 Task: Look for space in Bassila, Benin from 24th August, 2023 to 10th September, 2023 for 8 adults, 2 children in price range Rs.12000 to Rs.15000. Place can be entire place or shared room with 4 bedrooms having 8 beds and 4 bathrooms. Property type can be house, flat, guest house. Amenities needed are: wifi, TV, free parkinig on premises, gym, breakfast. Booking option can be shelf check-in. Required host language is English.
Action: Mouse moved to (485, 102)
Screenshot: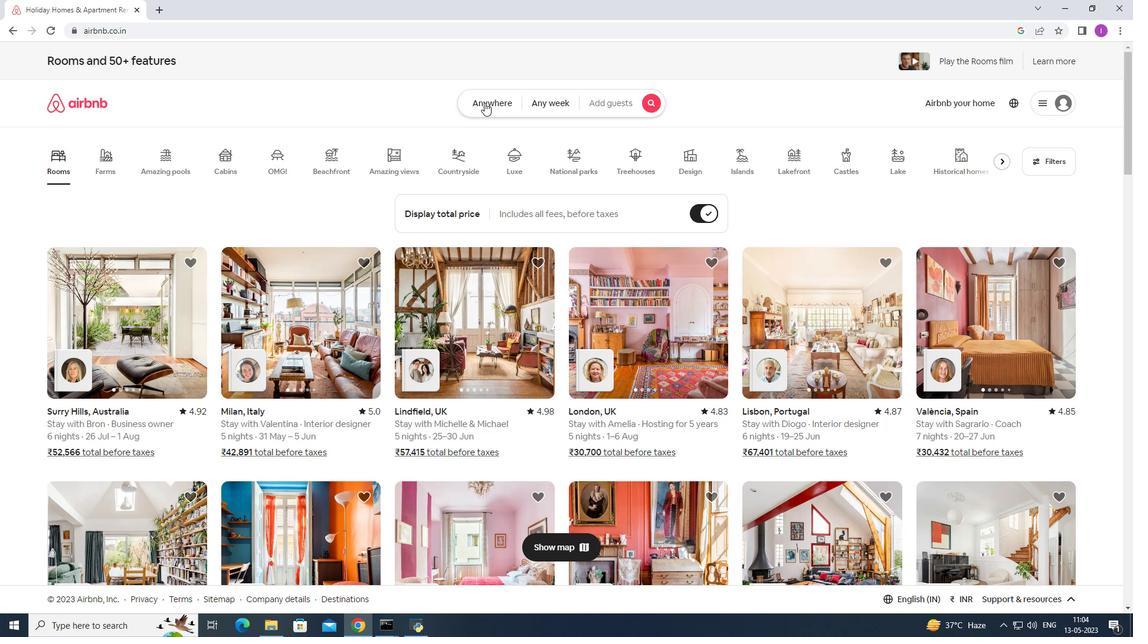 
Action: Mouse pressed left at (485, 102)
Screenshot: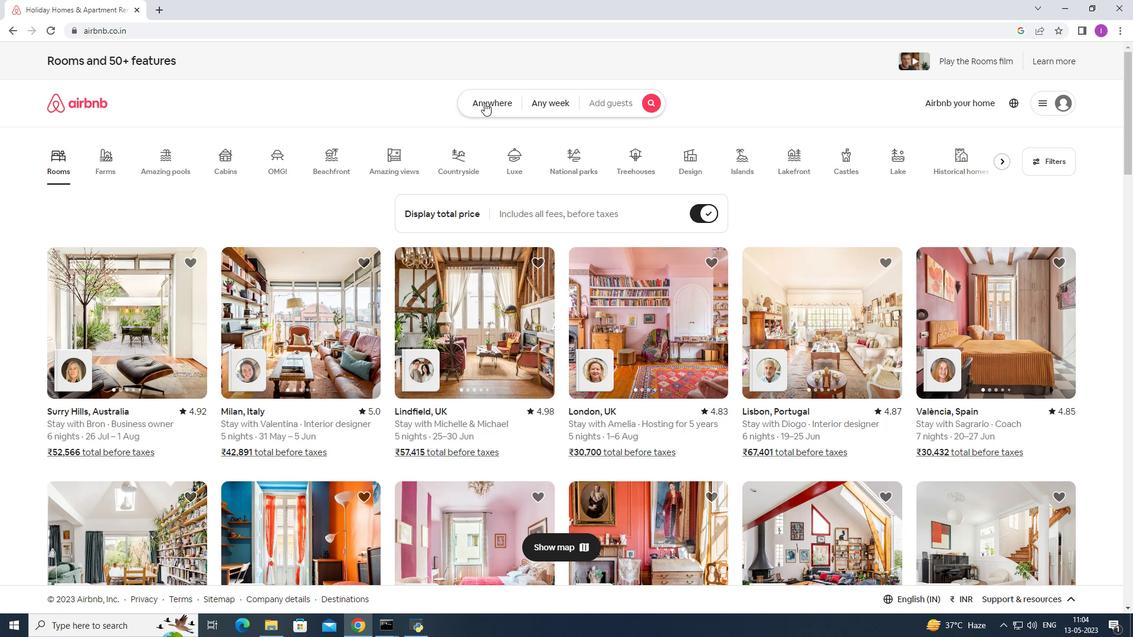 
Action: Mouse moved to (361, 149)
Screenshot: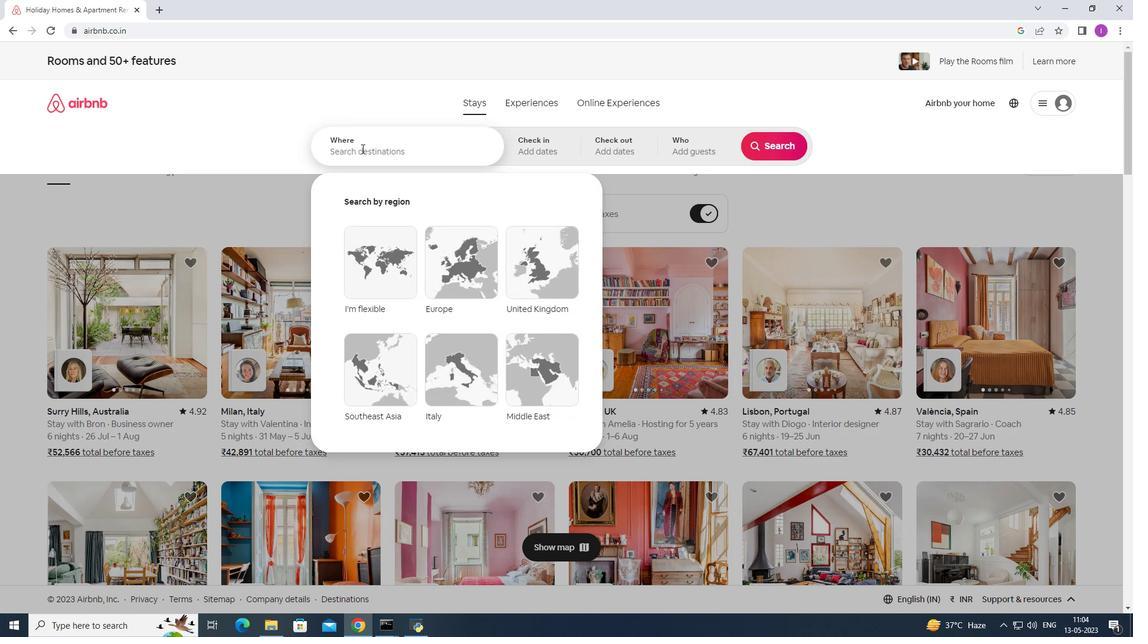 
Action: Mouse pressed left at (361, 149)
Screenshot: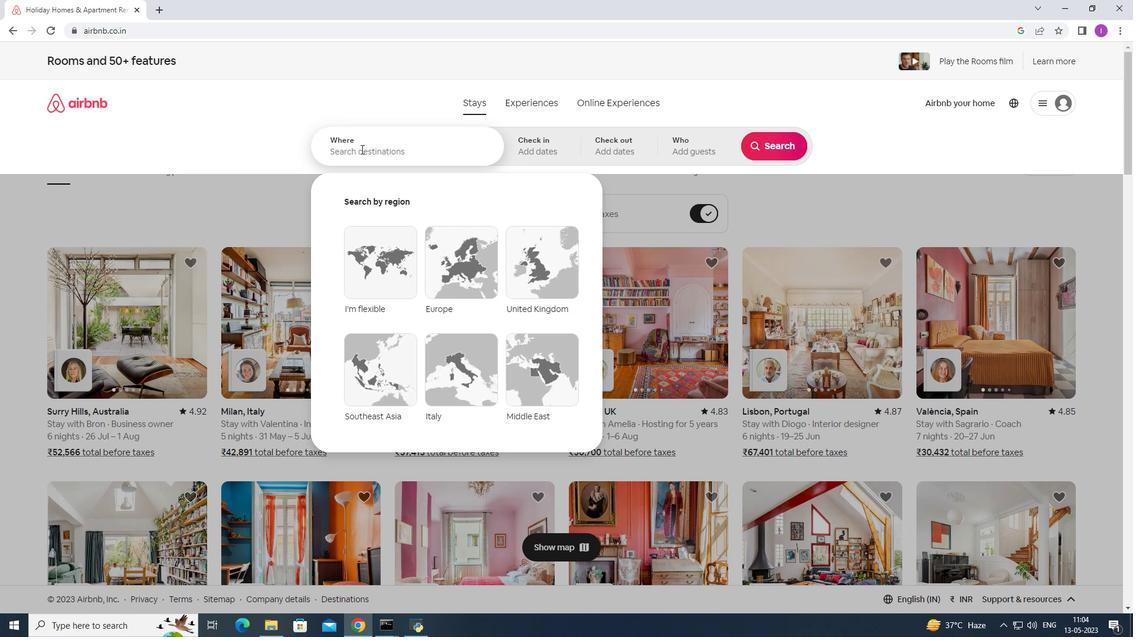 
Action: Key pressed <Key.shift>Bassila,<Key.shift><Key.shift>Benin
Screenshot: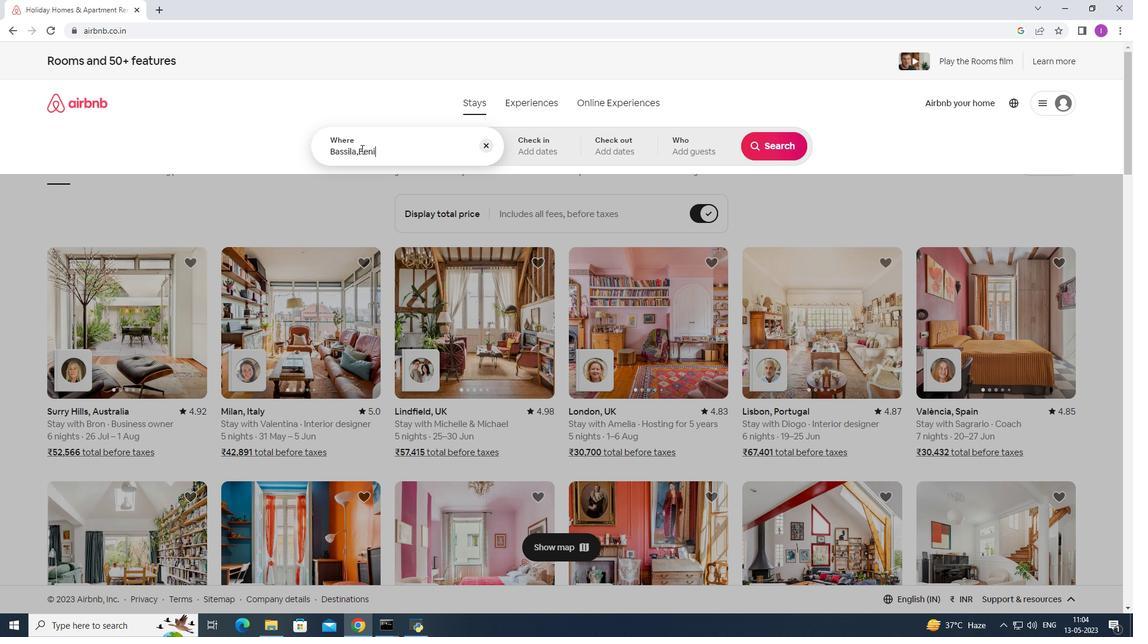 
Action: Mouse moved to (399, 215)
Screenshot: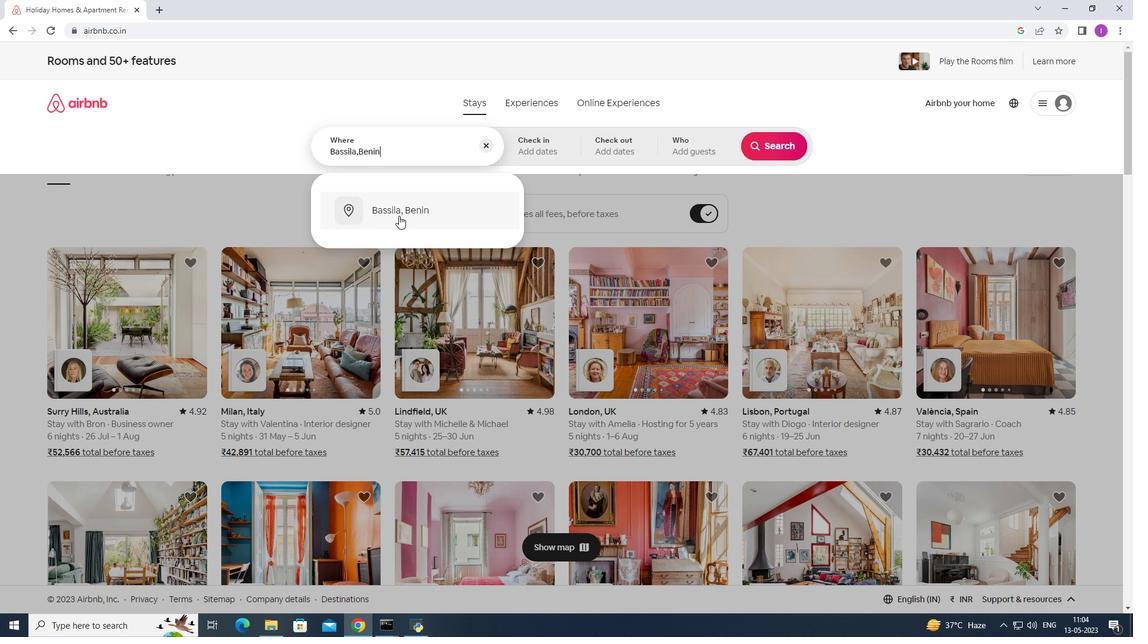 
Action: Mouse pressed left at (399, 215)
Screenshot: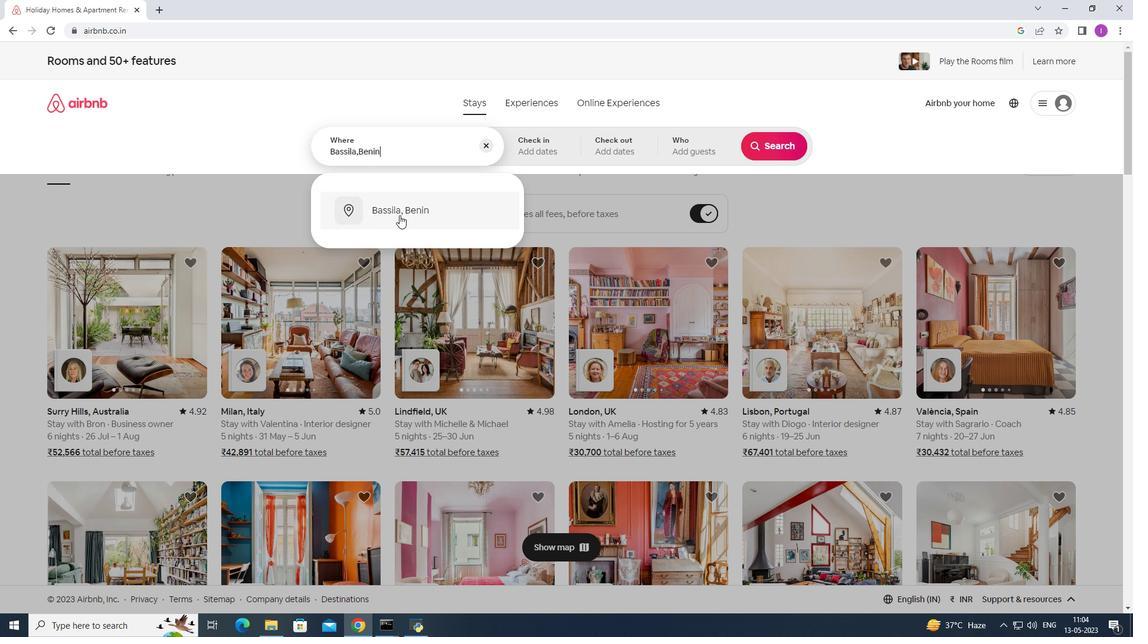 
Action: Mouse moved to (772, 242)
Screenshot: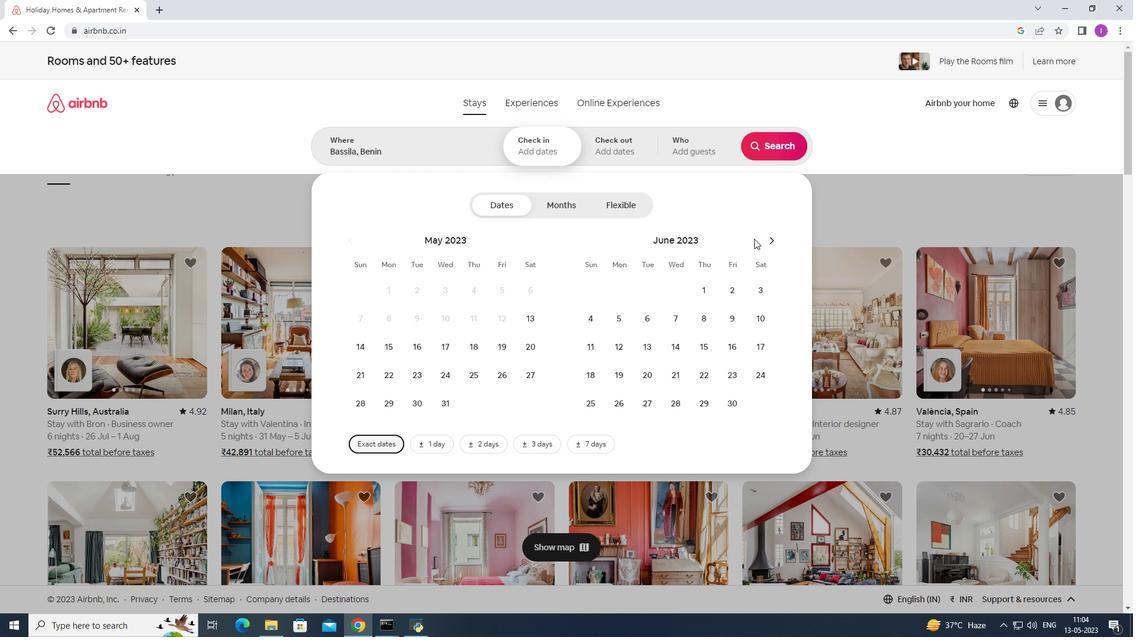 
Action: Mouse pressed left at (772, 242)
Screenshot: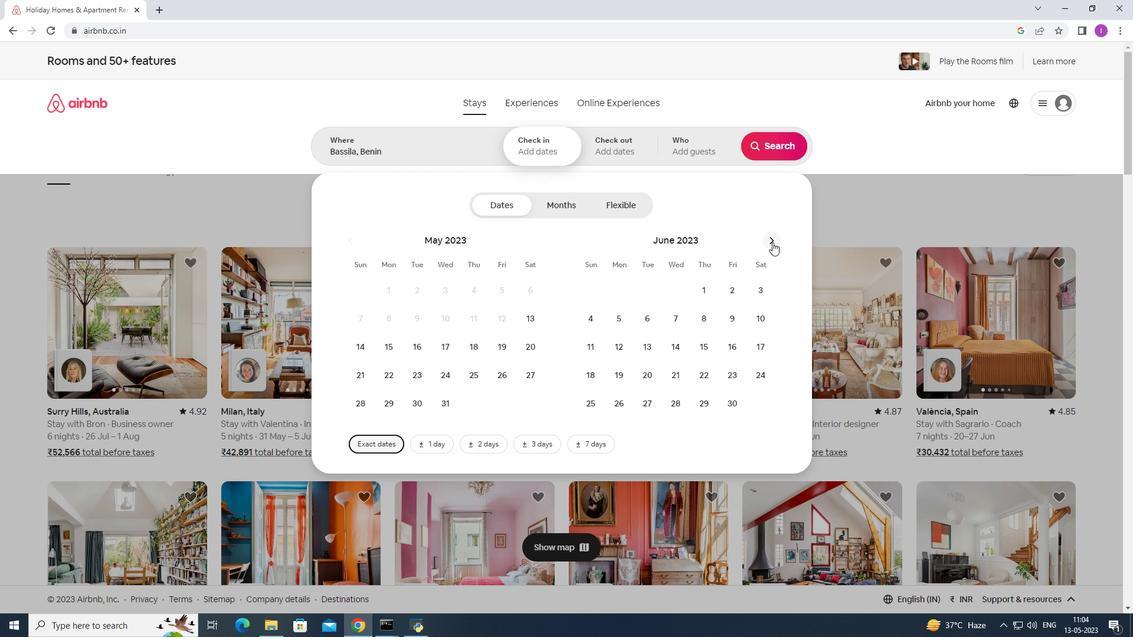 
Action: Mouse pressed left at (772, 242)
Screenshot: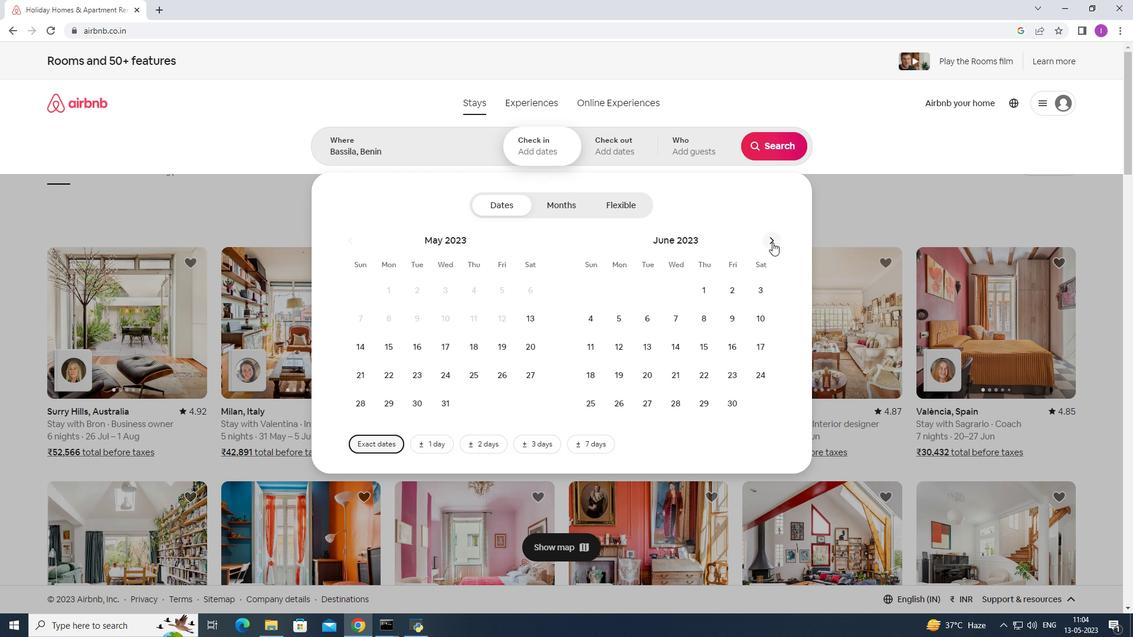 
Action: Mouse pressed left at (772, 242)
Screenshot: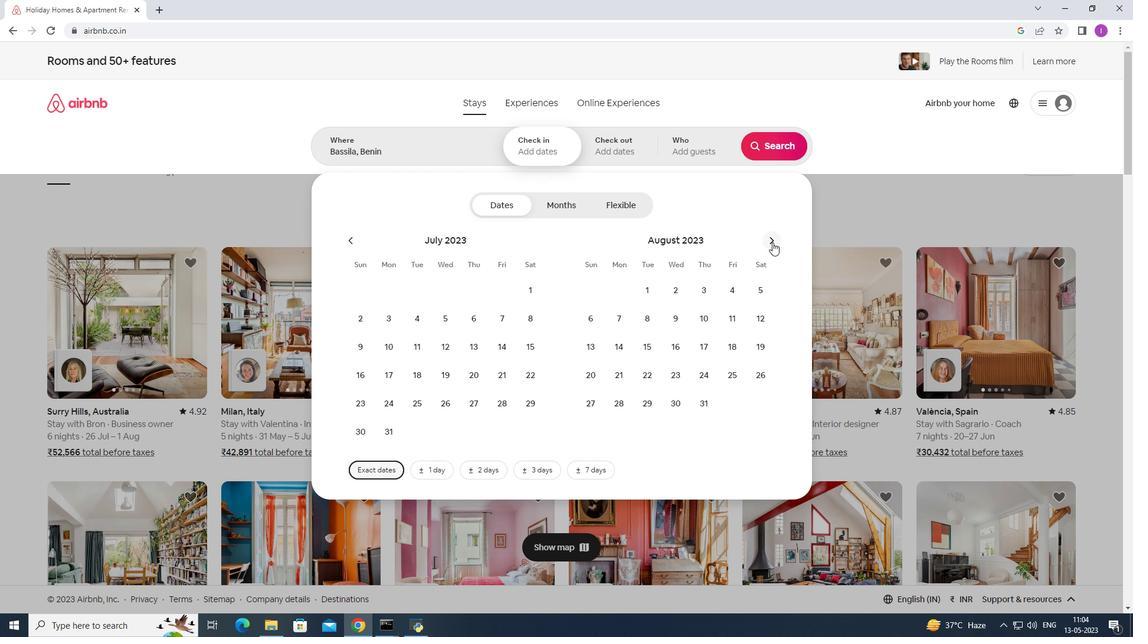 
Action: Mouse moved to (468, 375)
Screenshot: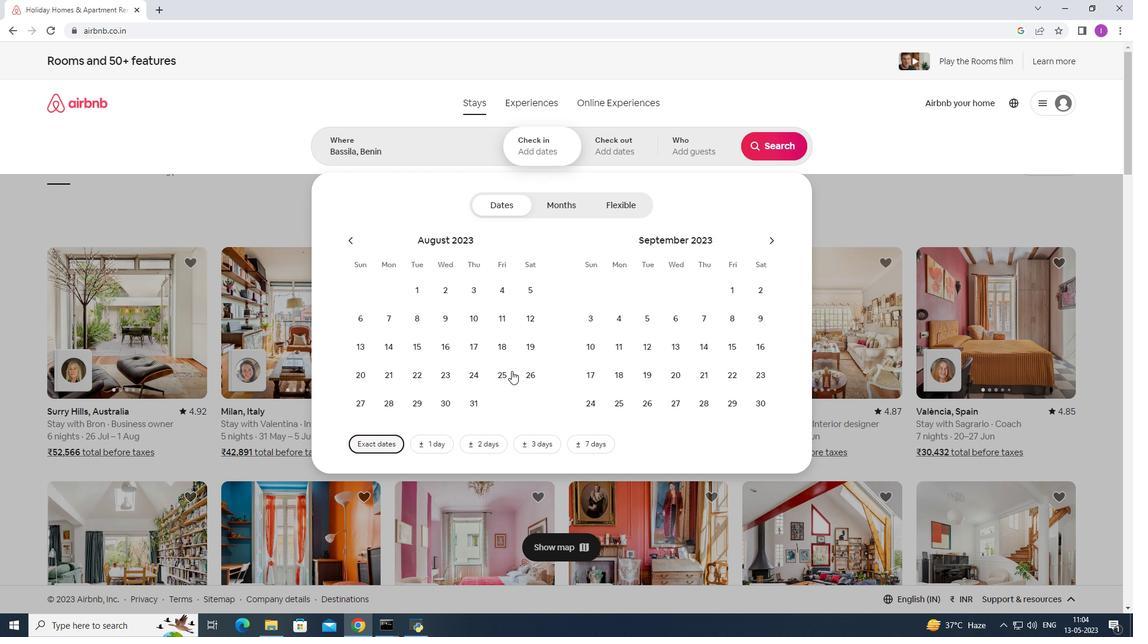
Action: Mouse pressed left at (468, 375)
Screenshot: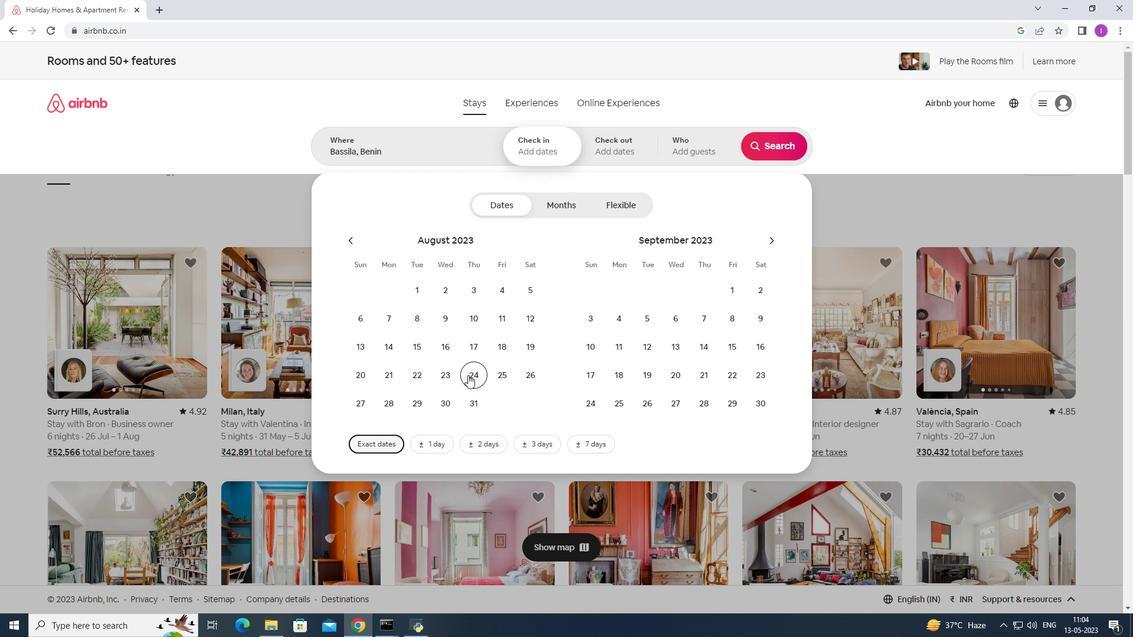 
Action: Mouse moved to (600, 341)
Screenshot: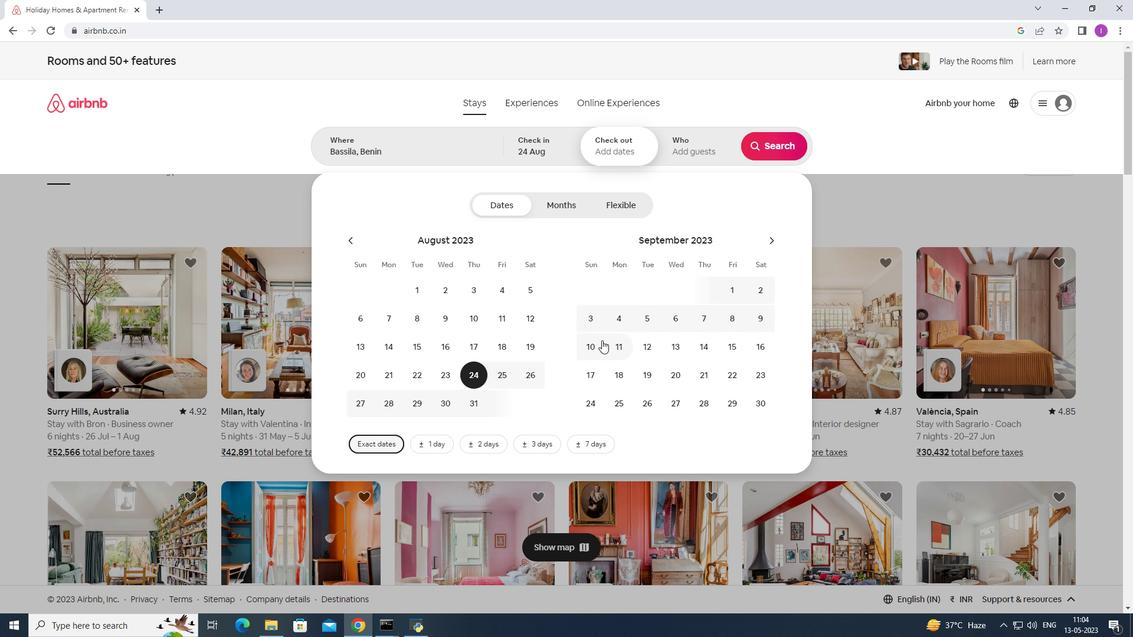 
Action: Mouse pressed left at (600, 341)
Screenshot: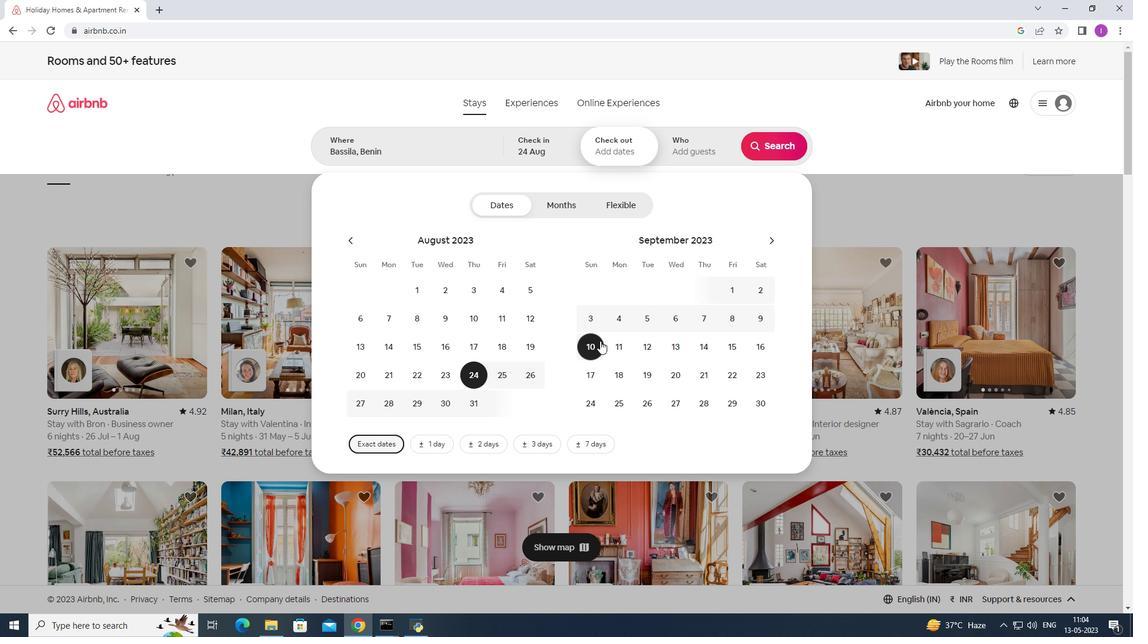 
Action: Mouse moved to (696, 150)
Screenshot: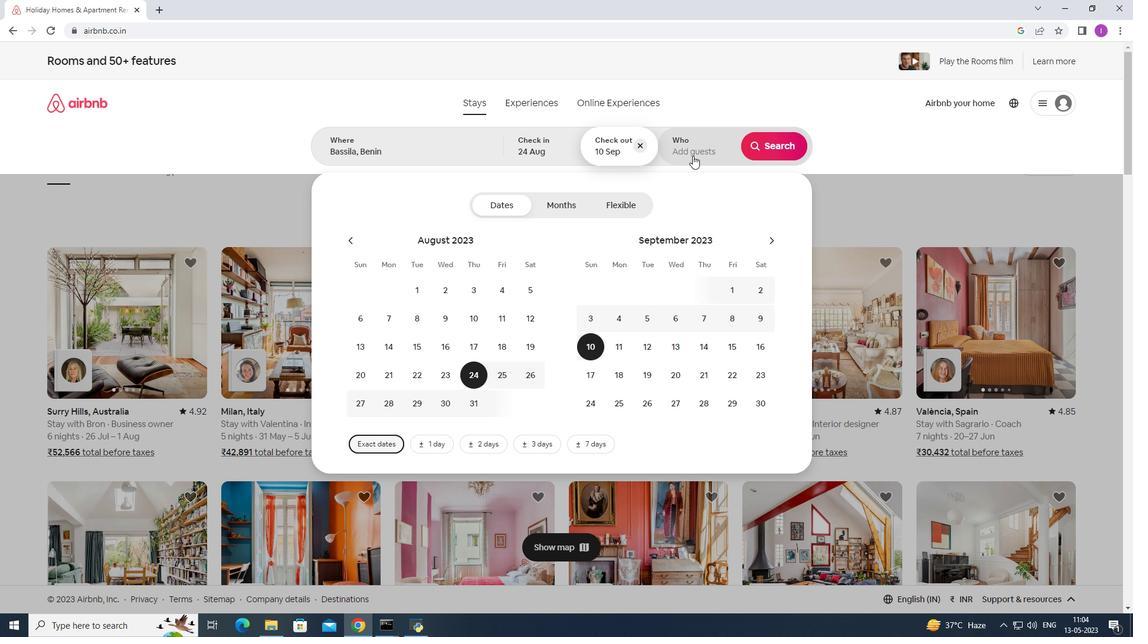 
Action: Mouse pressed left at (696, 150)
Screenshot: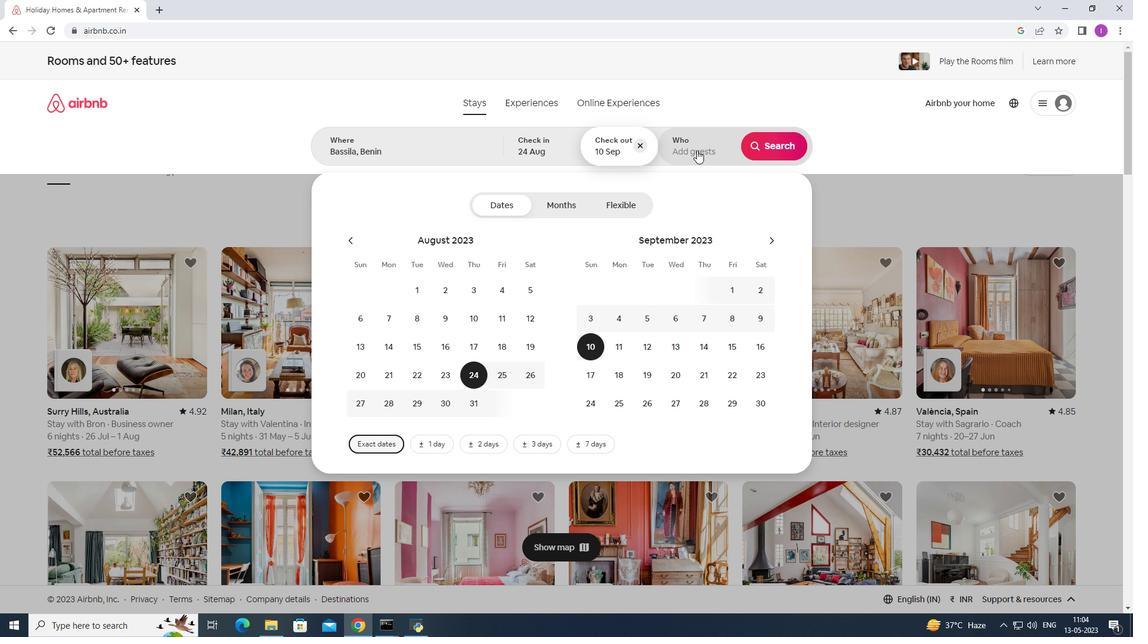 
Action: Mouse moved to (781, 209)
Screenshot: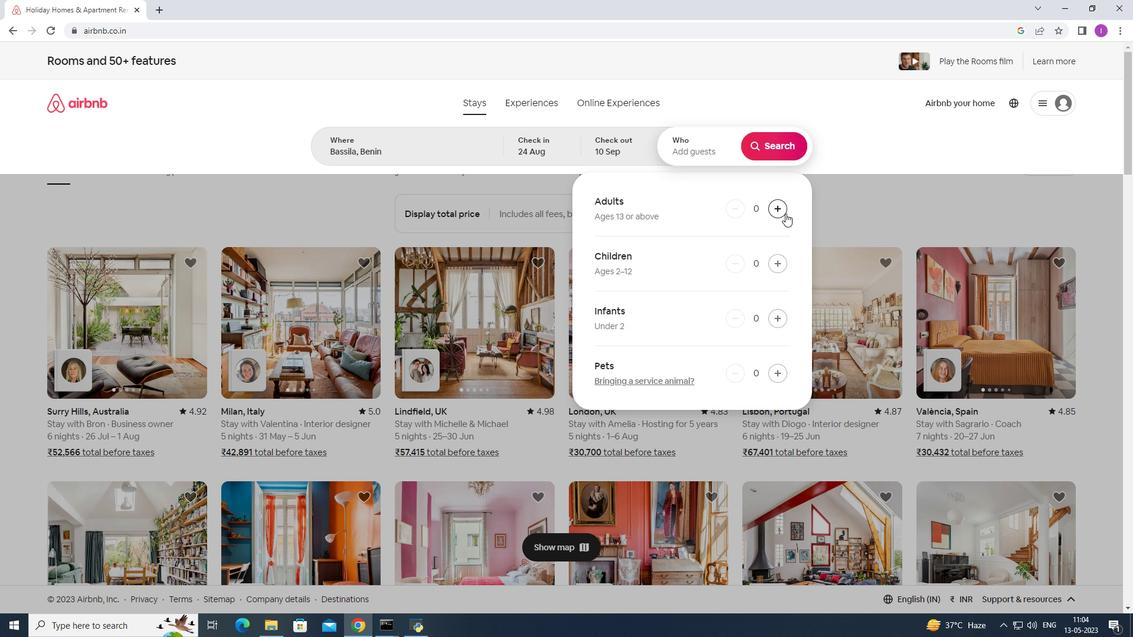 
Action: Mouse pressed left at (781, 209)
Screenshot: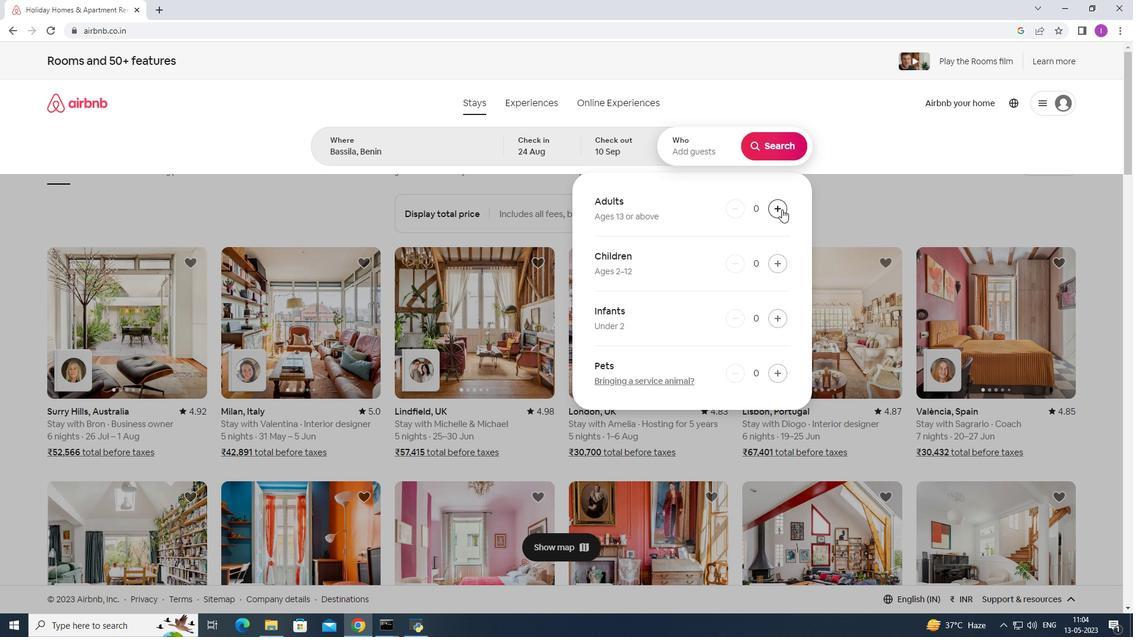 
Action: Mouse pressed left at (781, 209)
Screenshot: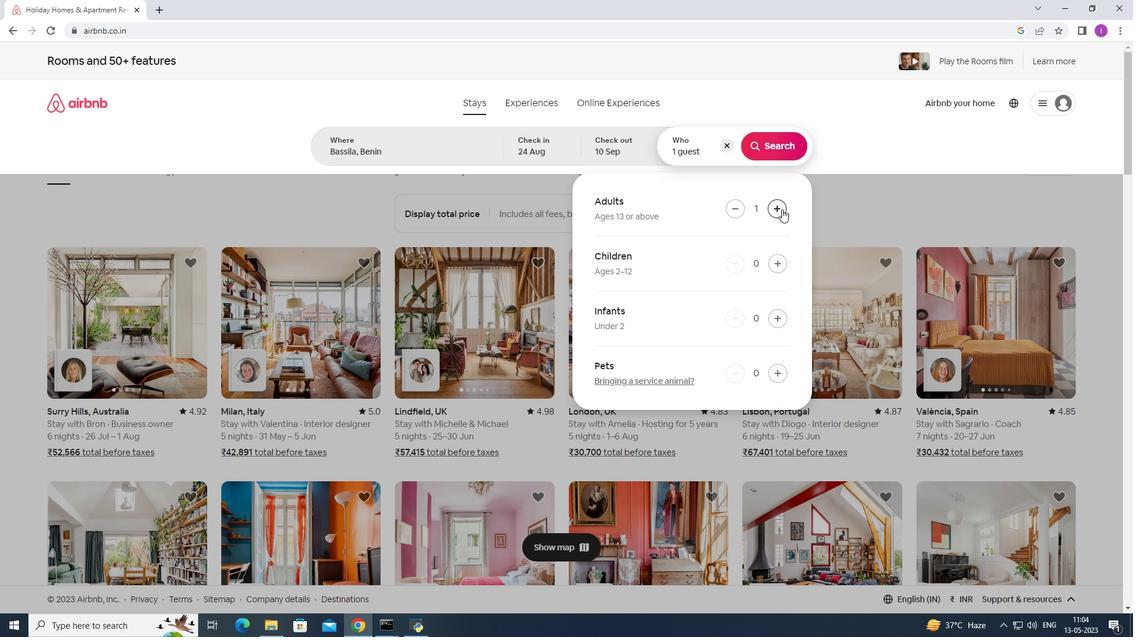 
Action: Mouse pressed left at (781, 209)
Screenshot: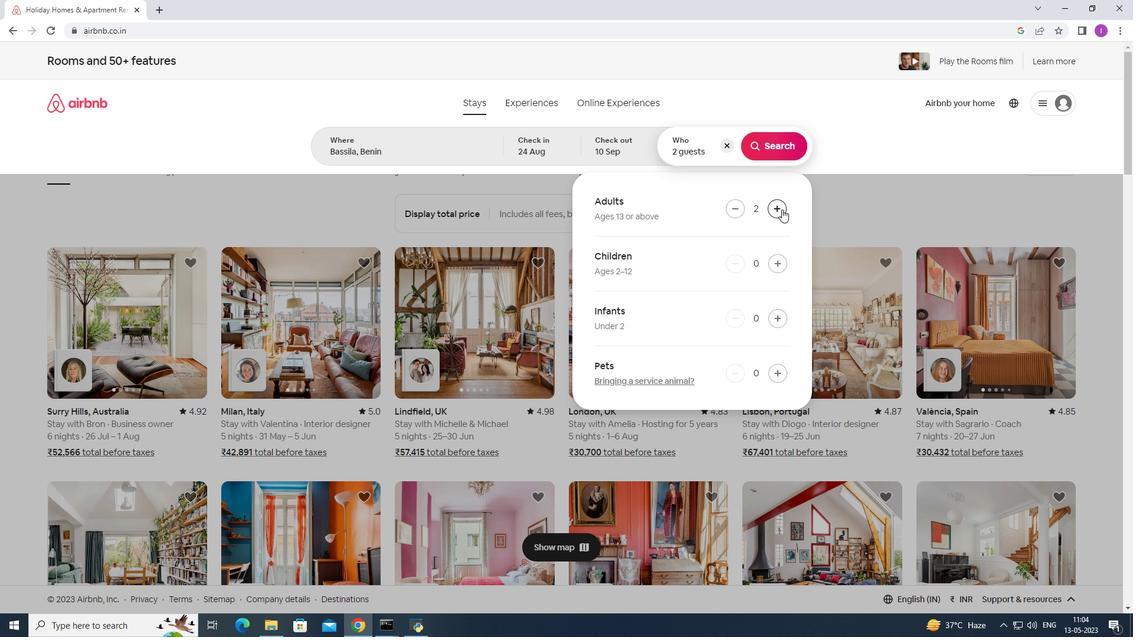 
Action: Mouse pressed left at (781, 209)
Screenshot: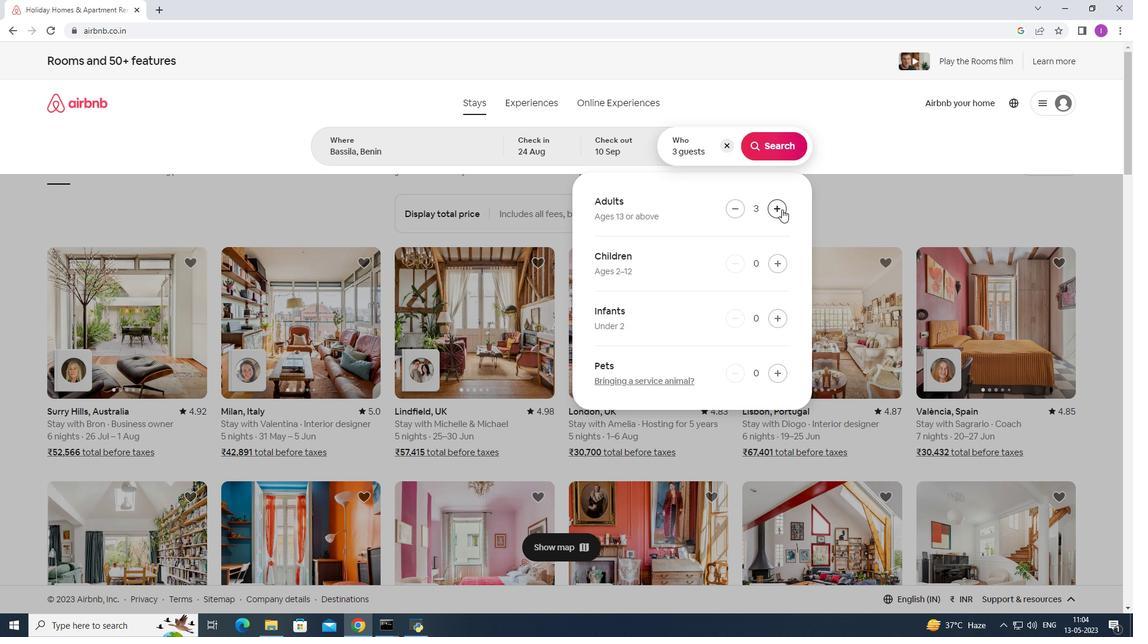 
Action: Mouse pressed left at (781, 209)
Screenshot: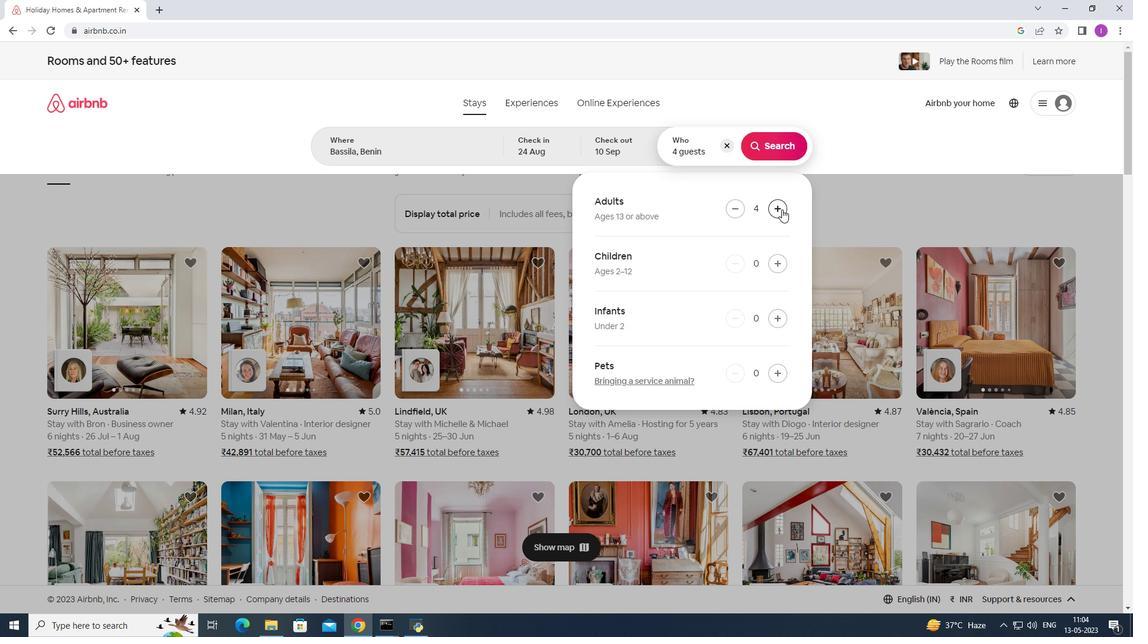 
Action: Mouse pressed left at (781, 209)
Screenshot: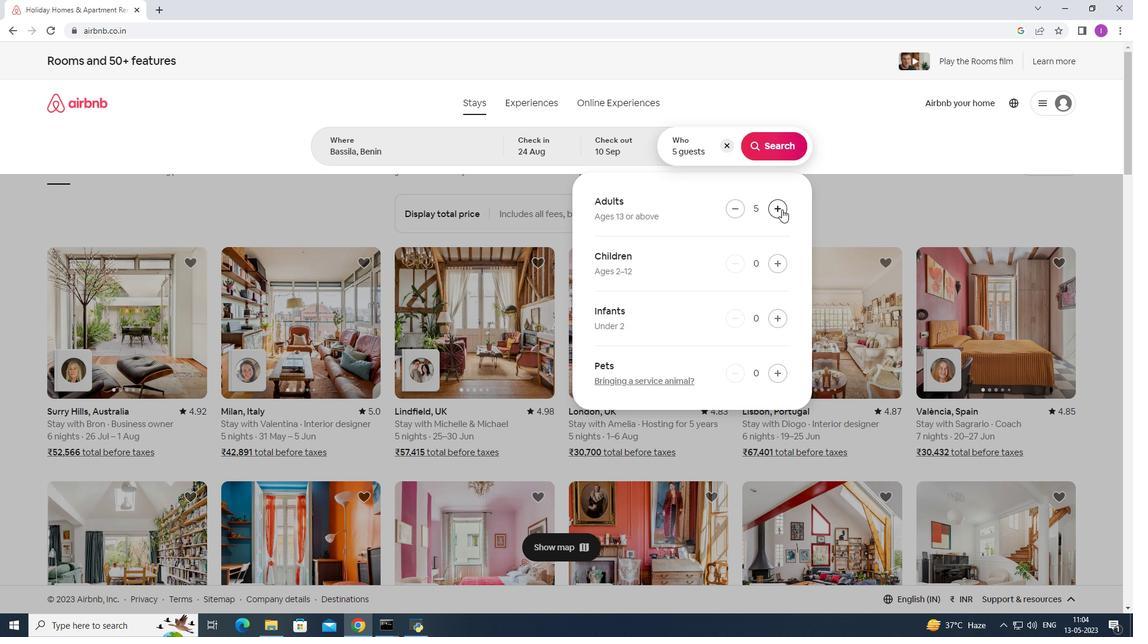 
Action: Mouse pressed left at (781, 209)
Screenshot: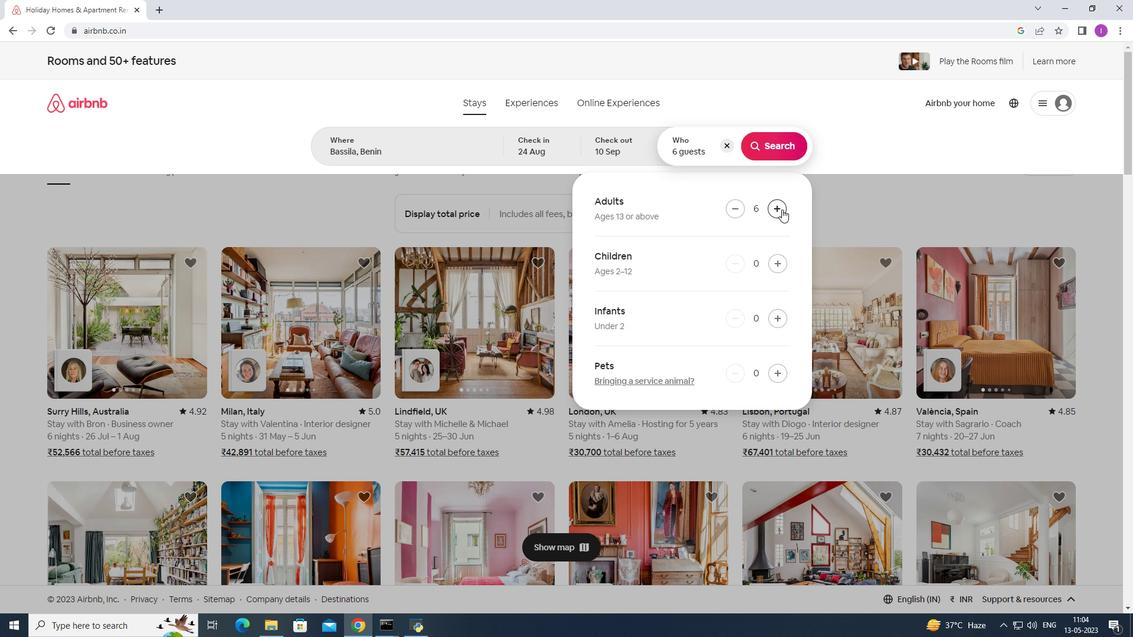 
Action: Mouse pressed left at (781, 209)
Screenshot: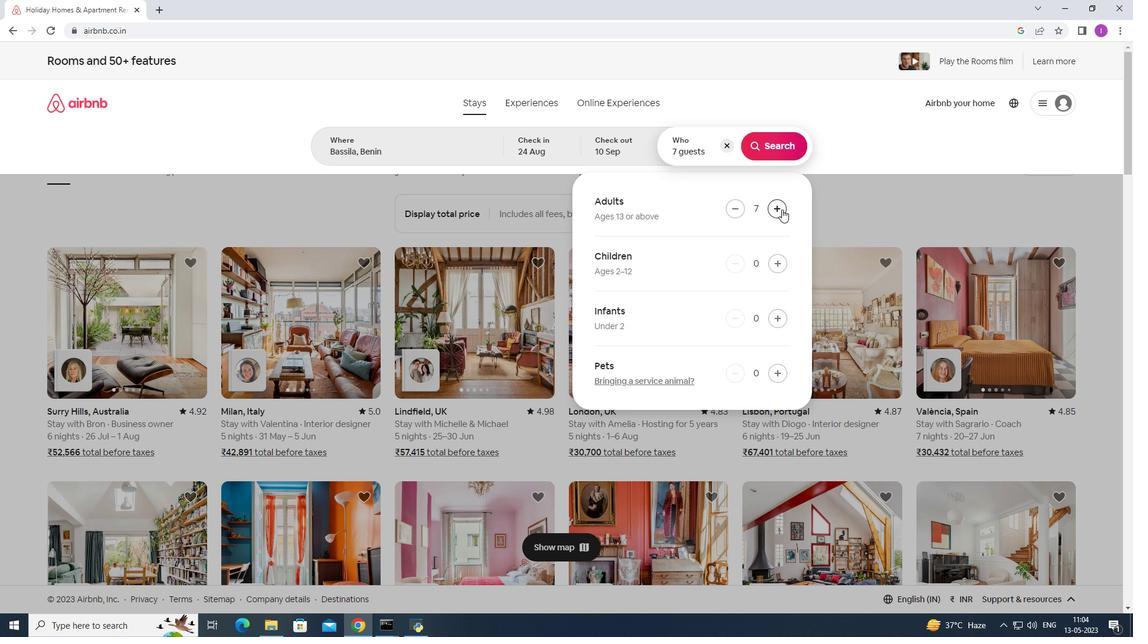 
Action: Mouse moved to (768, 264)
Screenshot: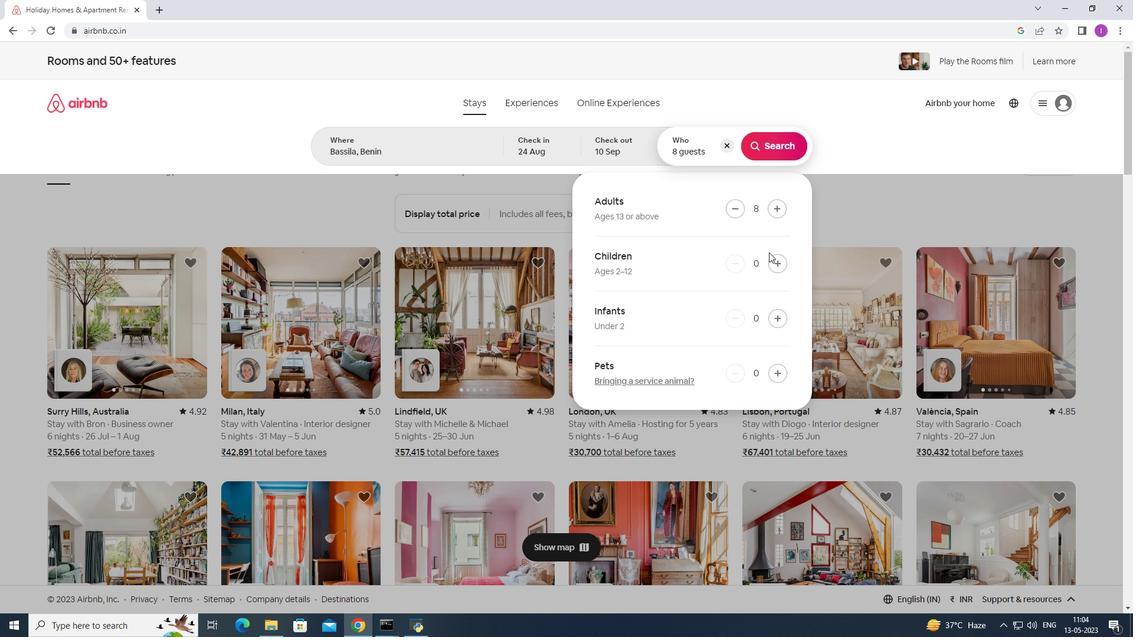 
Action: Mouse pressed left at (768, 264)
Screenshot: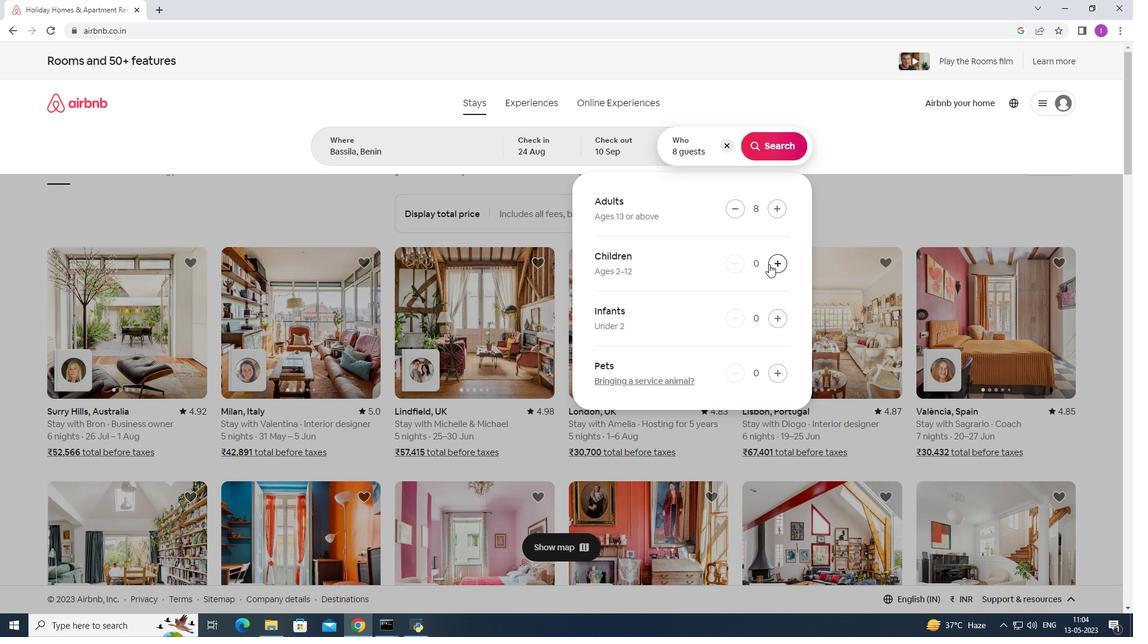 
Action: Mouse pressed left at (768, 264)
Screenshot: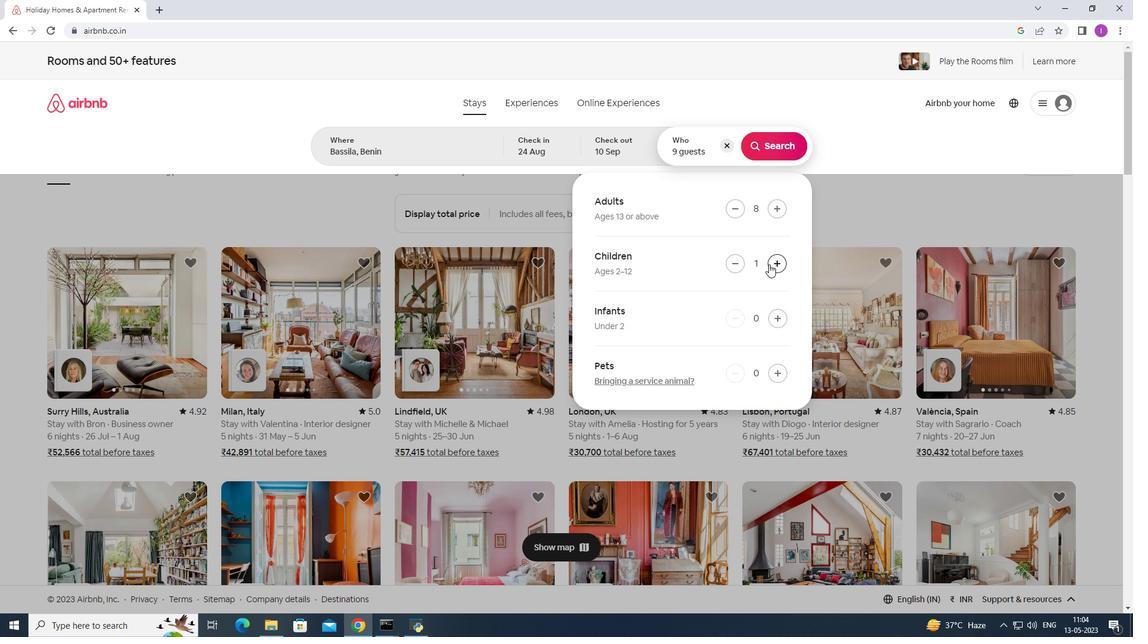 
Action: Mouse moved to (776, 149)
Screenshot: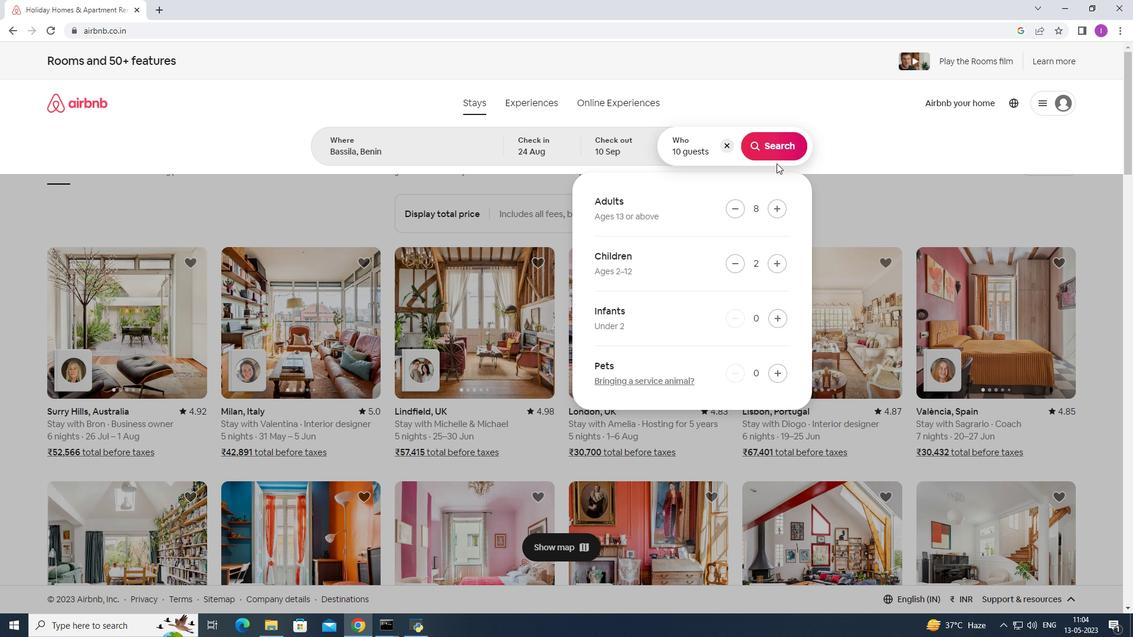 
Action: Mouse pressed left at (776, 149)
Screenshot: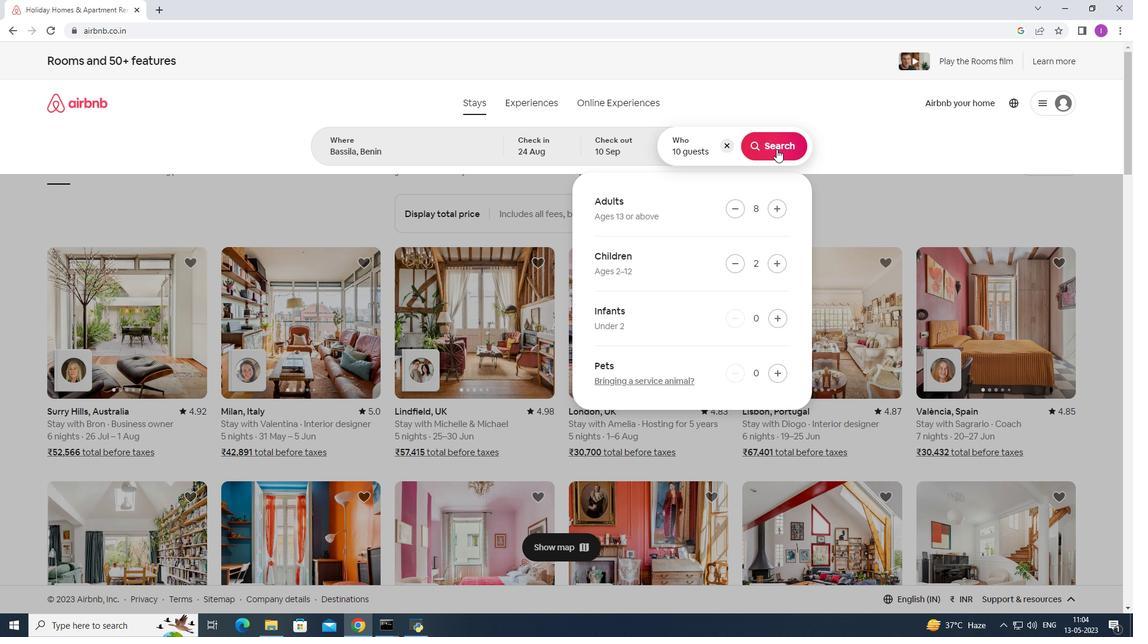 
Action: Mouse moved to (1075, 113)
Screenshot: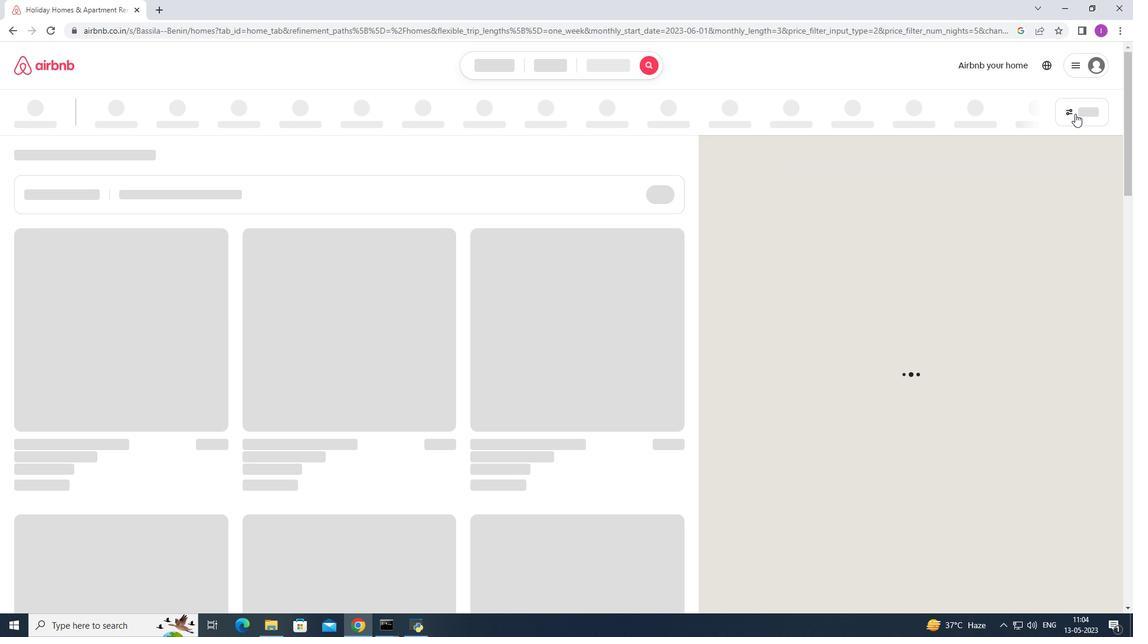 
Action: Mouse pressed left at (1075, 113)
Screenshot: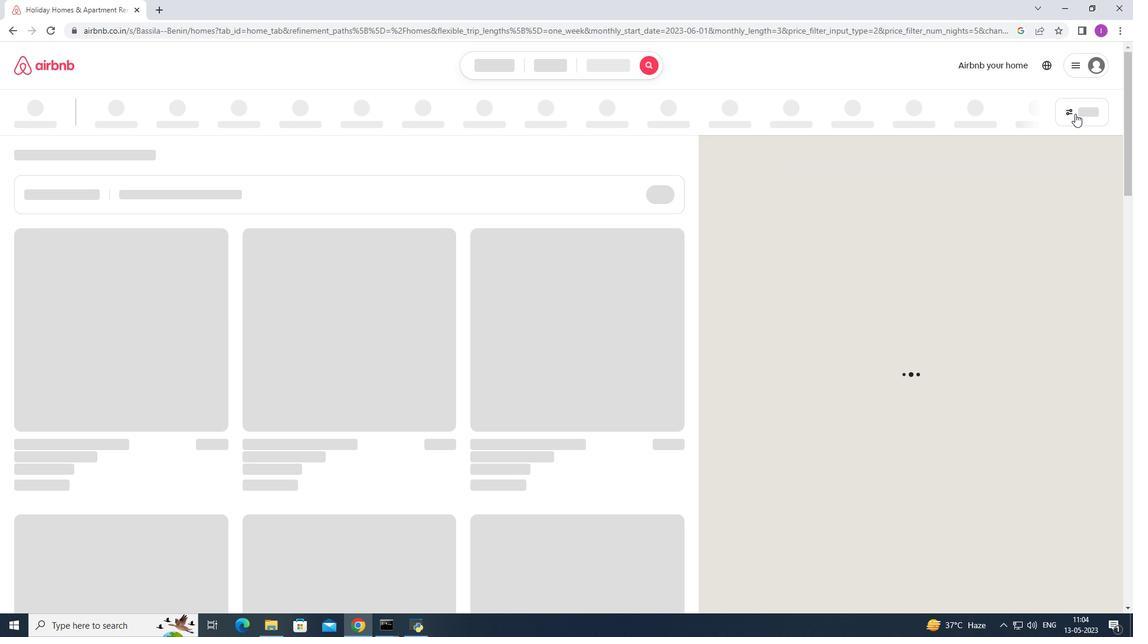 
Action: Mouse moved to (1097, 112)
Screenshot: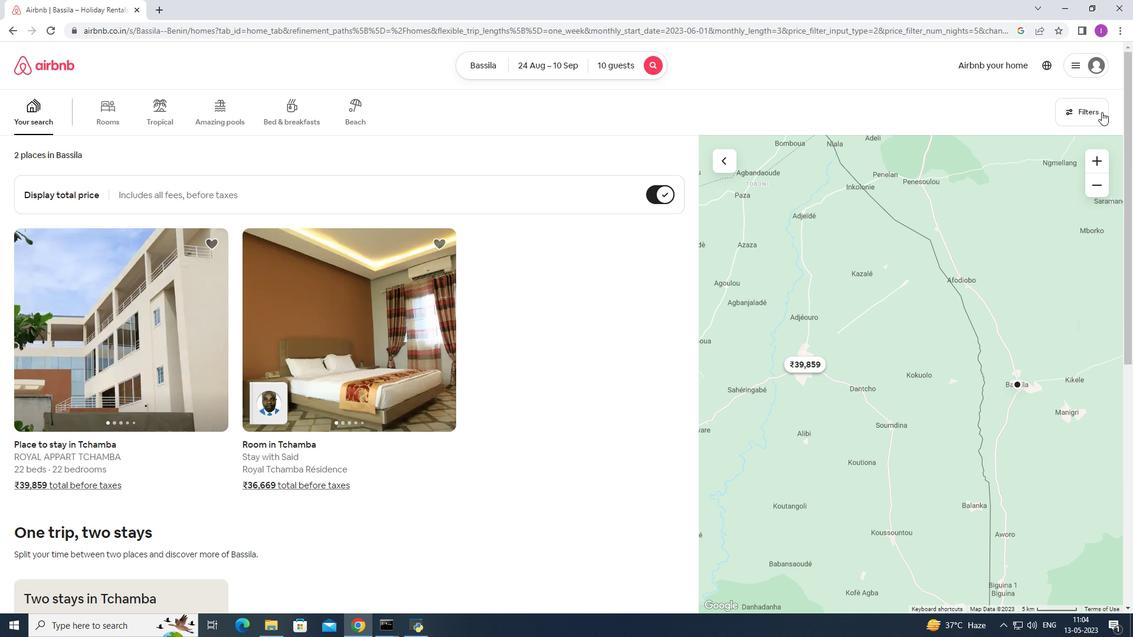 
Action: Mouse pressed left at (1097, 112)
Screenshot: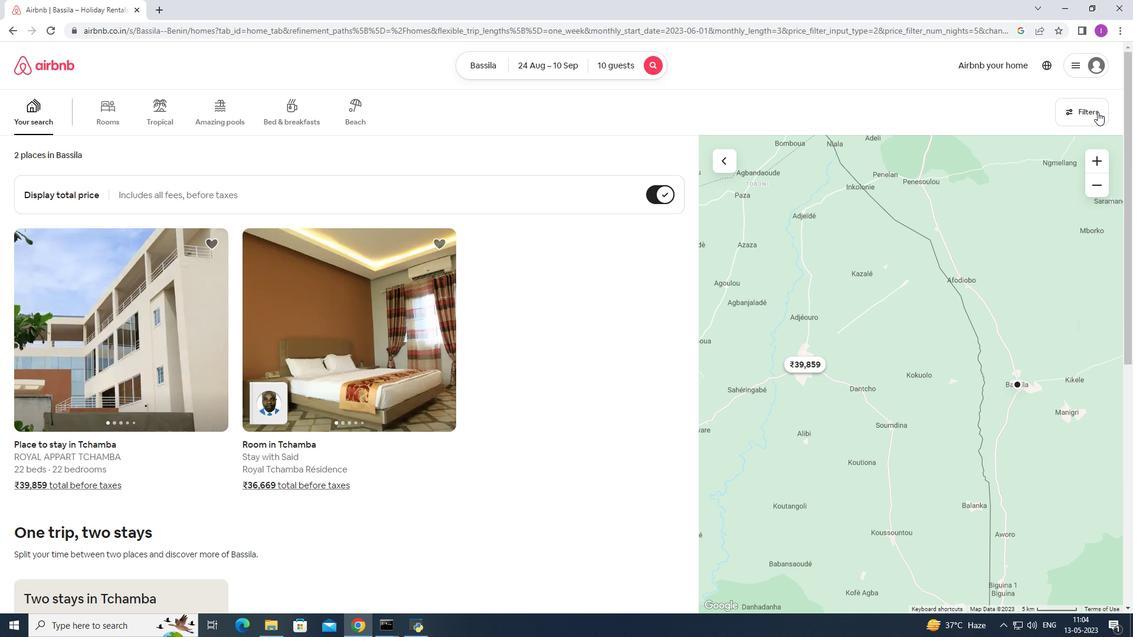 
Action: Mouse moved to (639, 401)
Screenshot: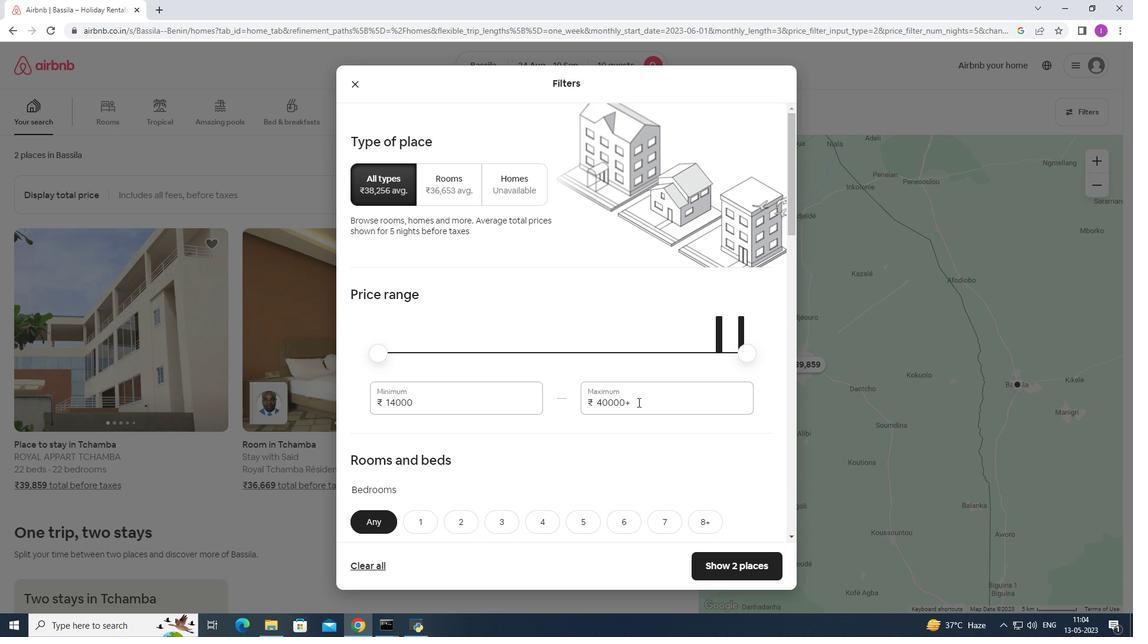 
Action: Mouse pressed left at (639, 401)
Screenshot: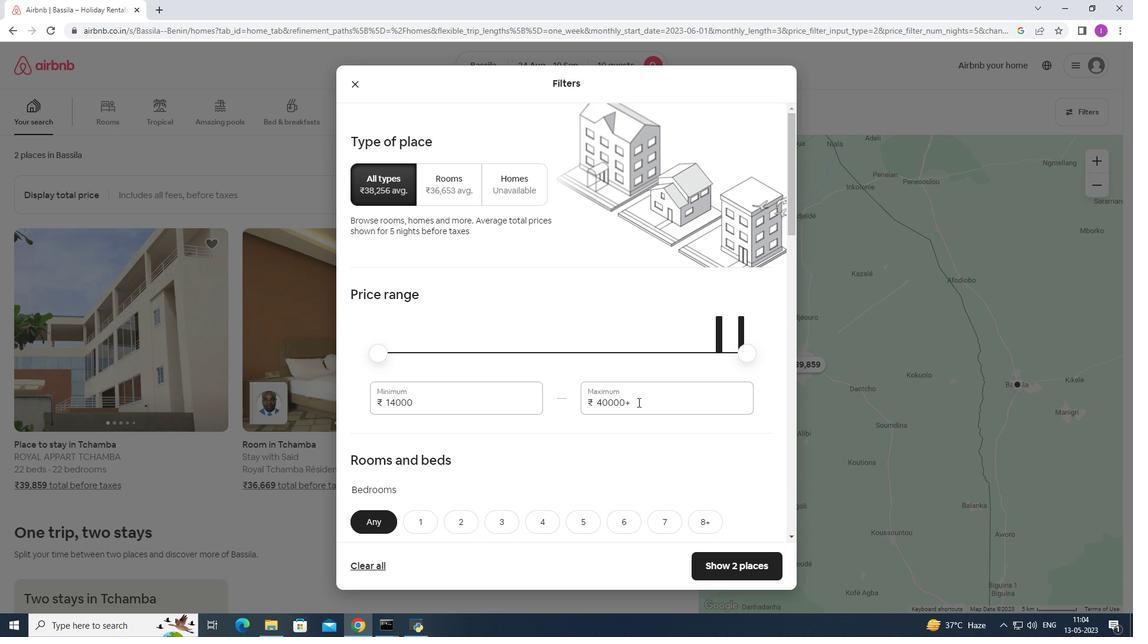 
Action: Mouse moved to (746, 388)
Screenshot: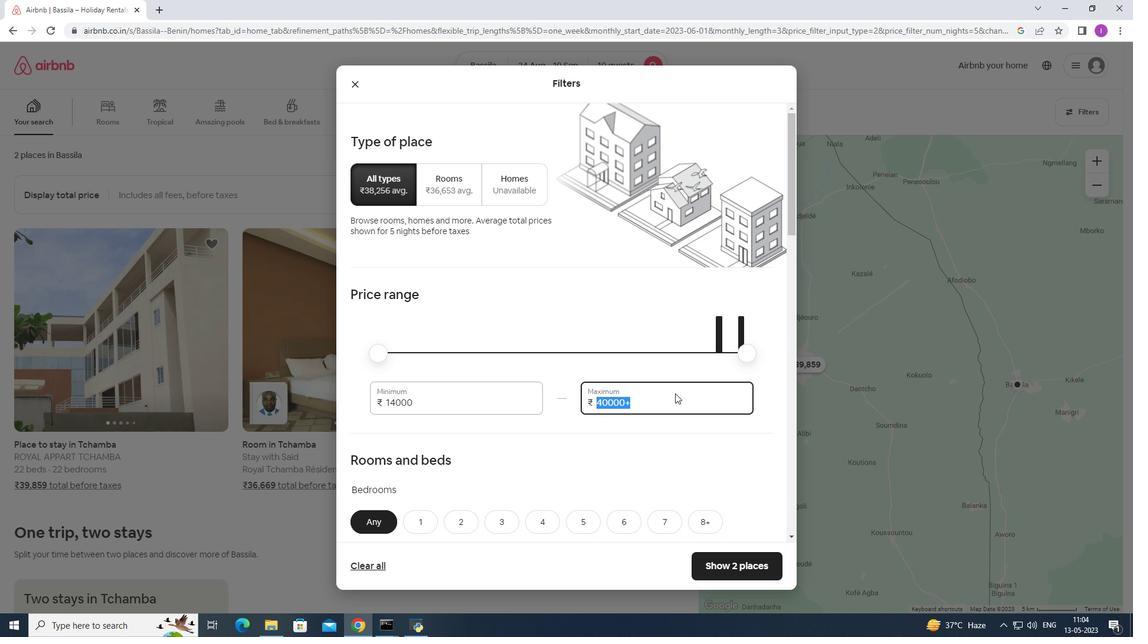 
Action: Key pressed 1
Screenshot: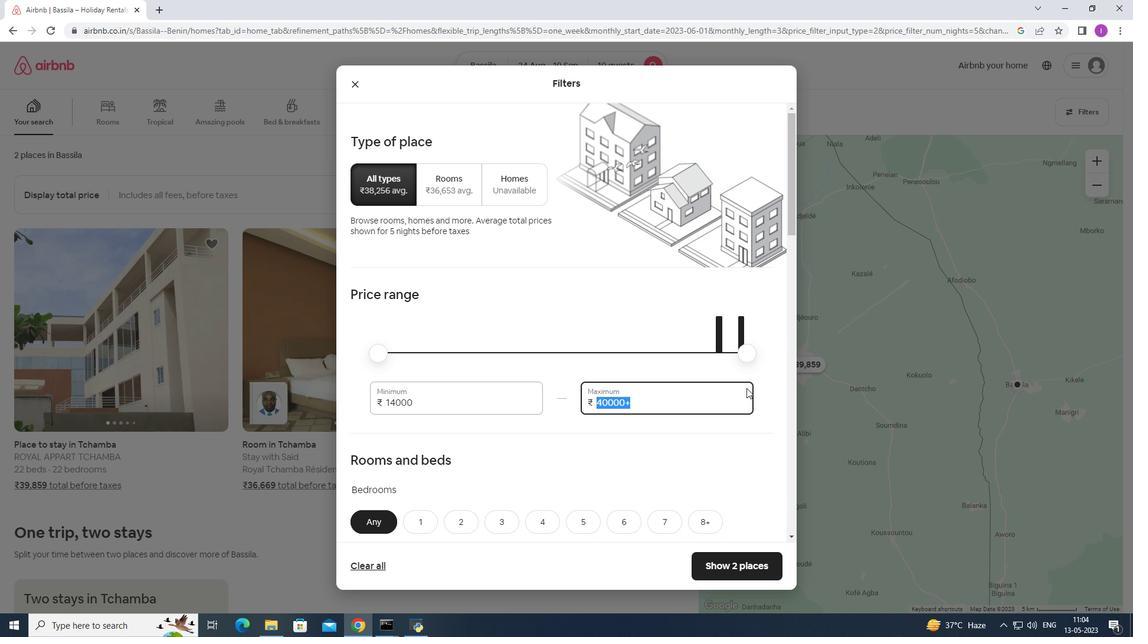 
Action: Mouse moved to (746, 388)
Screenshot: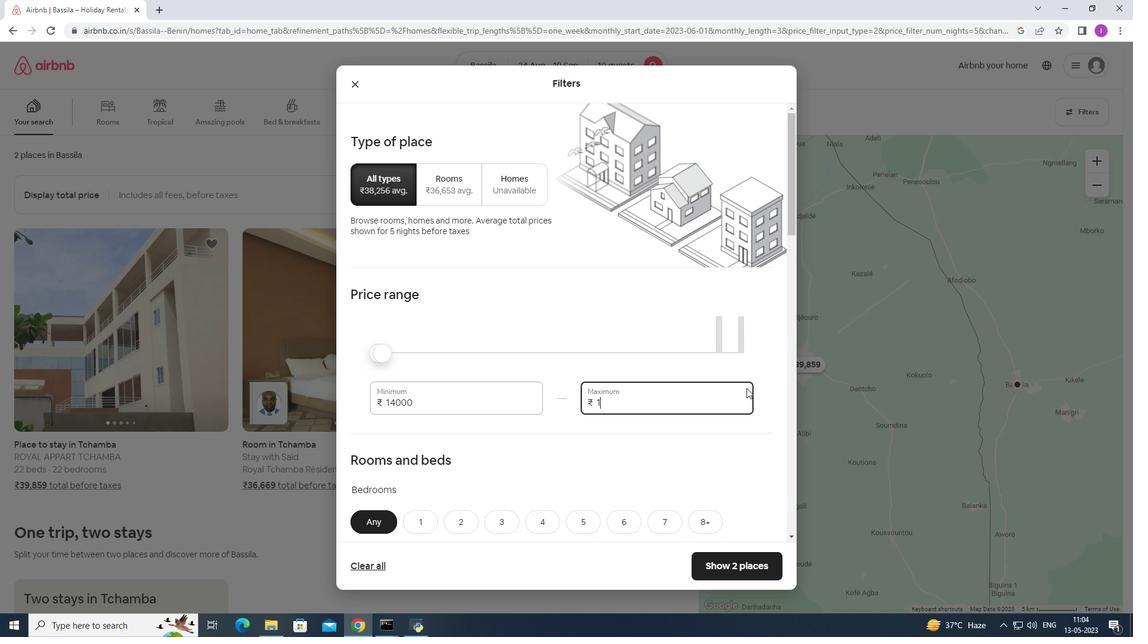 
Action: Key pressed 5
Screenshot: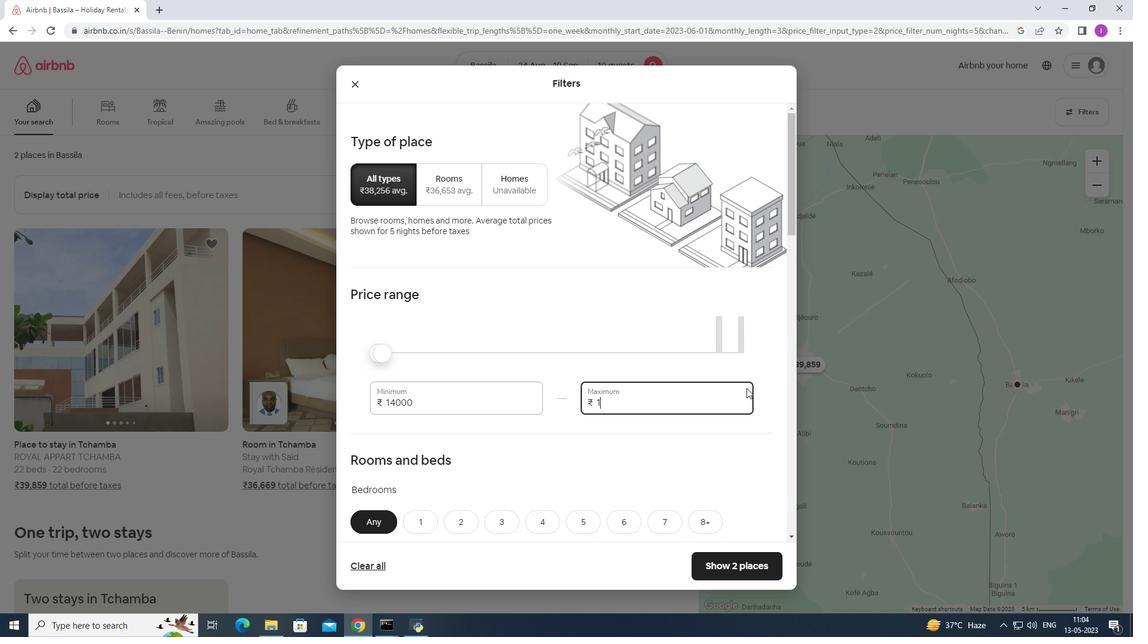 
Action: Mouse moved to (746, 385)
Screenshot: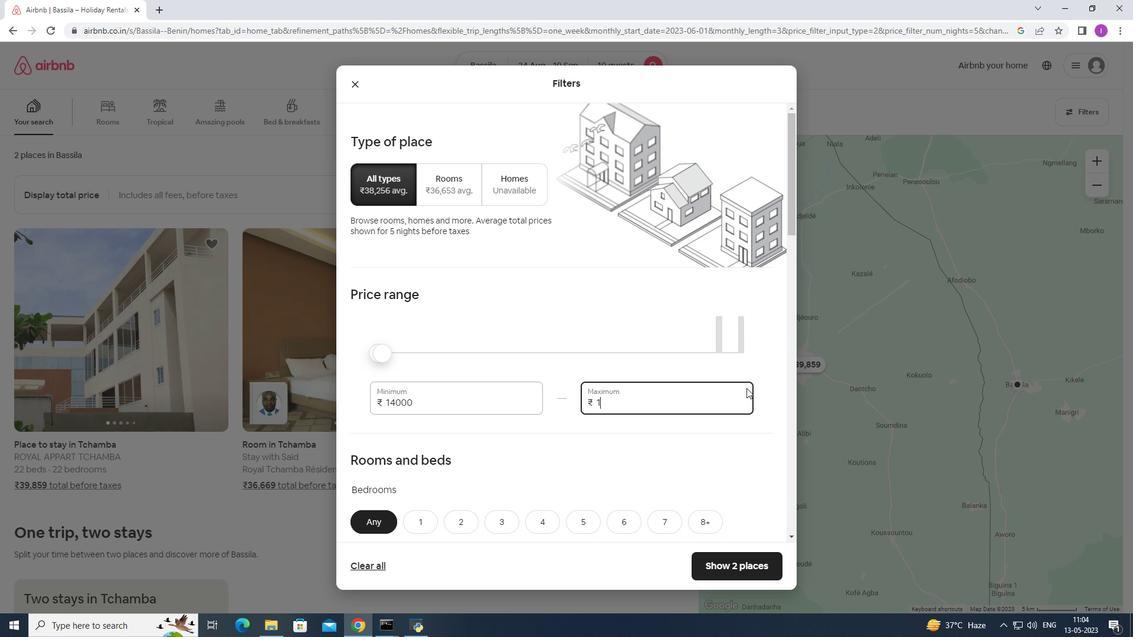 
Action: Key pressed 000
Screenshot: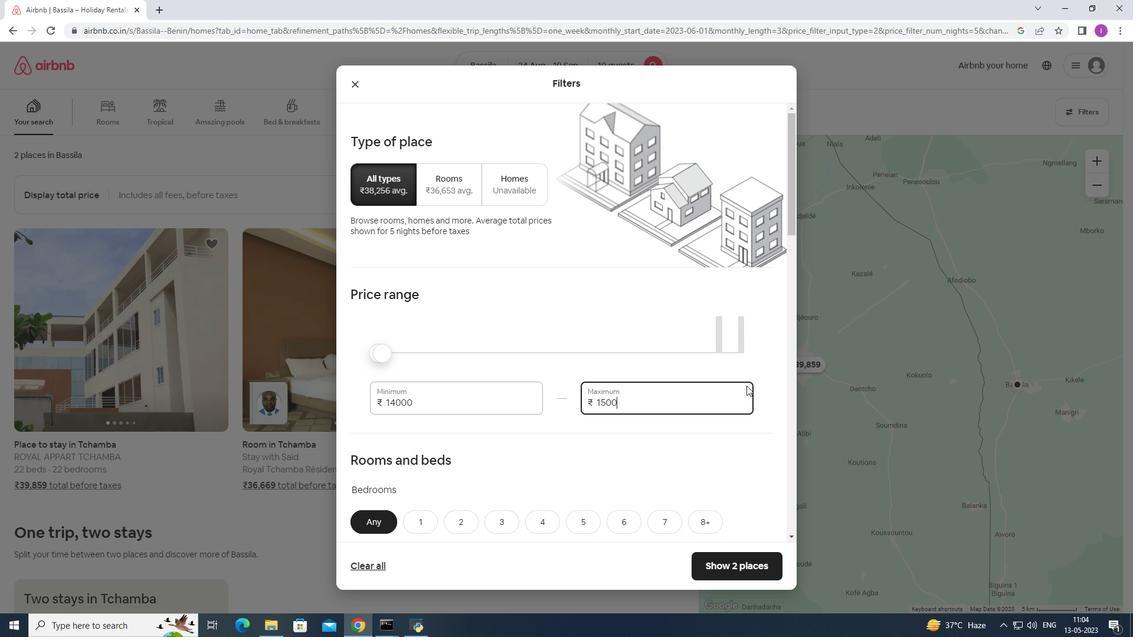 
Action: Mouse moved to (416, 403)
Screenshot: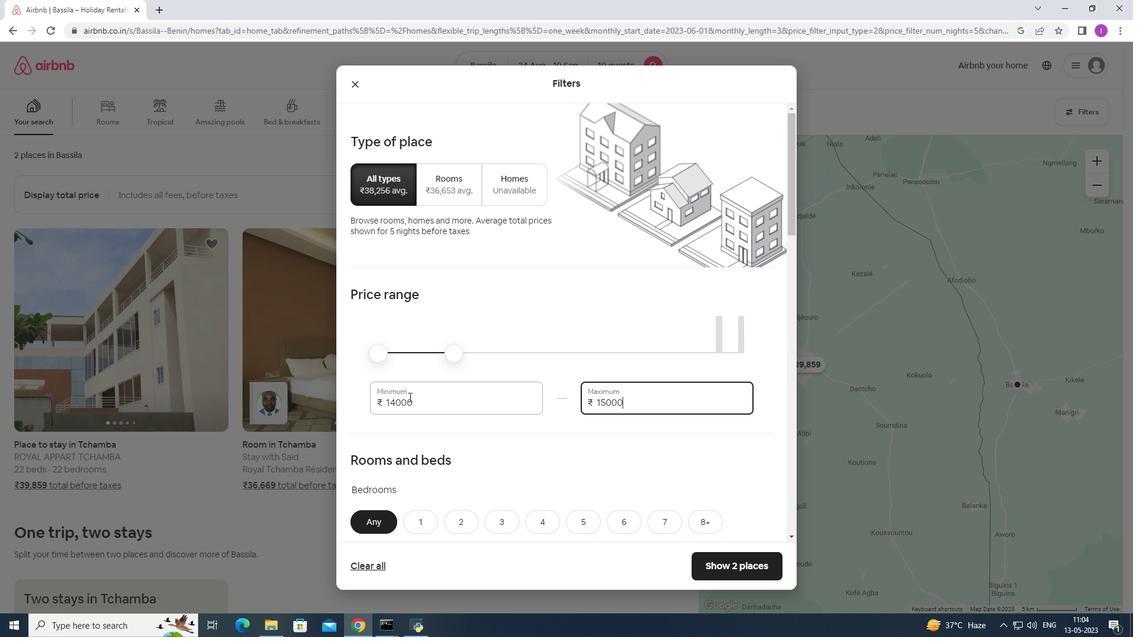 
Action: Mouse pressed left at (416, 403)
Screenshot: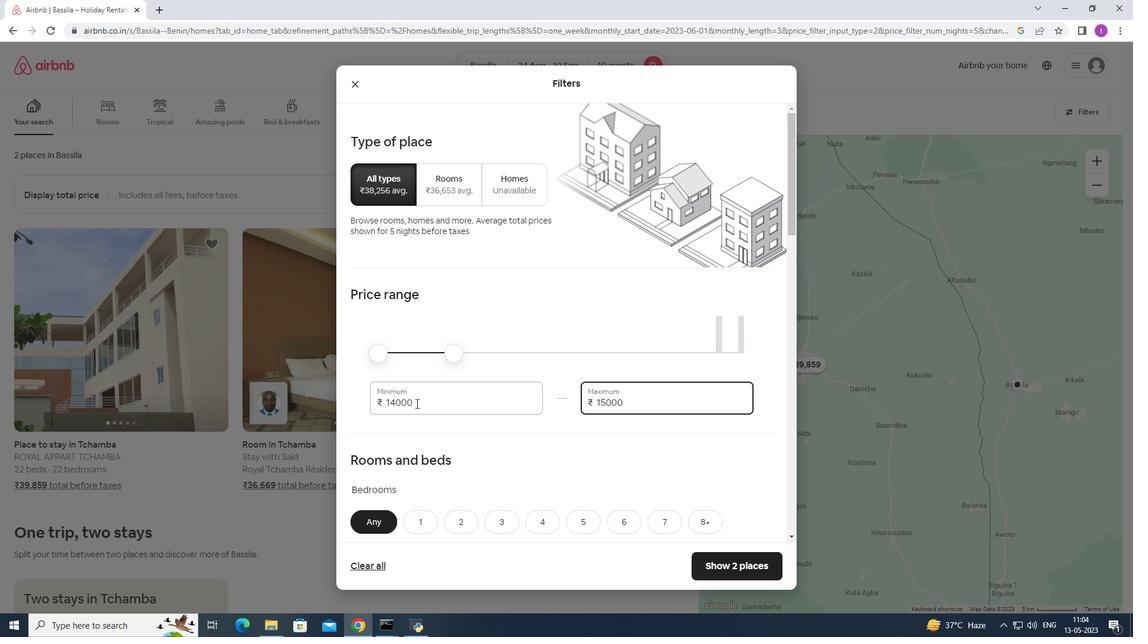 
Action: Mouse moved to (457, 408)
Screenshot: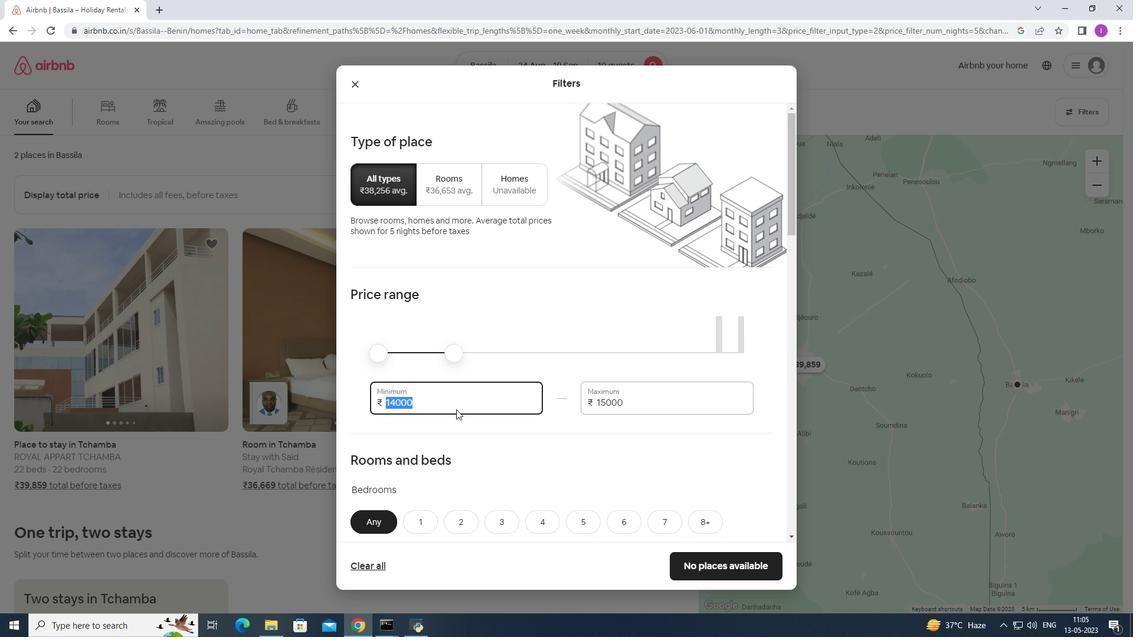 
Action: Key pressed 12
Screenshot: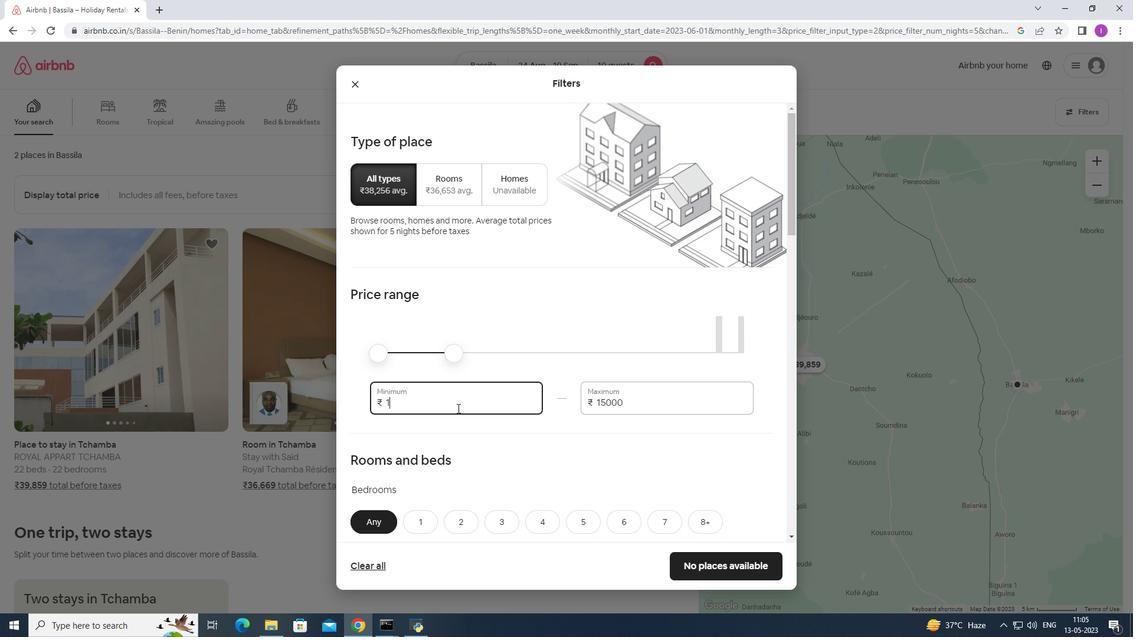 
Action: Mouse moved to (457, 407)
Screenshot: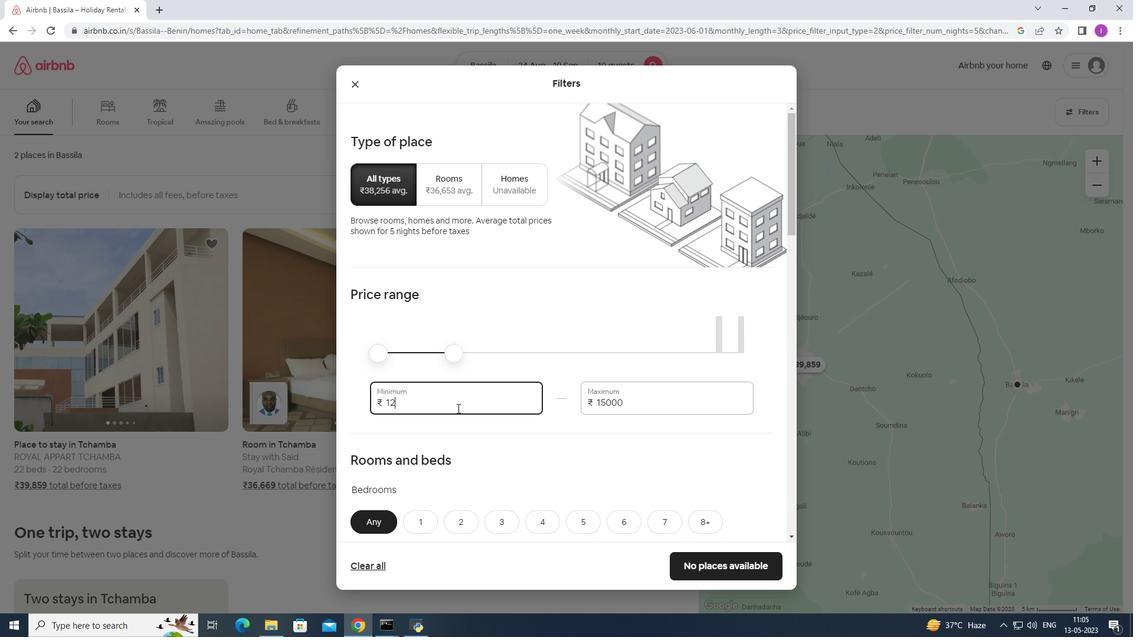 
Action: Key pressed 000
Screenshot: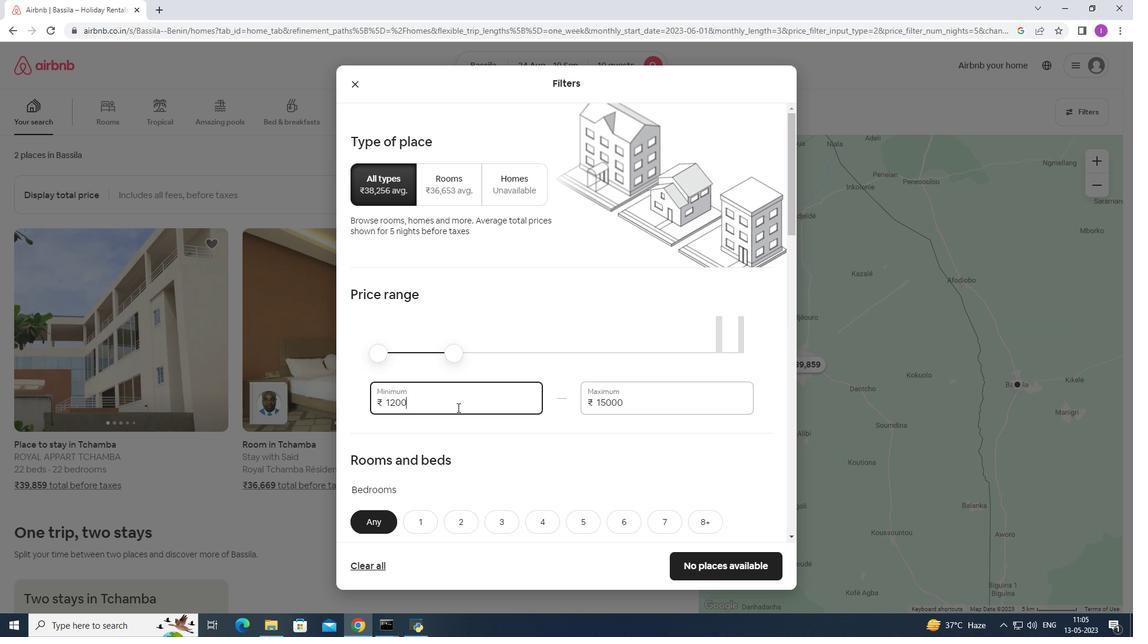
Action: Mouse moved to (452, 394)
Screenshot: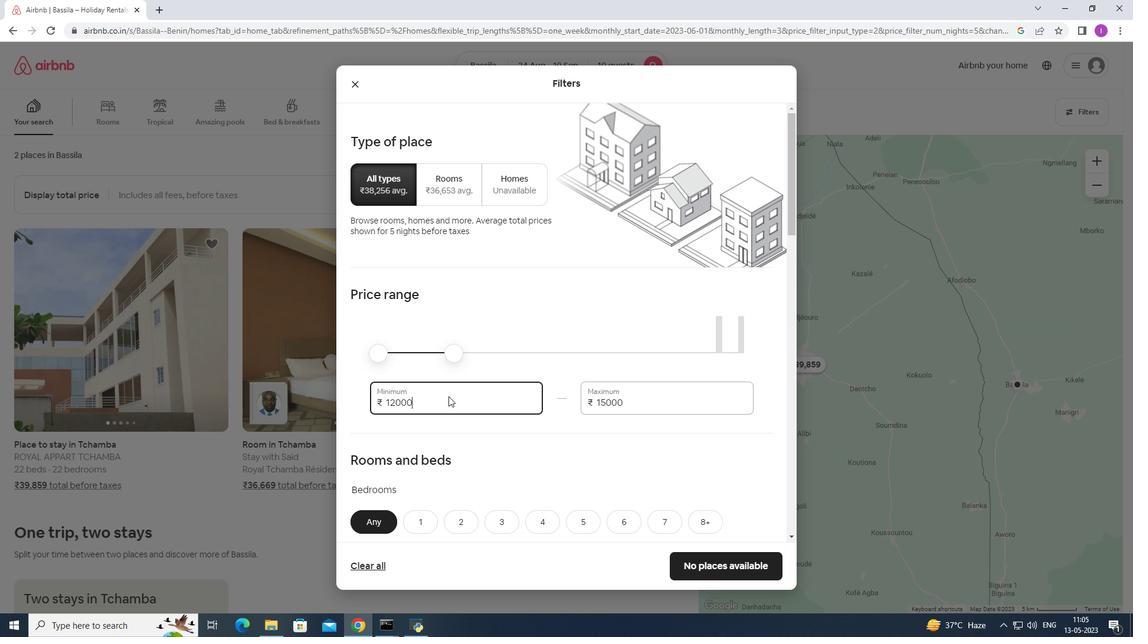 
Action: Mouse scrolled (452, 394) with delta (0, 0)
Screenshot: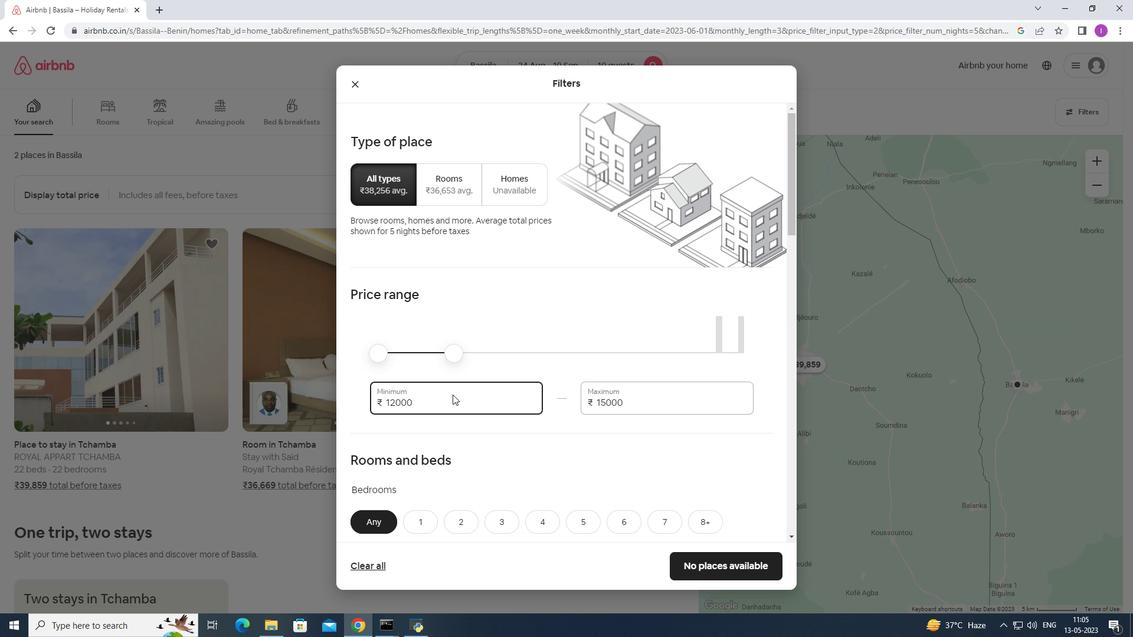 
Action: Mouse scrolled (452, 394) with delta (0, 0)
Screenshot: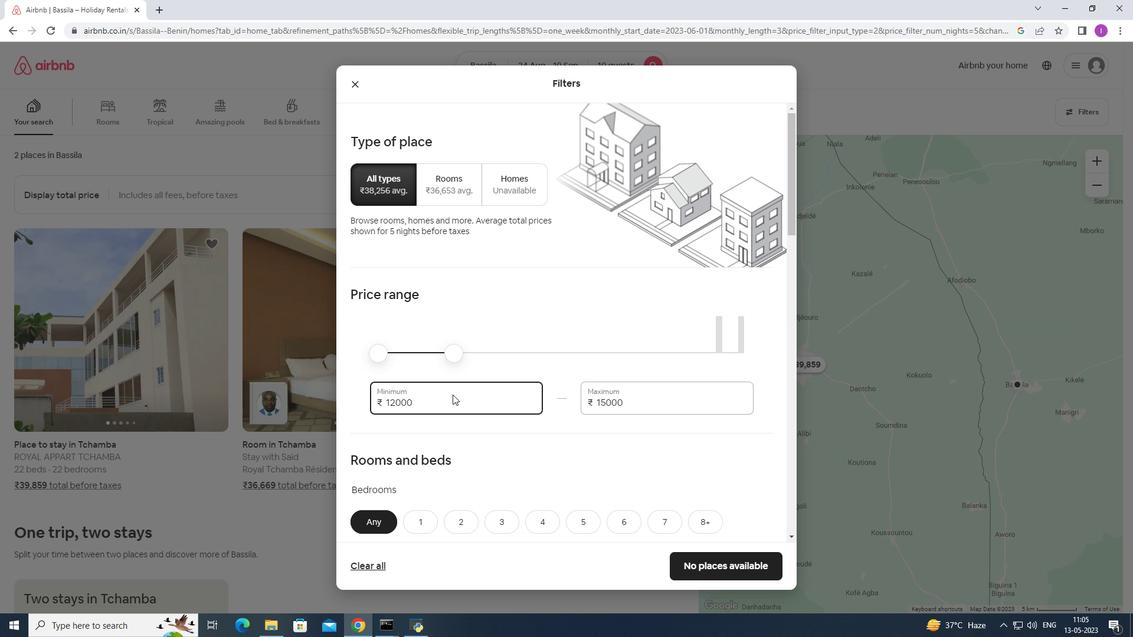 
Action: Mouse moved to (535, 404)
Screenshot: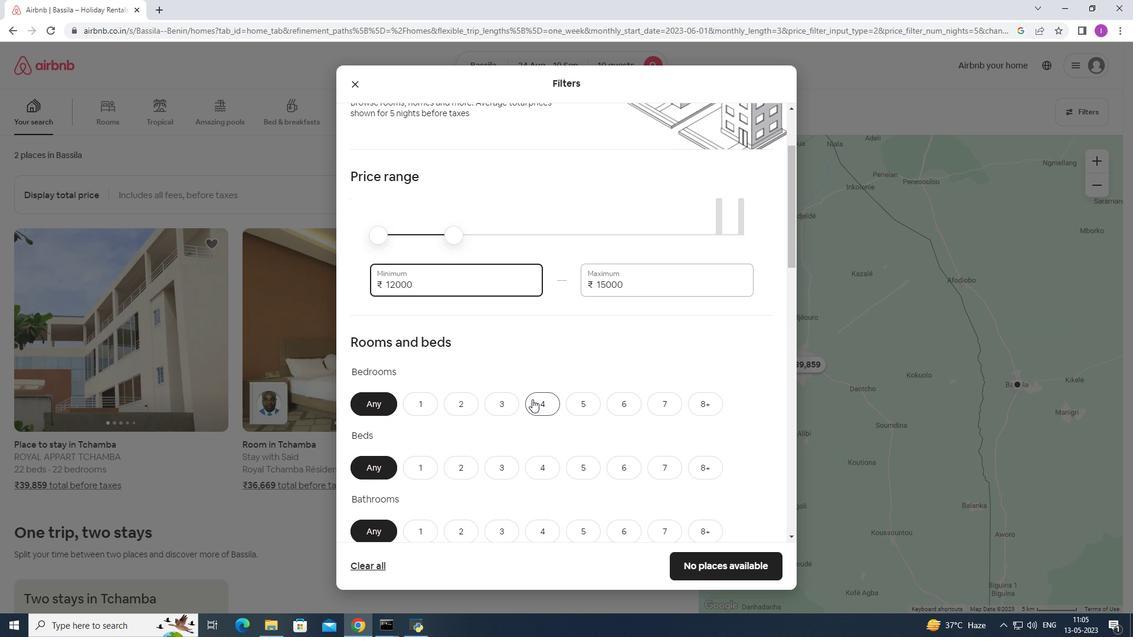 
Action: Mouse pressed left at (535, 404)
Screenshot: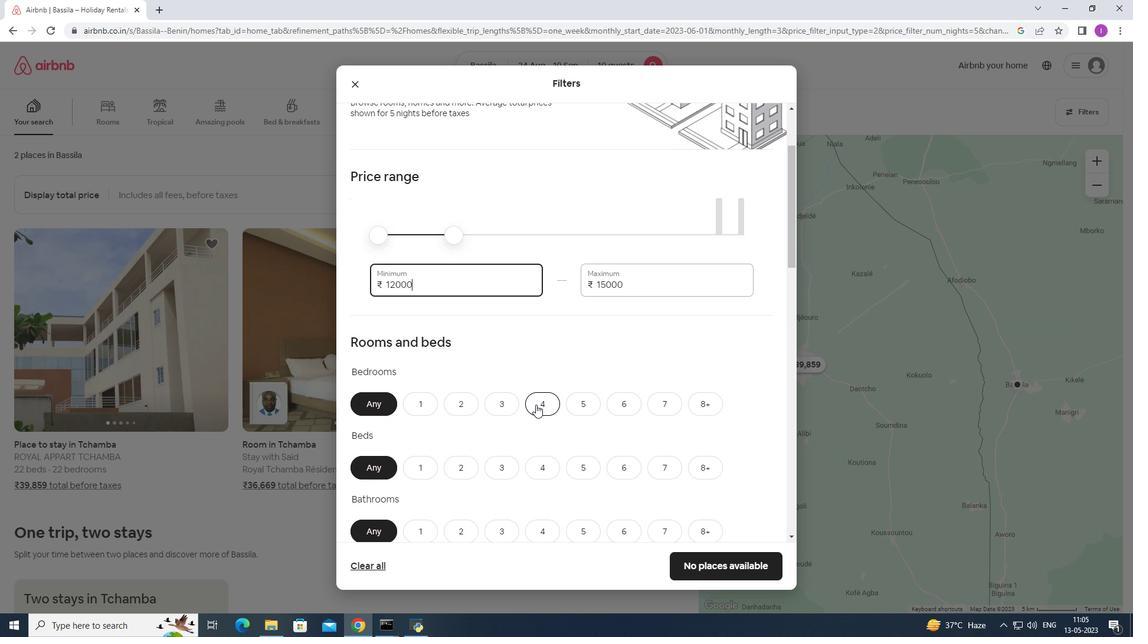 
Action: Mouse moved to (695, 465)
Screenshot: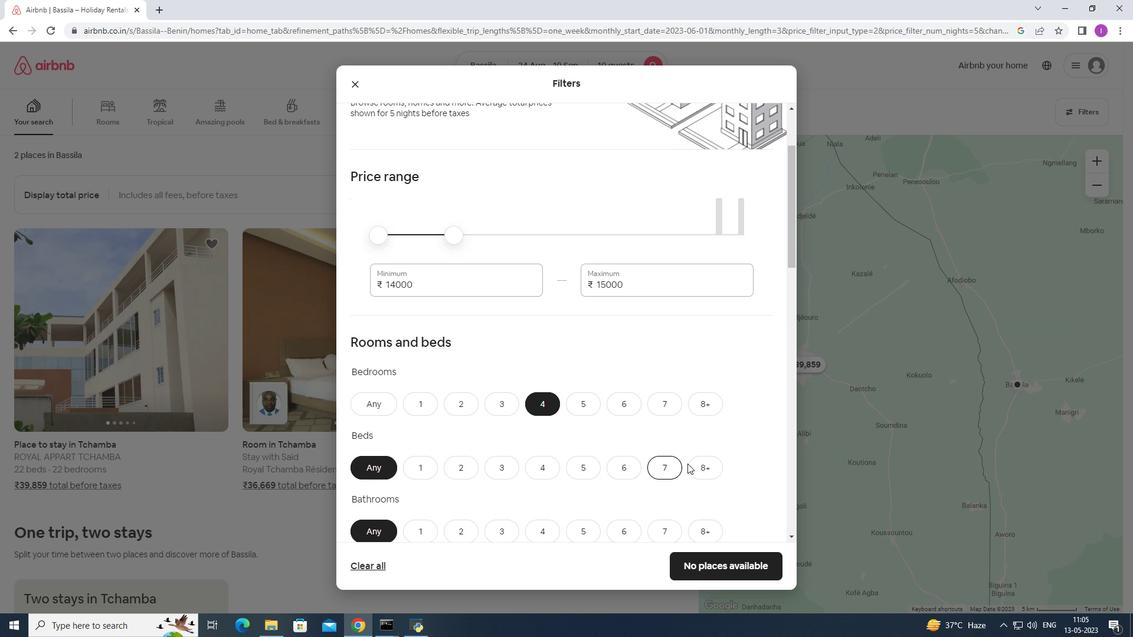 
Action: Mouse pressed left at (695, 465)
Screenshot: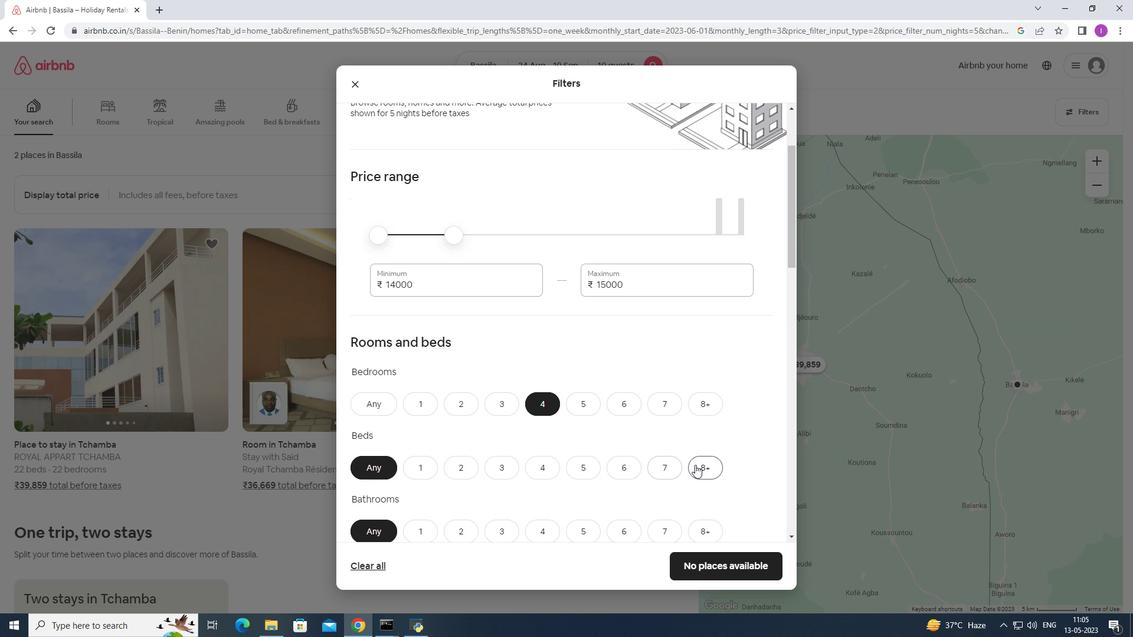
Action: Mouse moved to (600, 446)
Screenshot: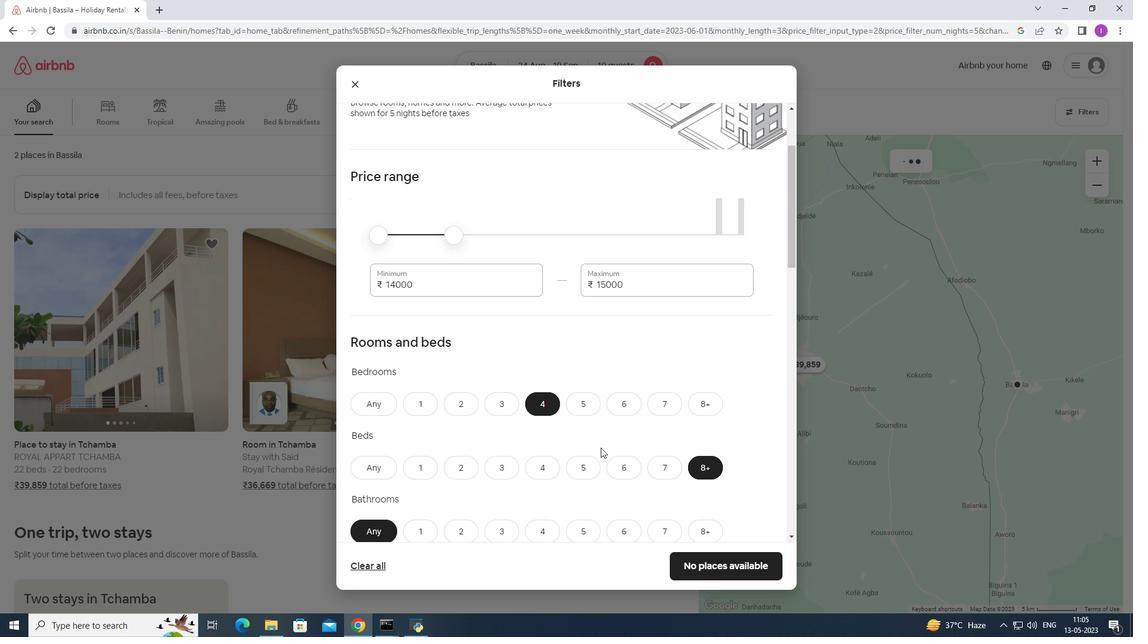 
Action: Mouse scrolled (600, 446) with delta (0, 0)
Screenshot: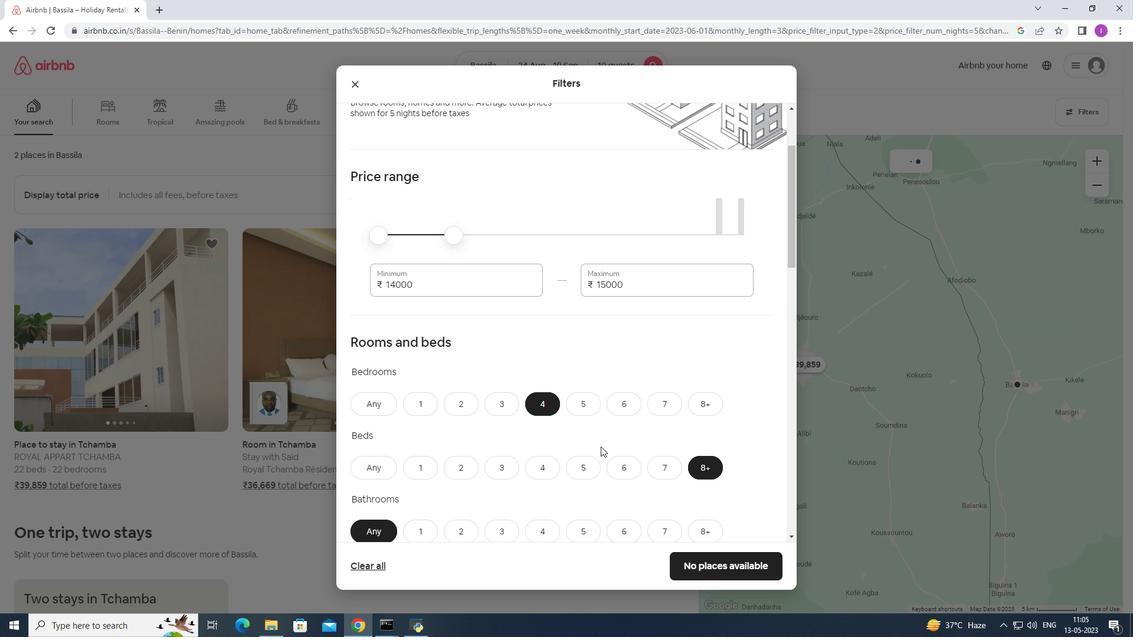 
Action: Mouse scrolled (600, 446) with delta (0, 0)
Screenshot: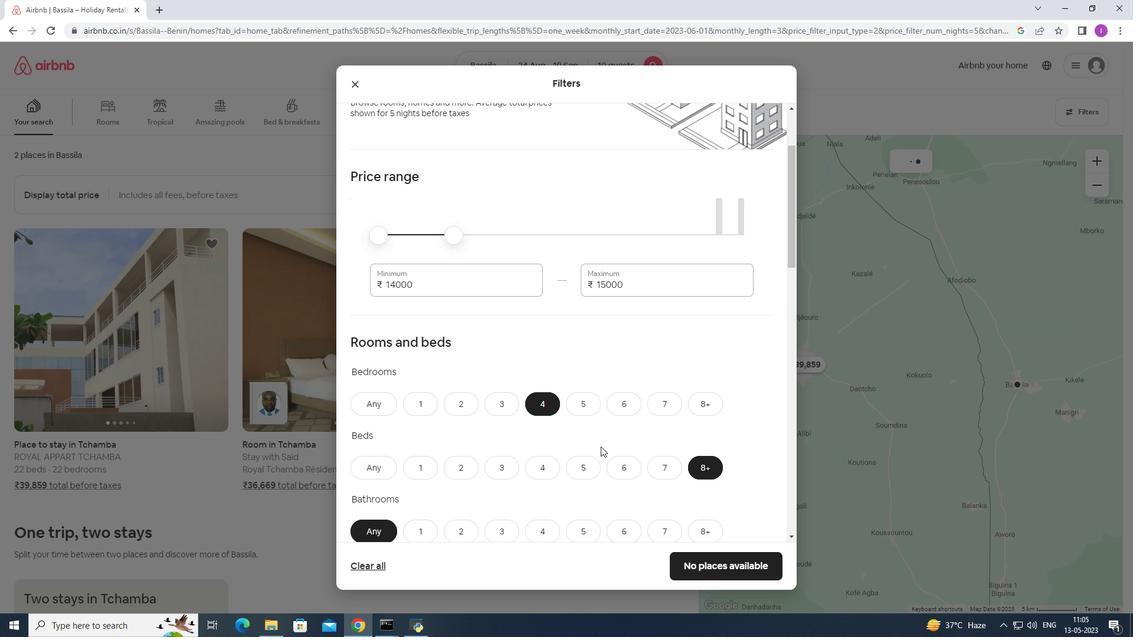 
Action: Mouse scrolled (600, 446) with delta (0, 0)
Screenshot: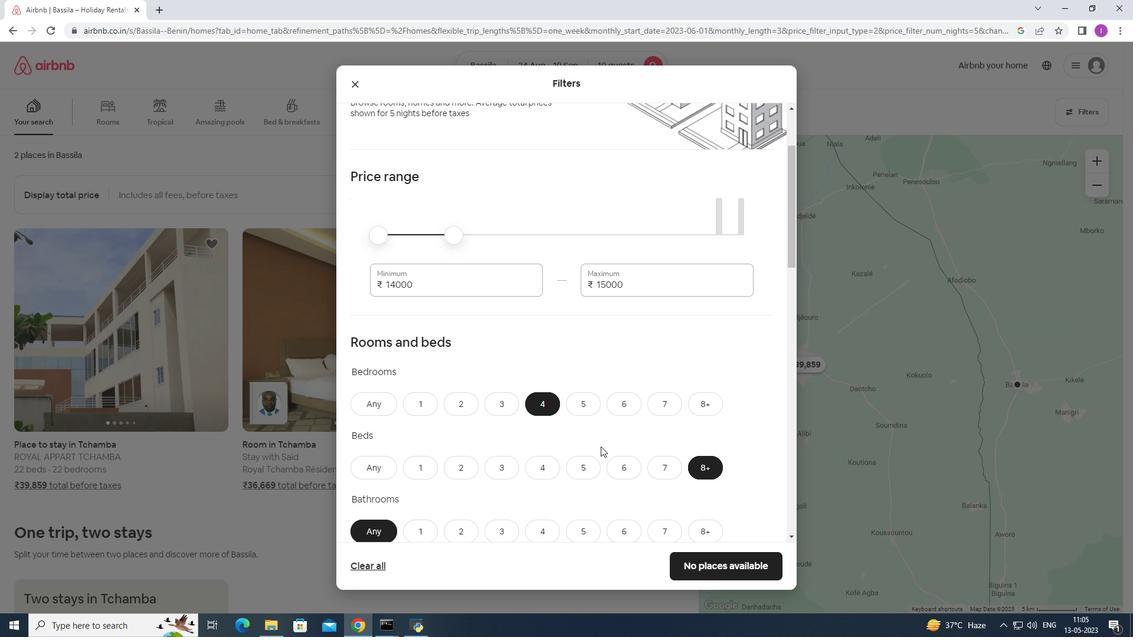 
Action: Mouse moved to (543, 361)
Screenshot: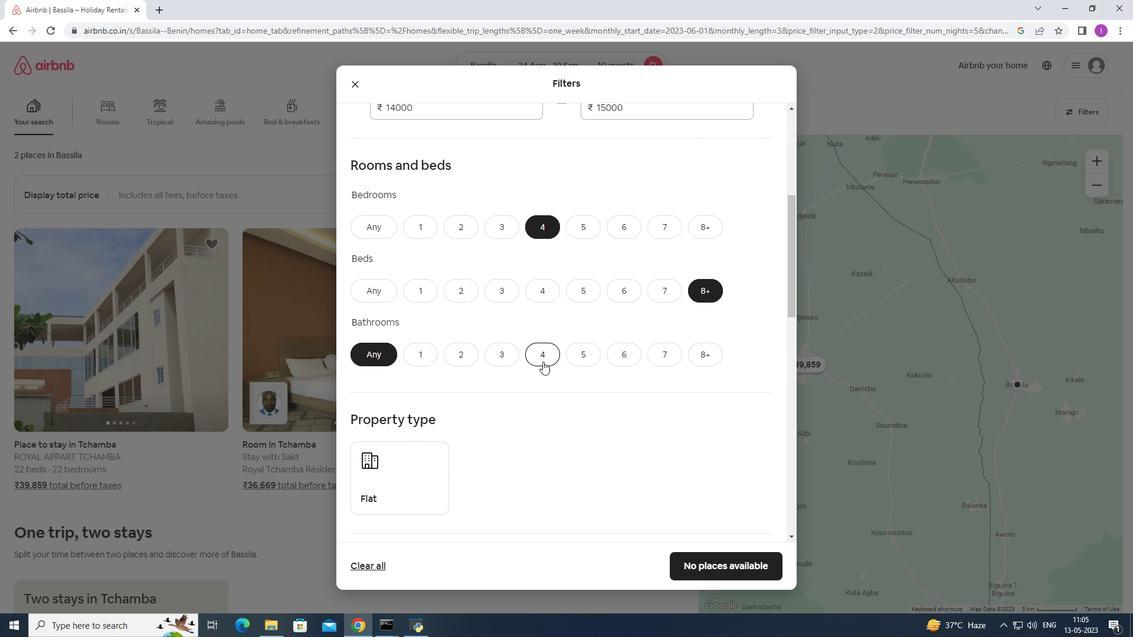
Action: Mouse pressed left at (543, 361)
Screenshot: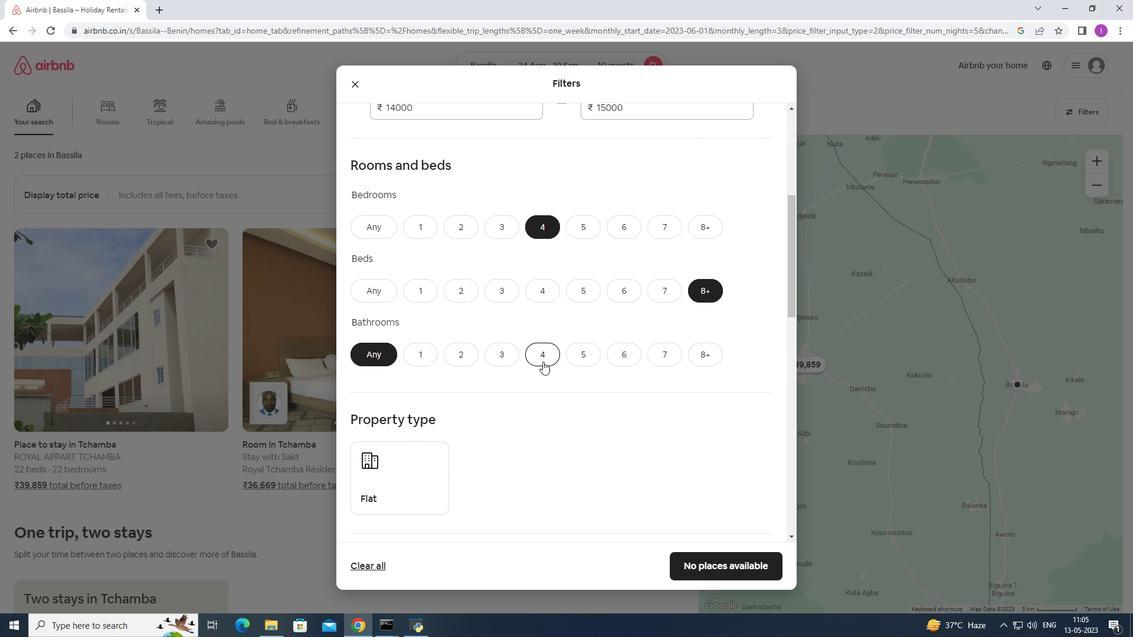 
Action: Mouse moved to (384, 468)
Screenshot: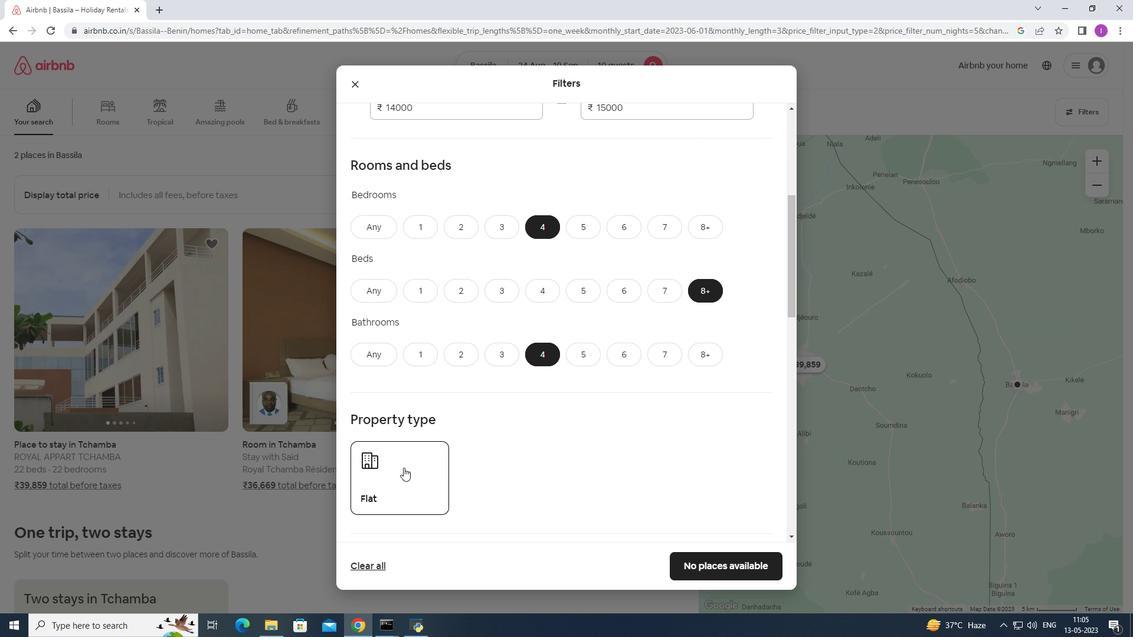 
Action: Mouse pressed left at (384, 468)
Screenshot: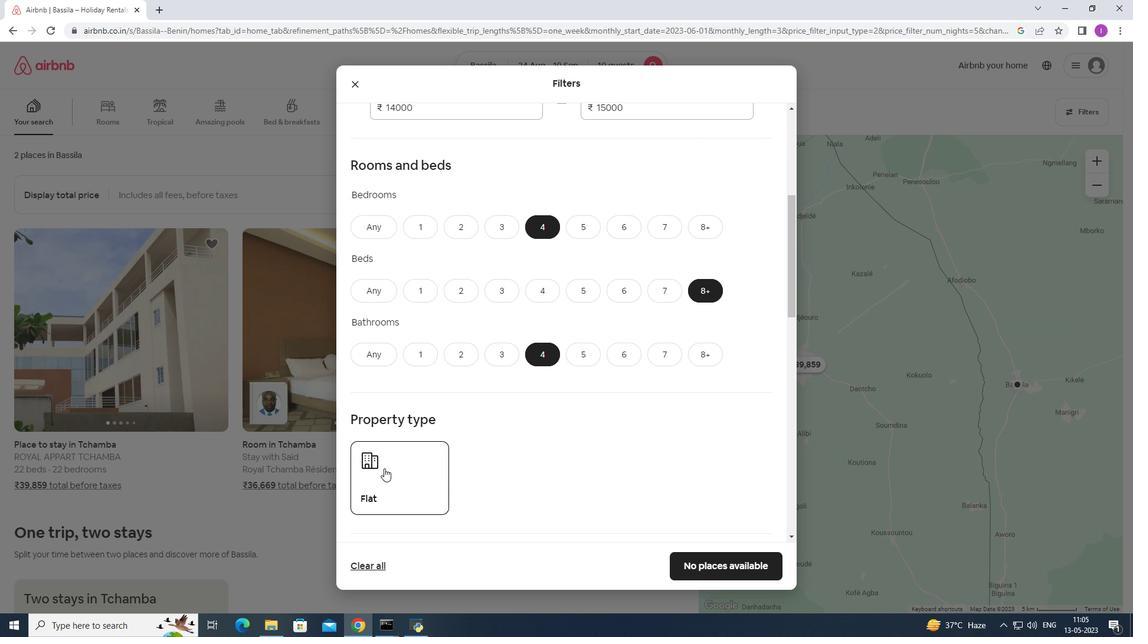 
Action: Mouse moved to (504, 434)
Screenshot: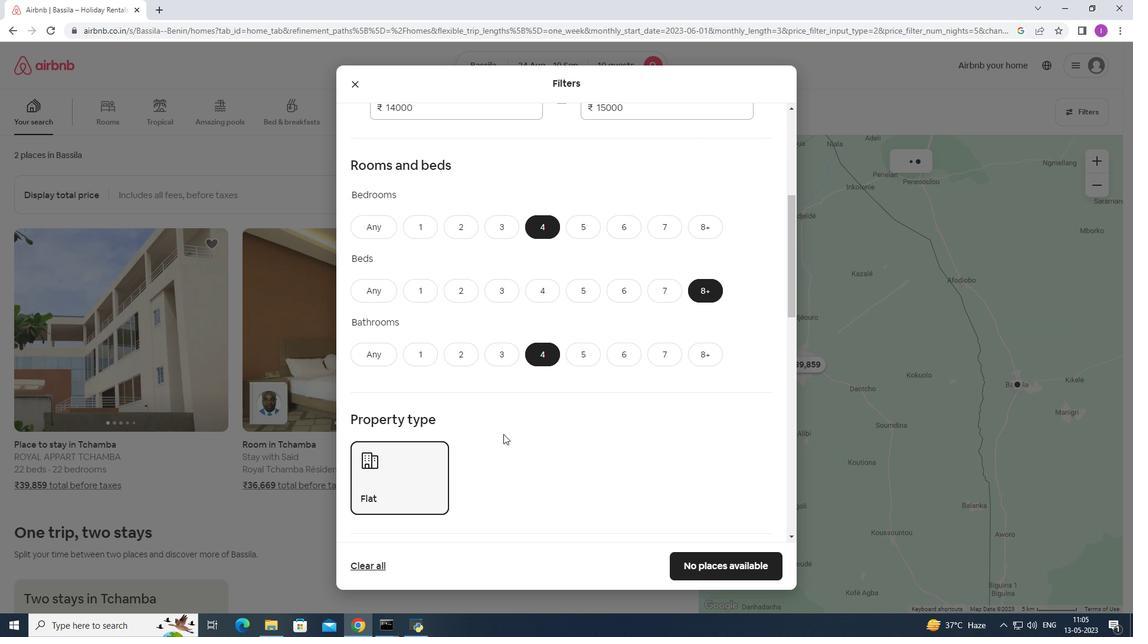 
Action: Mouse scrolled (504, 433) with delta (0, 0)
Screenshot: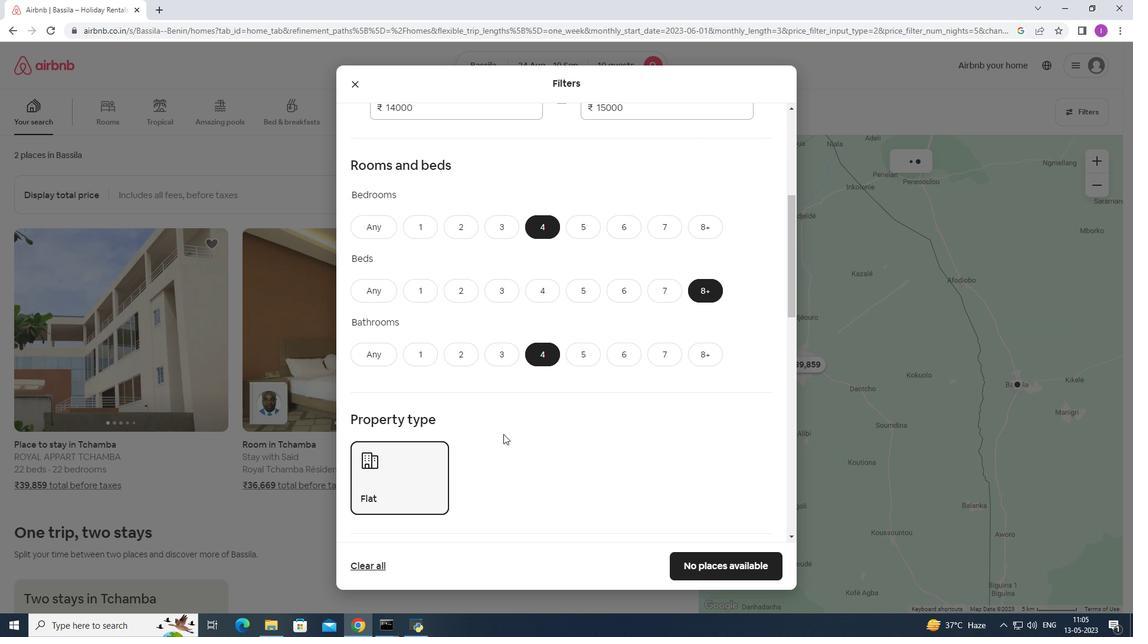 
Action: Mouse moved to (504, 434)
Screenshot: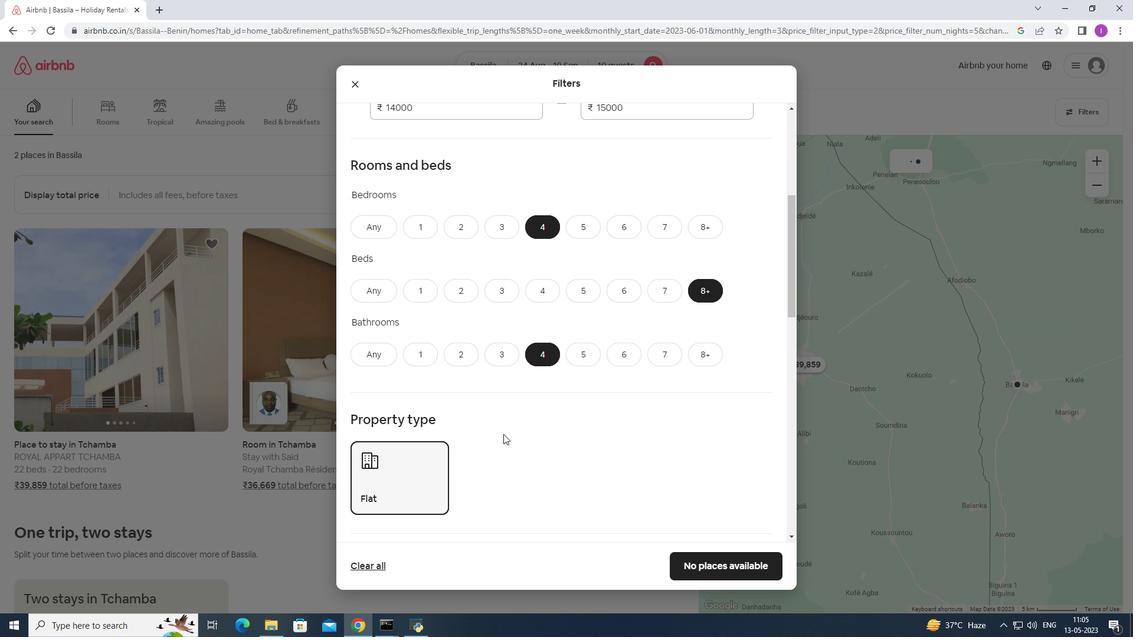 
Action: Mouse scrolled (504, 433) with delta (0, 0)
Screenshot: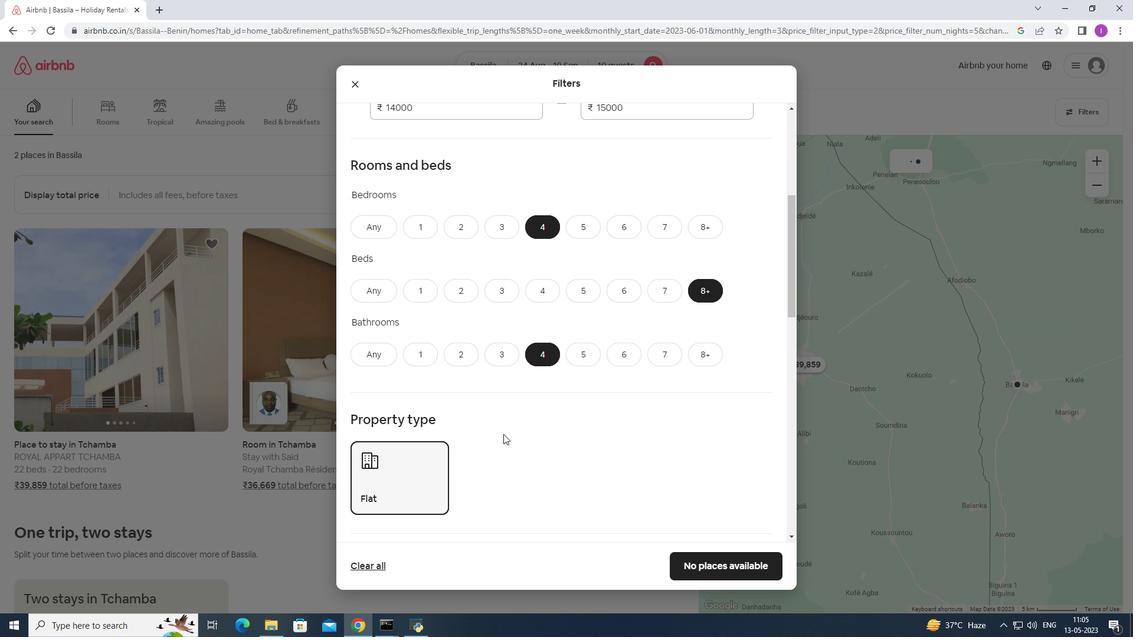 
Action: Mouse moved to (473, 412)
Screenshot: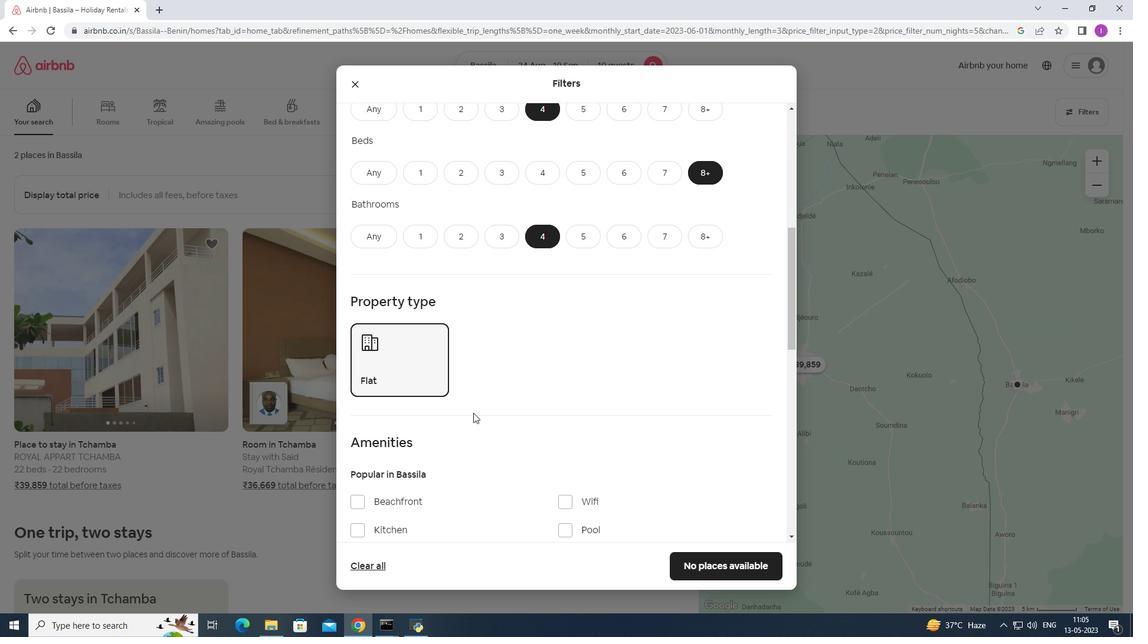 
Action: Mouse scrolled (473, 411) with delta (0, 0)
Screenshot: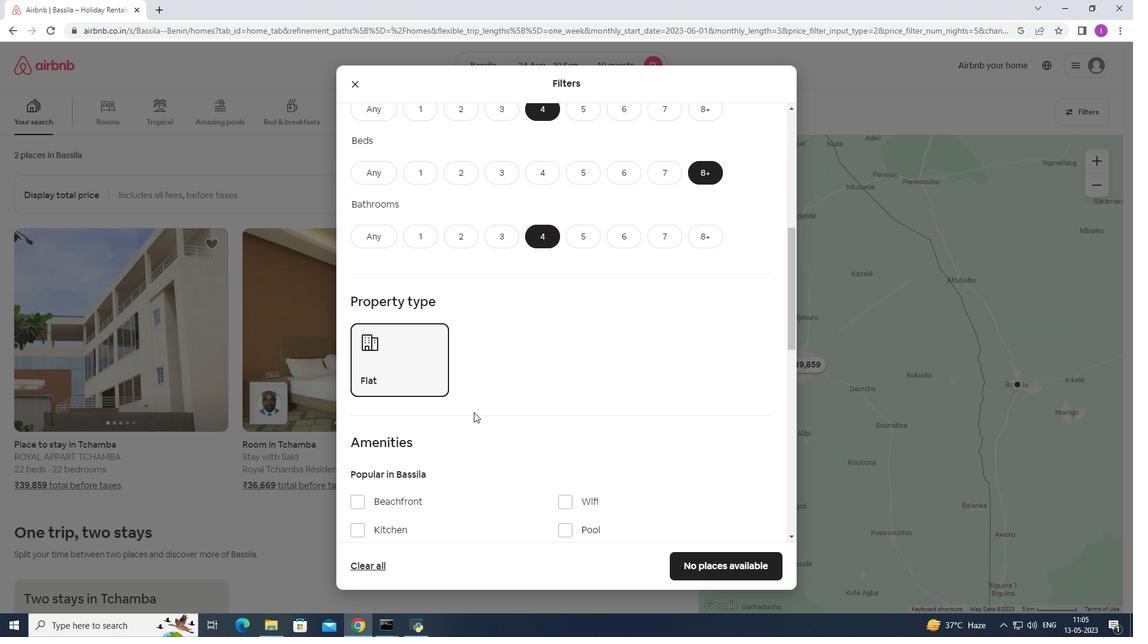 
Action: Mouse scrolled (473, 411) with delta (0, 0)
Screenshot: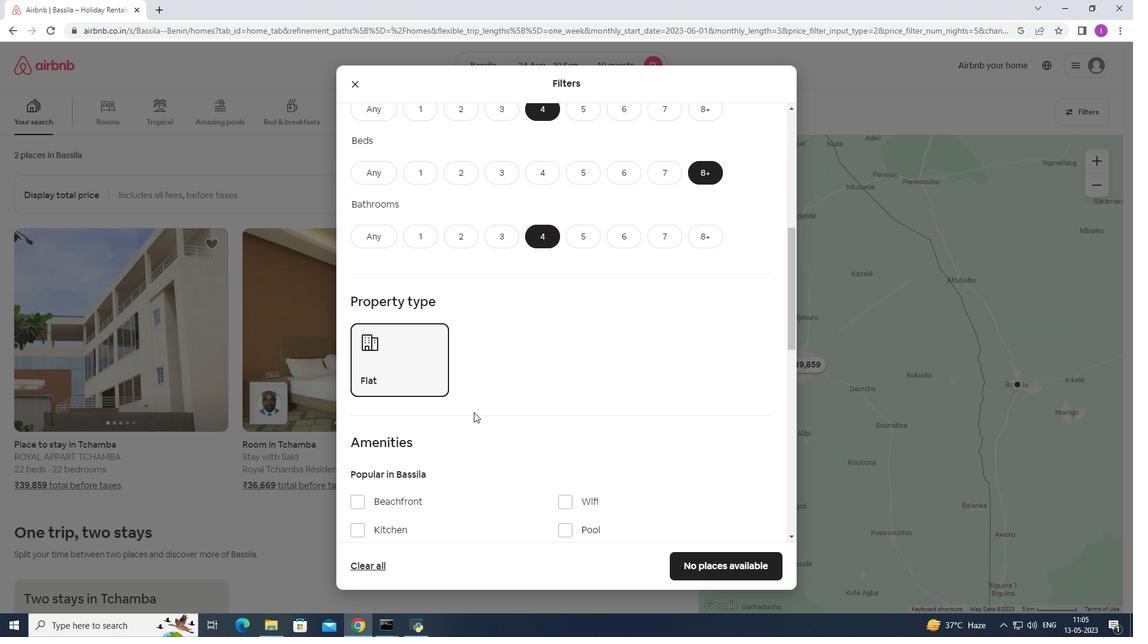 
Action: Mouse scrolled (473, 411) with delta (0, 0)
Screenshot: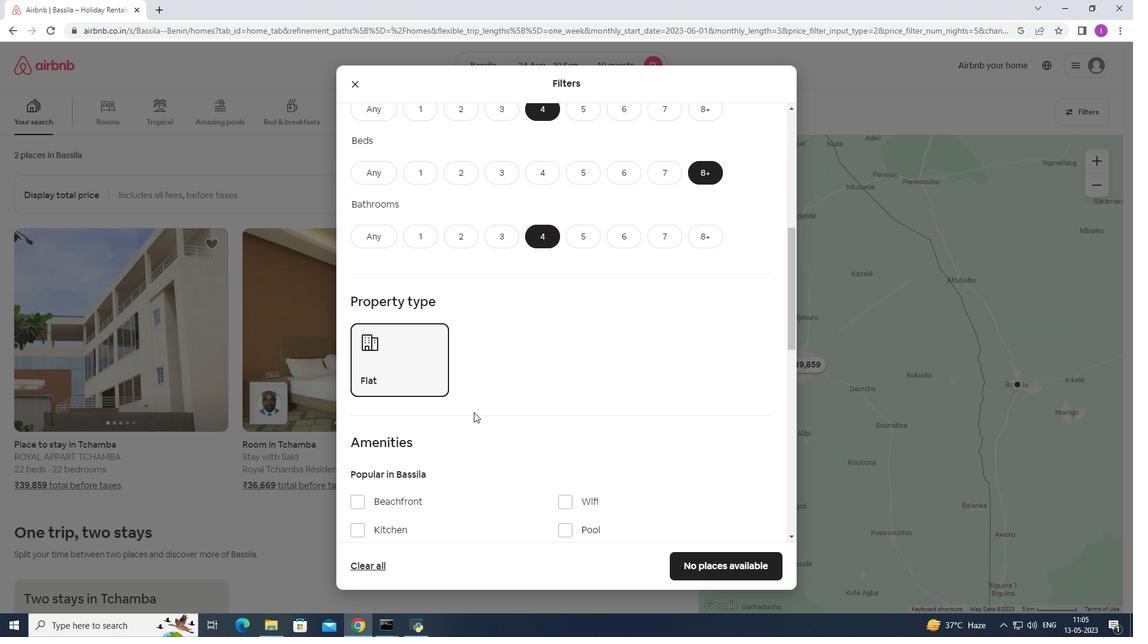 
Action: Mouse moved to (564, 331)
Screenshot: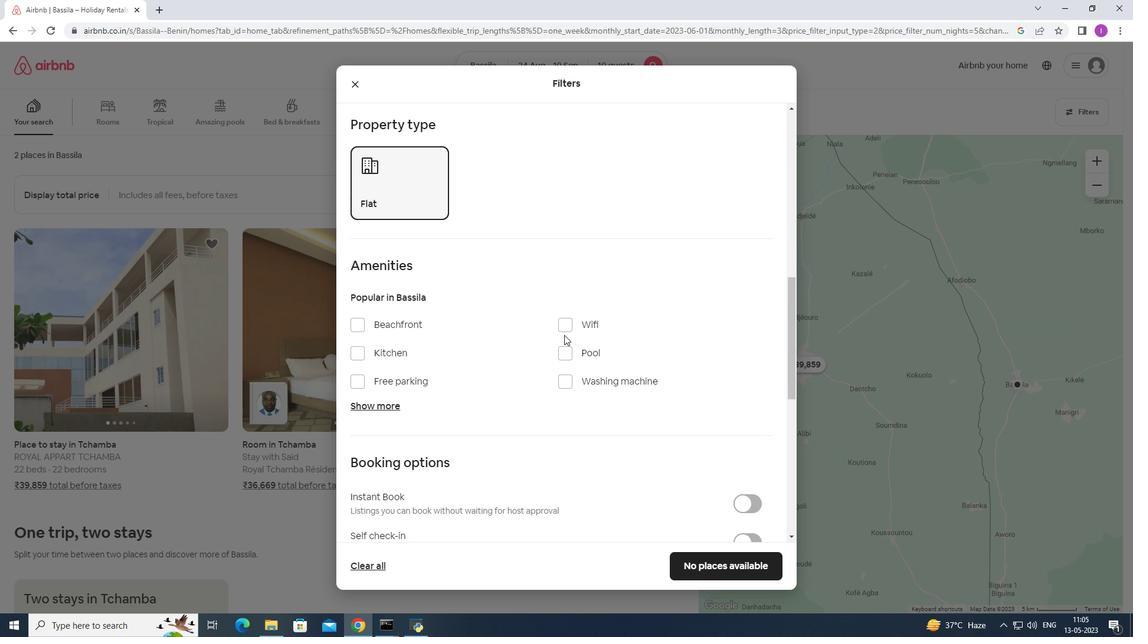 
Action: Mouse pressed left at (564, 331)
Screenshot: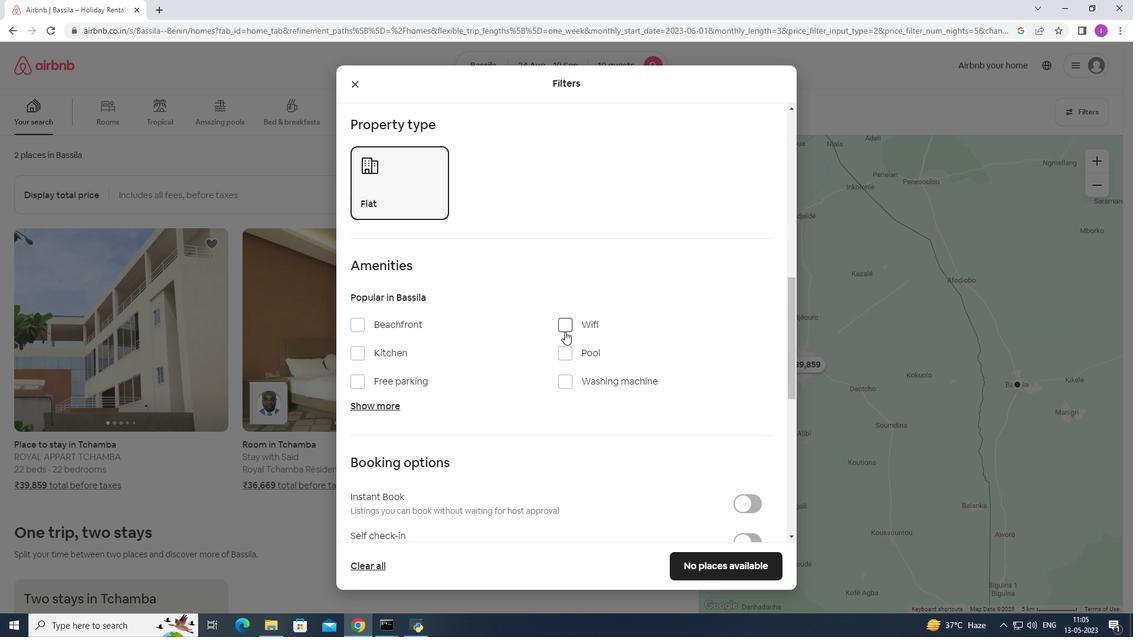 
Action: Mouse moved to (354, 381)
Screenshot: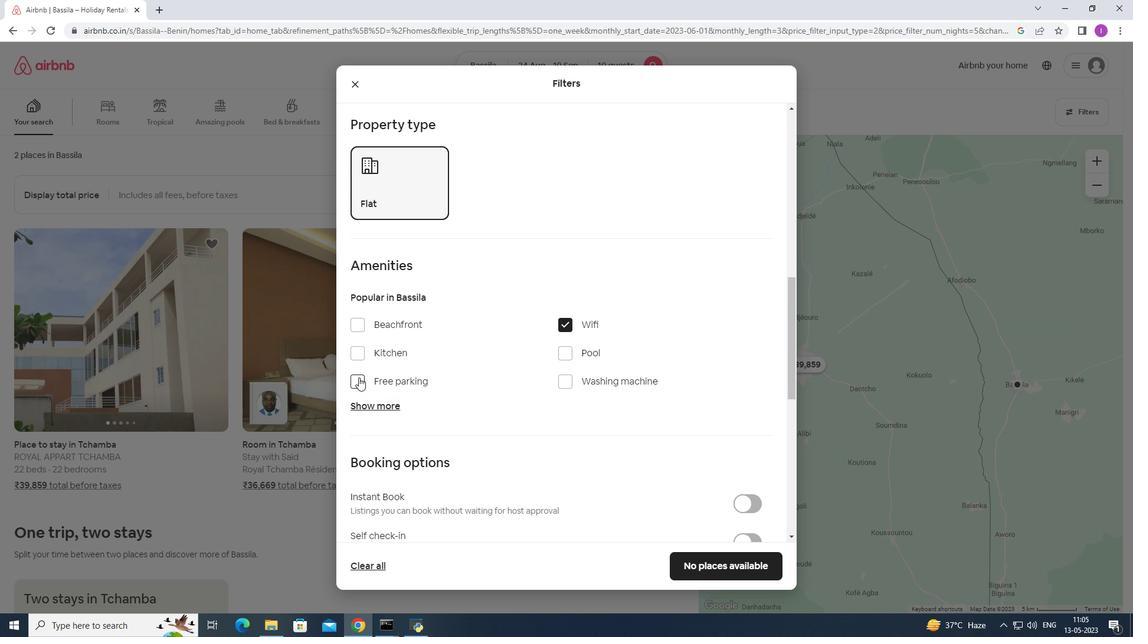 
Action: Mouse pressed left at (354, 381)
Screenshot: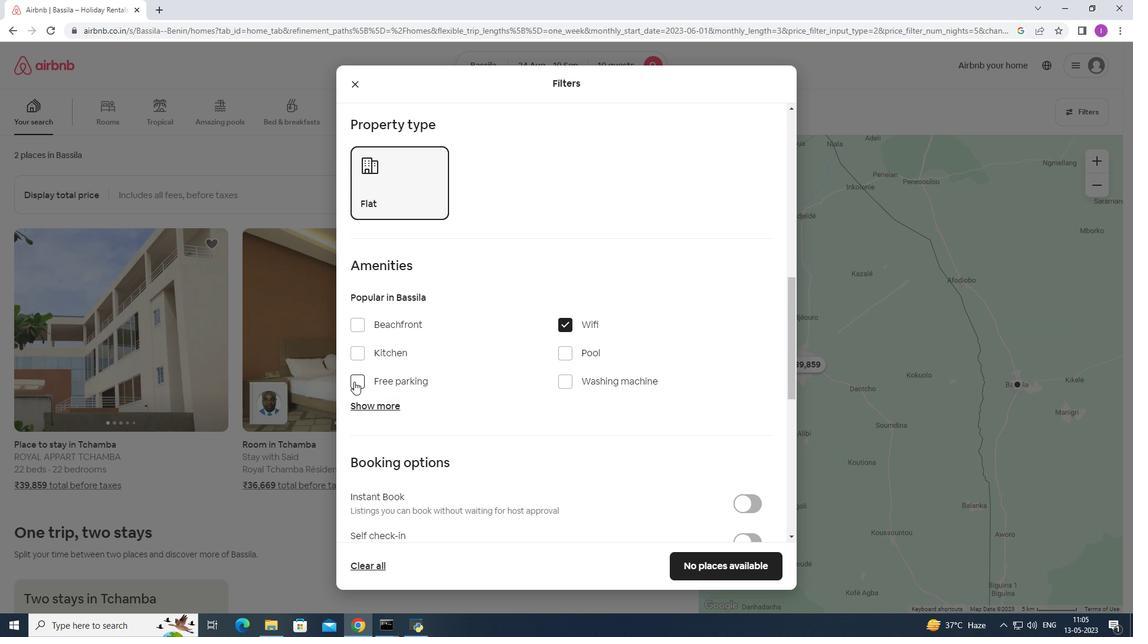 
Action: Mouse moved to (391, 409)
Screenshot: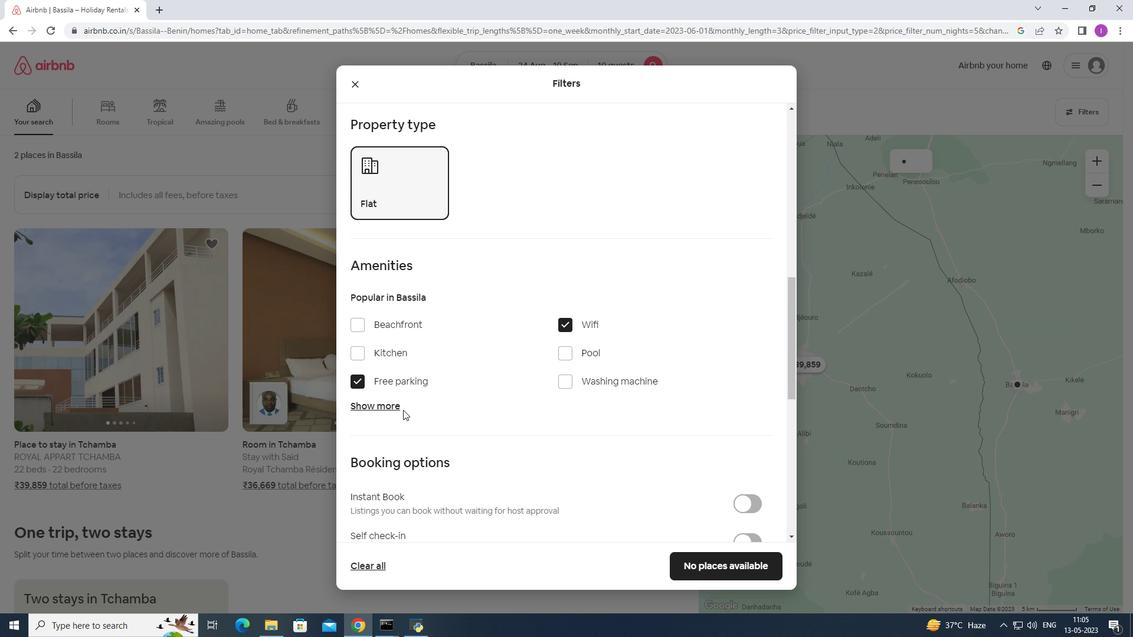 
Action: Mouse pressed left at (391, 409)
Screenshot: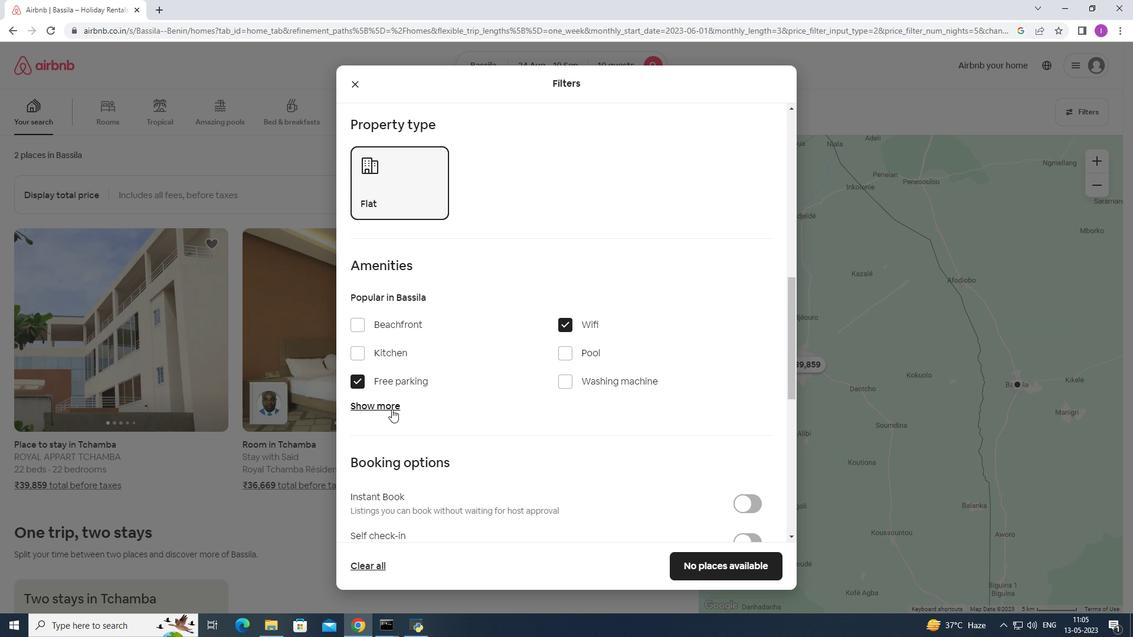 
Action: Mouse moved to (361, 505)
Screenshot: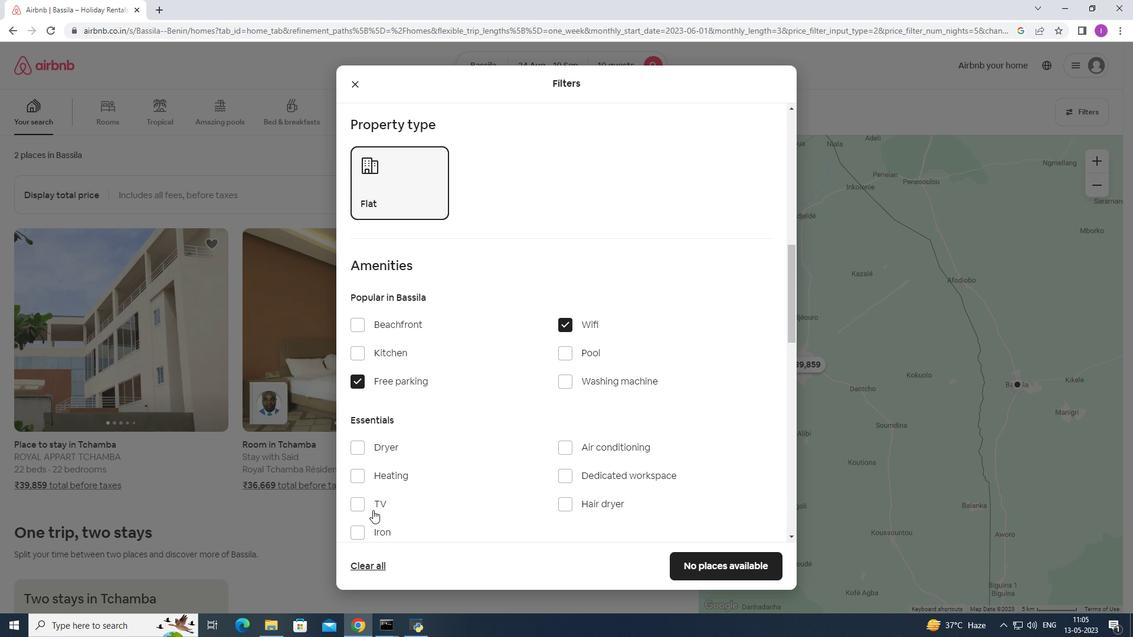 
Action: Mouse pressed left at (361, 505)
Screenshot: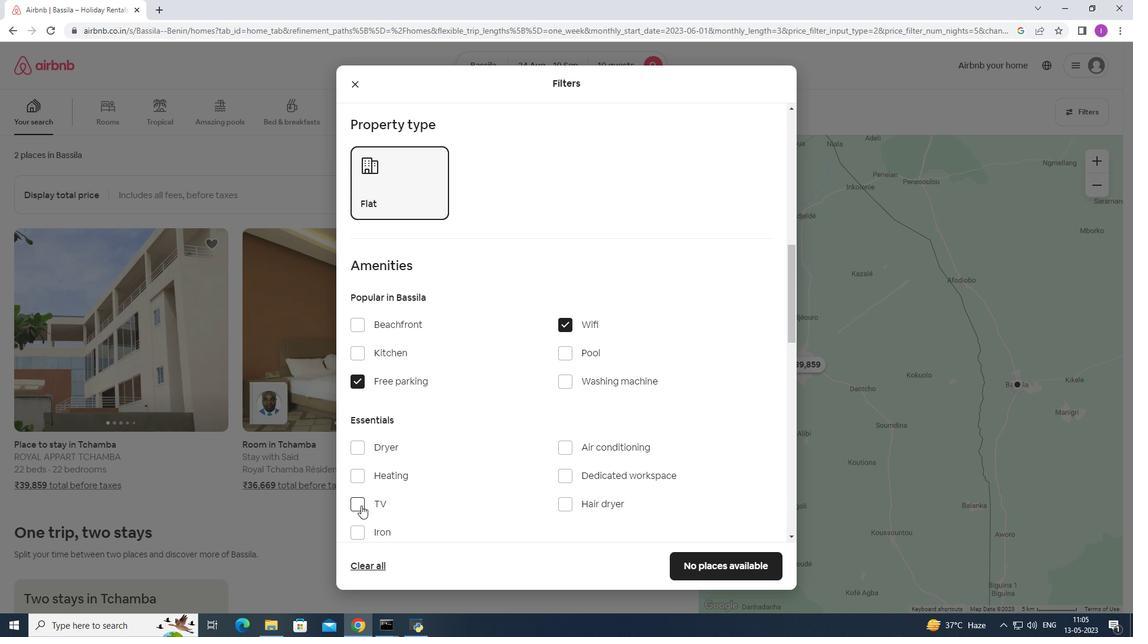 
Action: Mouse moved to (459, 485)
Screenshot: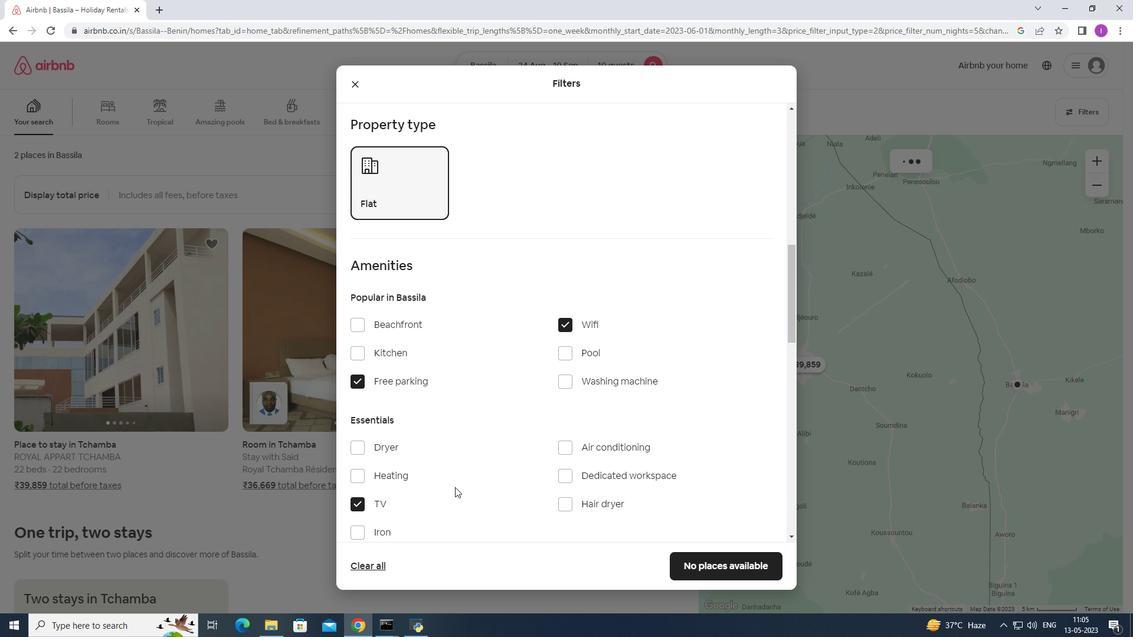 
Action: Mouse scrolled (459, 485) with delta (0, 0)
Screenshot: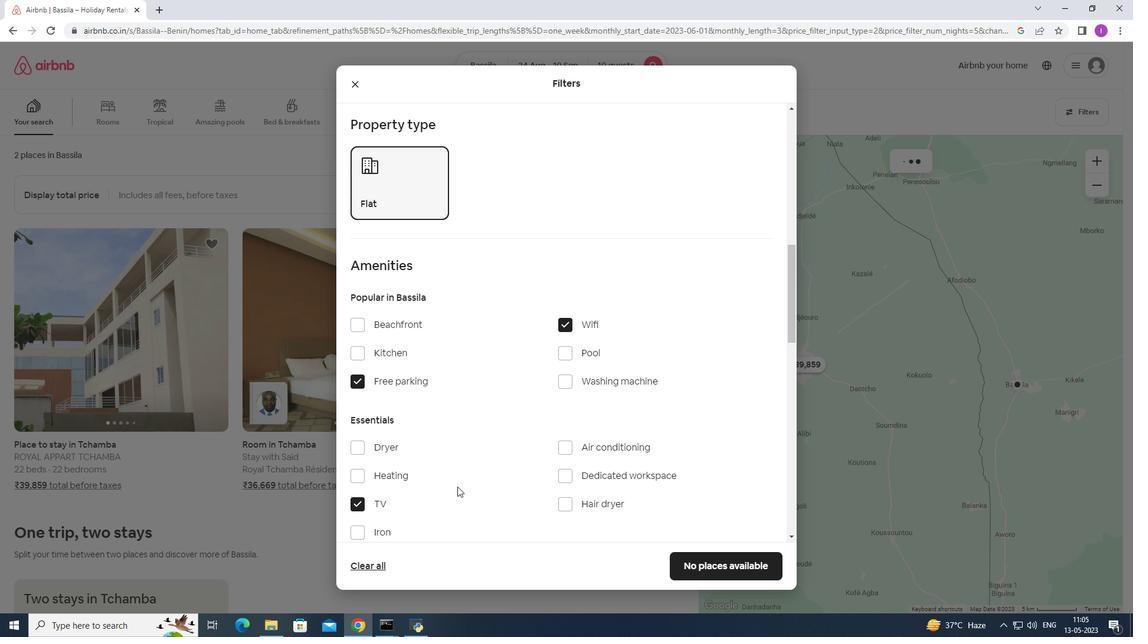 
Action: Mouse moved to (459, 485)
Screenshot: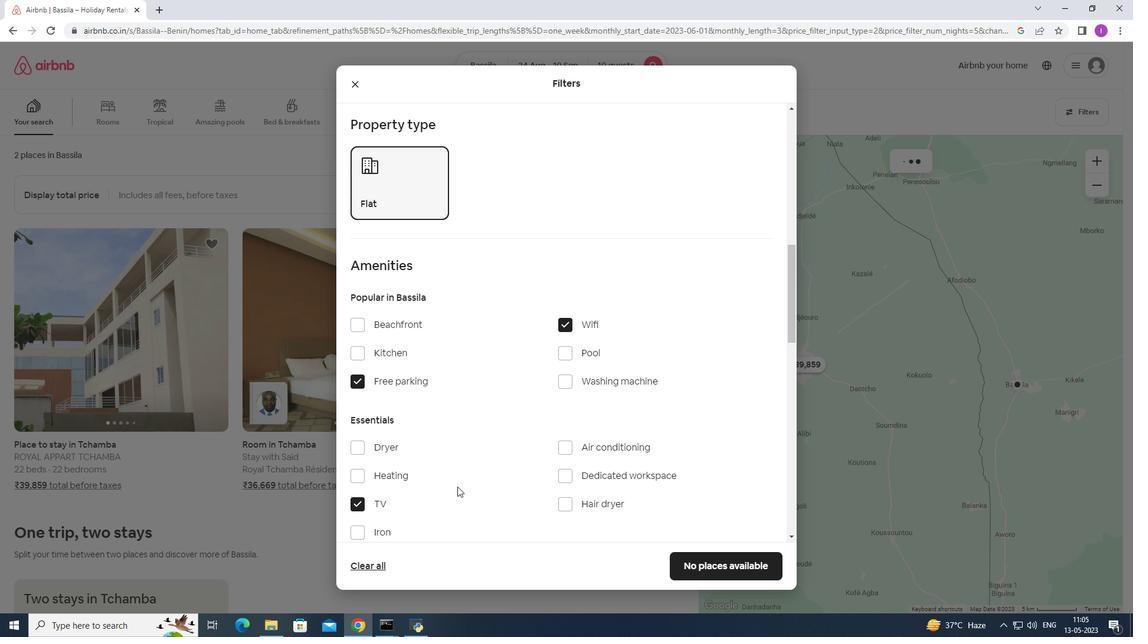 
Action: Mouse scrolled (459, 485) with delta (0, 0)
Screenshot: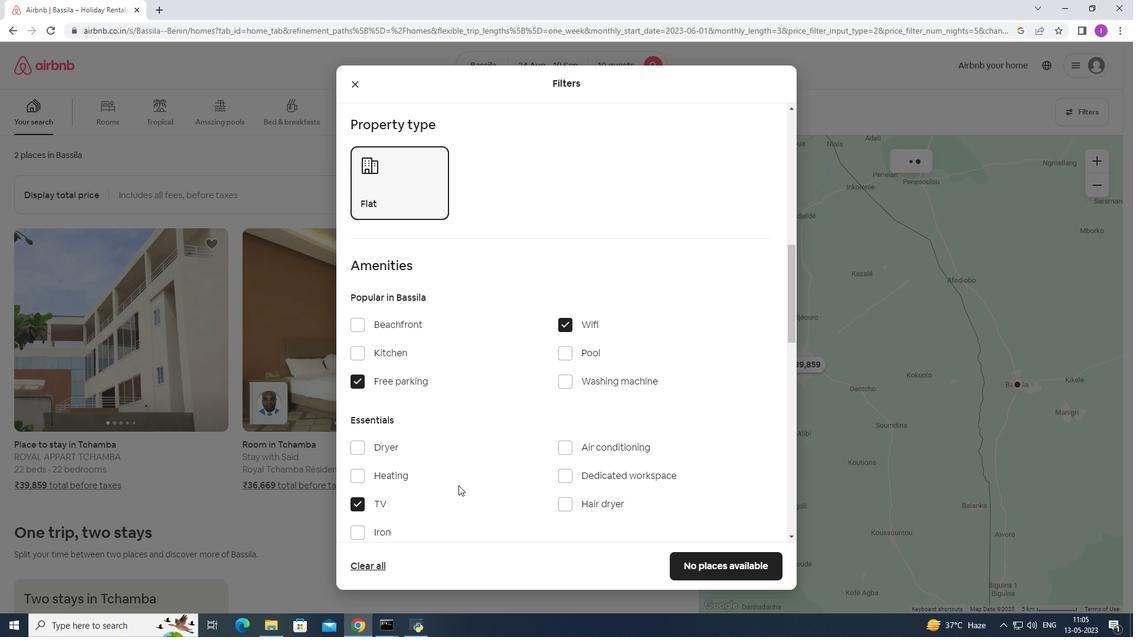 
Action: Mouse moved to (460, 485)
Screenshot: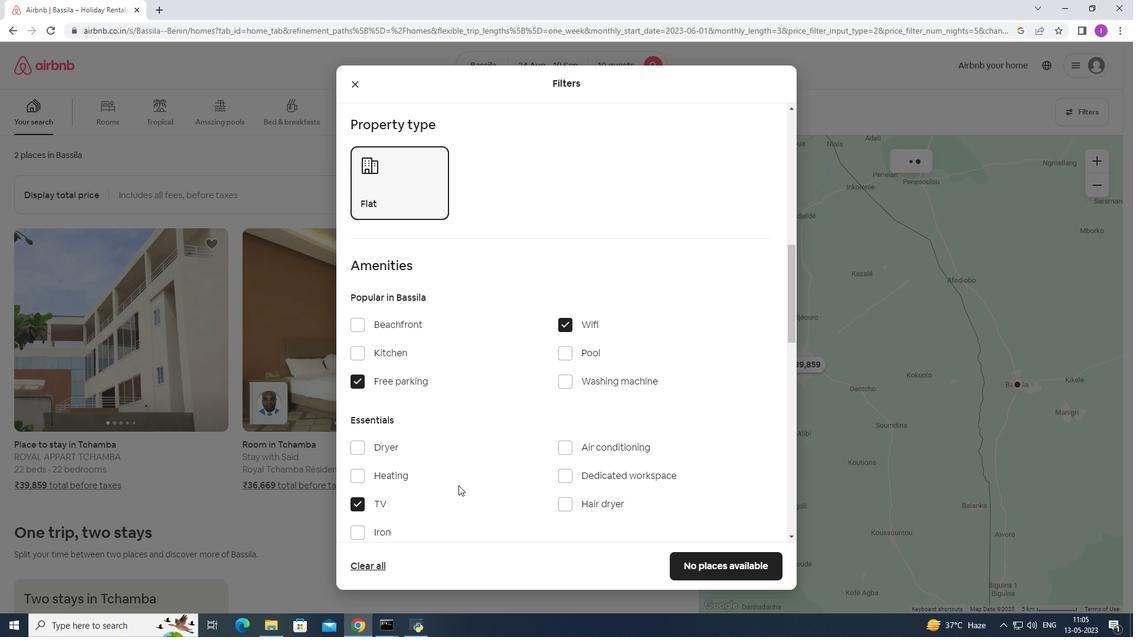 
Action: Mouse scrolled (460, 485) with delta (0, 0)
Screenshot: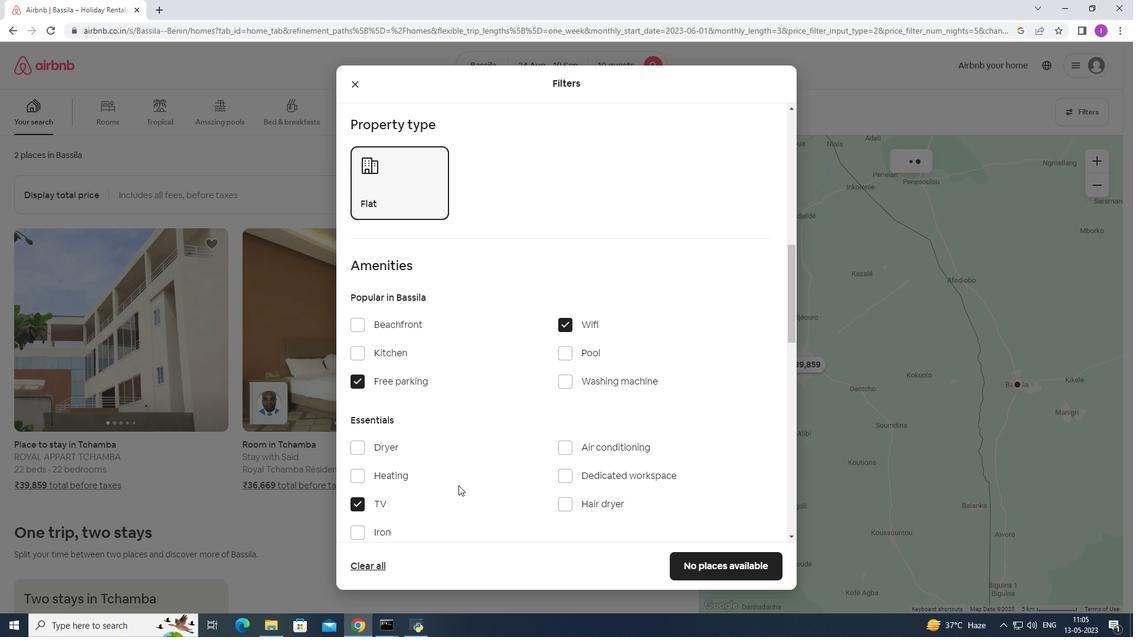 
Action: Mouse scrolled (460, 485) with delta (0, 0)
Screenshot: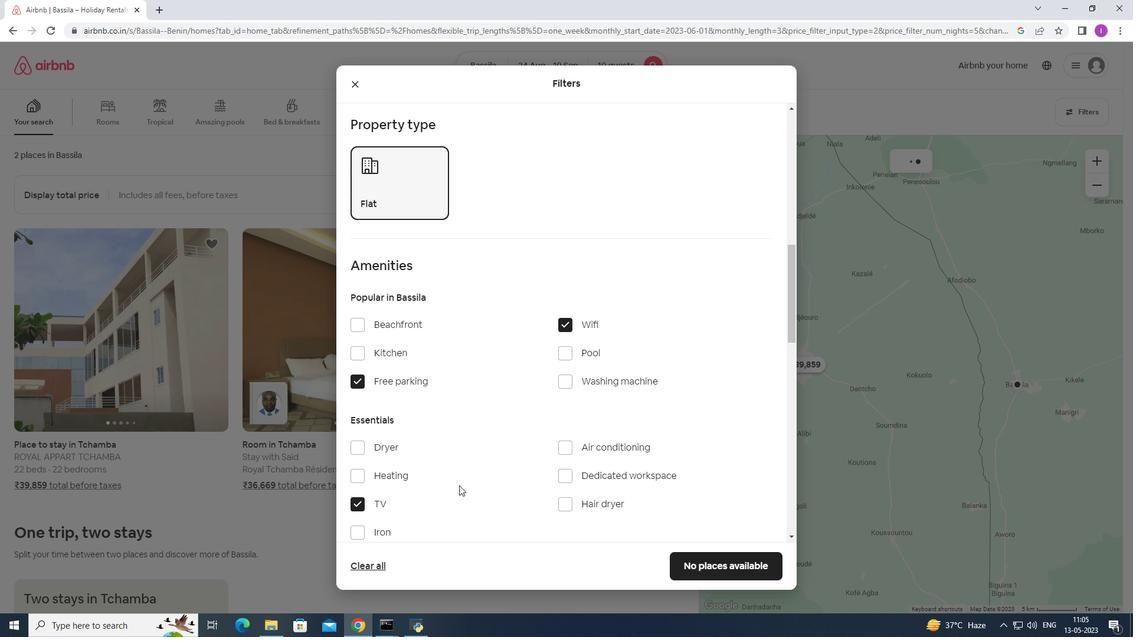 
Action: Mouse moved to (565, 388)
Screenshot: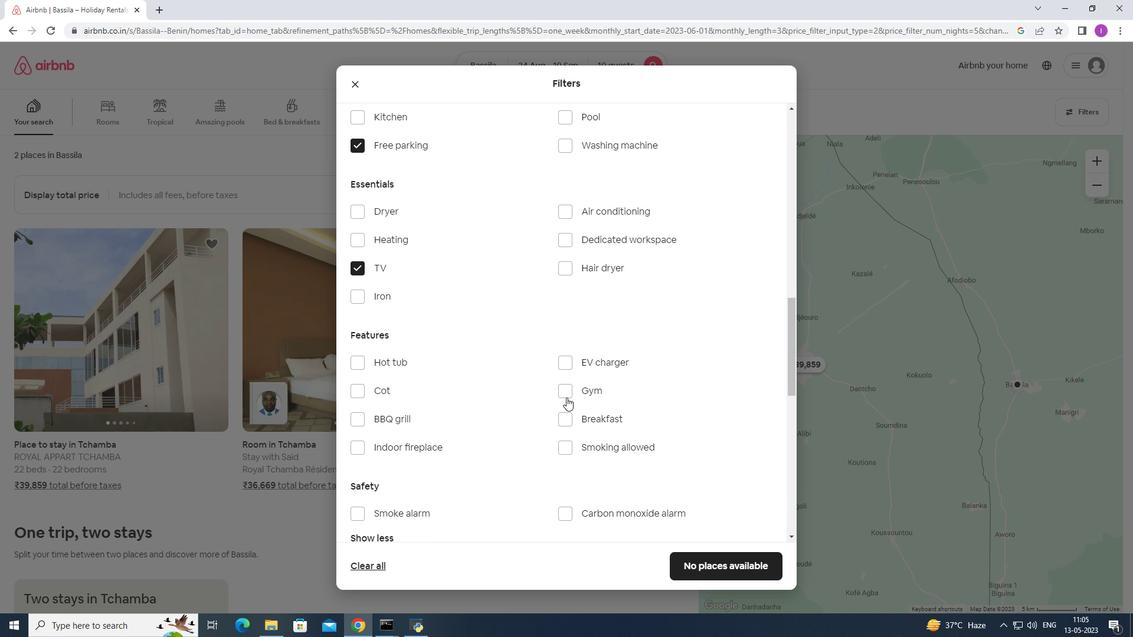 
Action: Mouse pressed left at (565, 388)
Screenshot: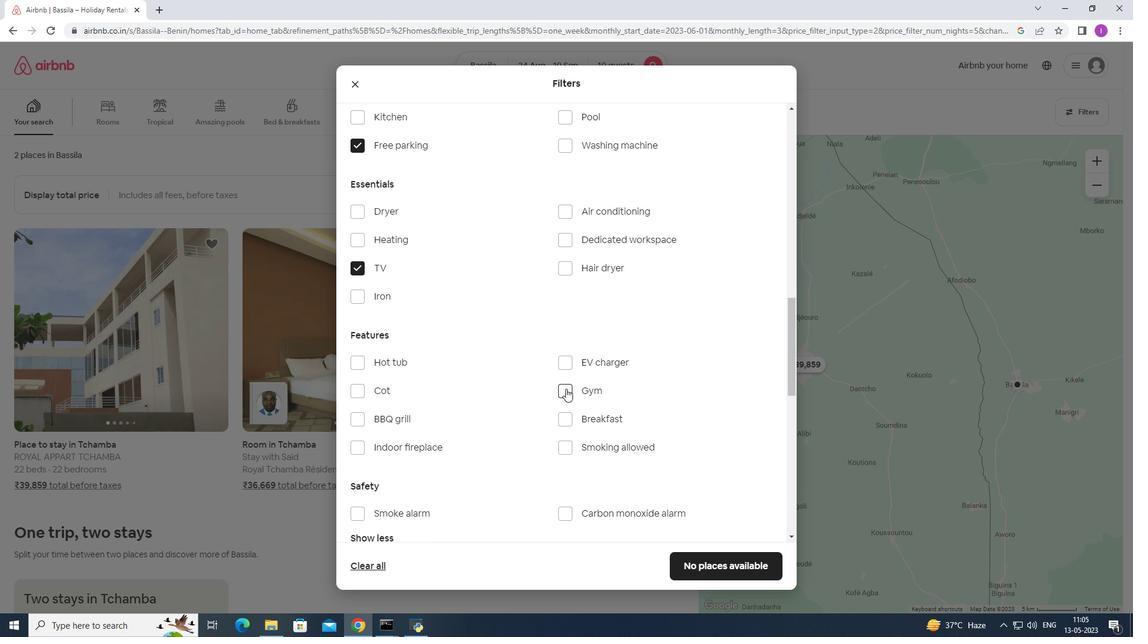 
Action: Mouse moved to (572, 417)
Screenshot: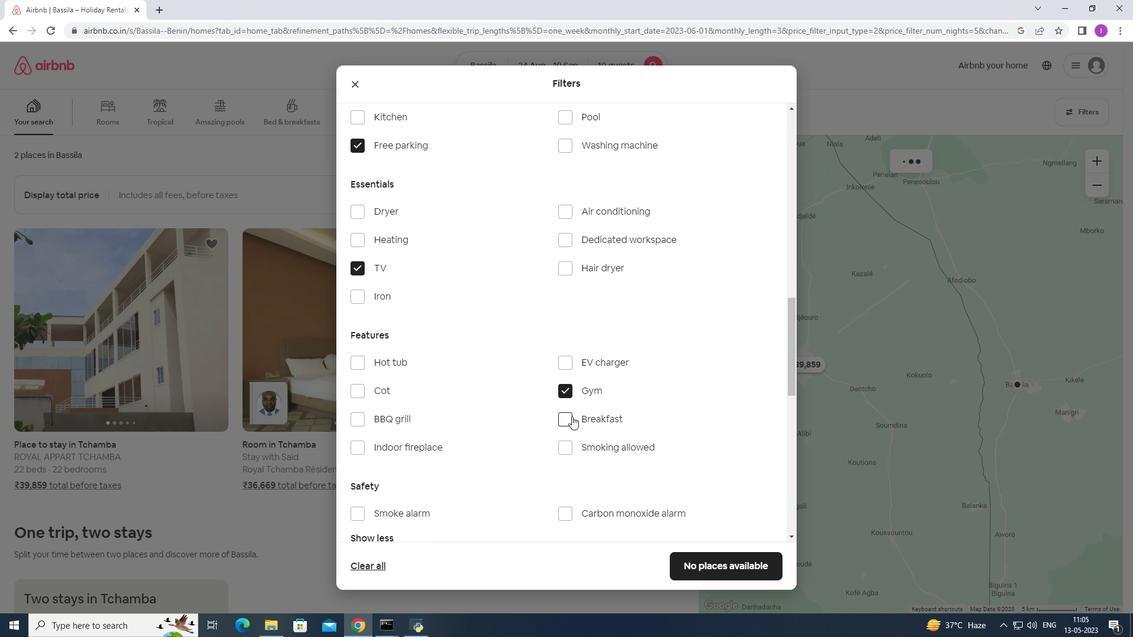 
Action: Mouse pressed left at (572, 417)
Screenshot: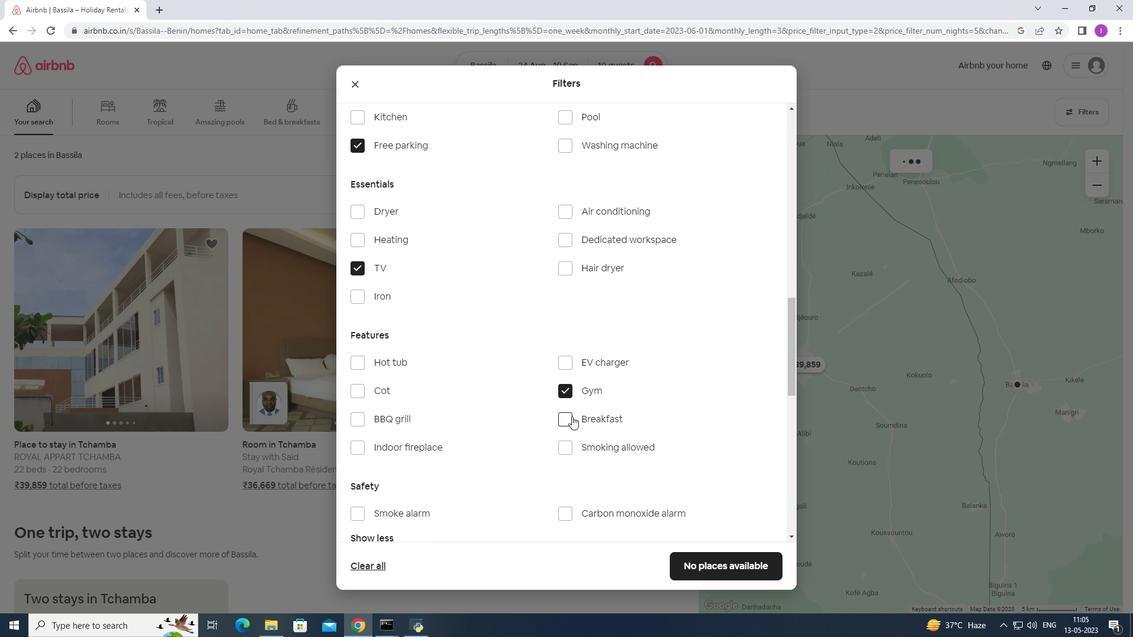 
Action: Mouse moved to (653, 409)
Screenshot: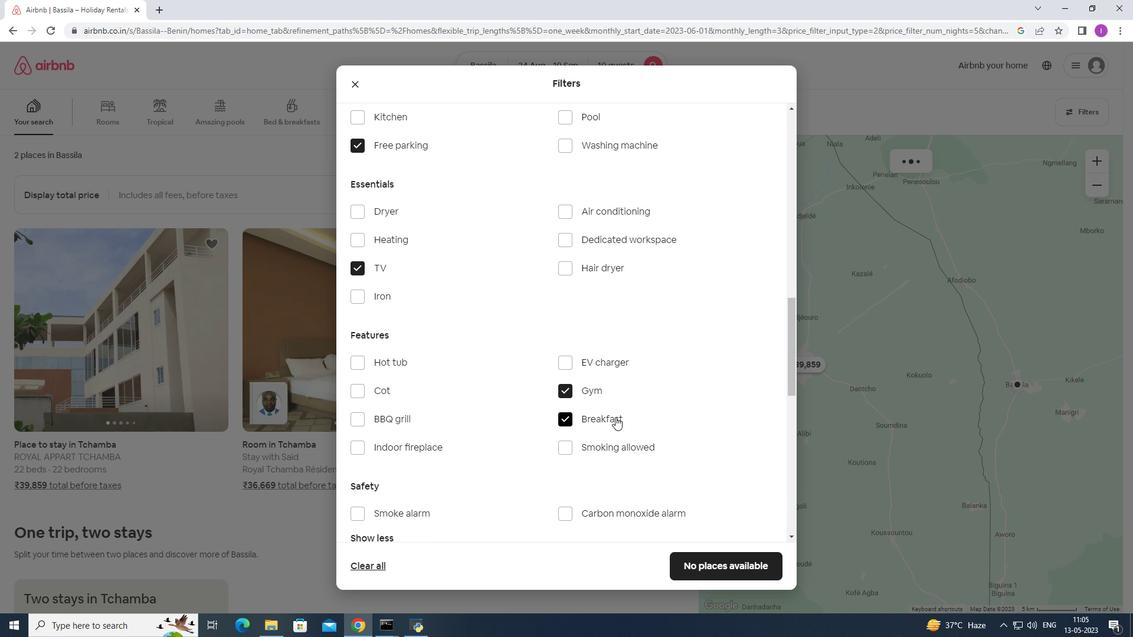 
Action: Mouse scrolled (653, 408) with delta (0, 0)
Screenshot: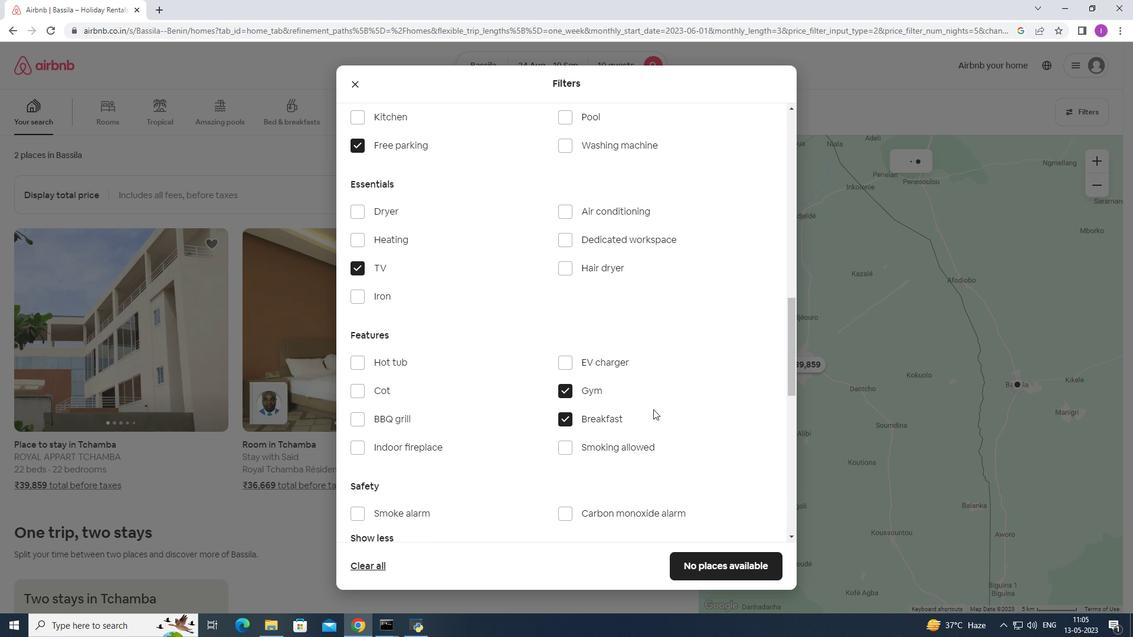 
Action: Mouse scrolled (653, 408) with delta (0, 0)
Screenshot: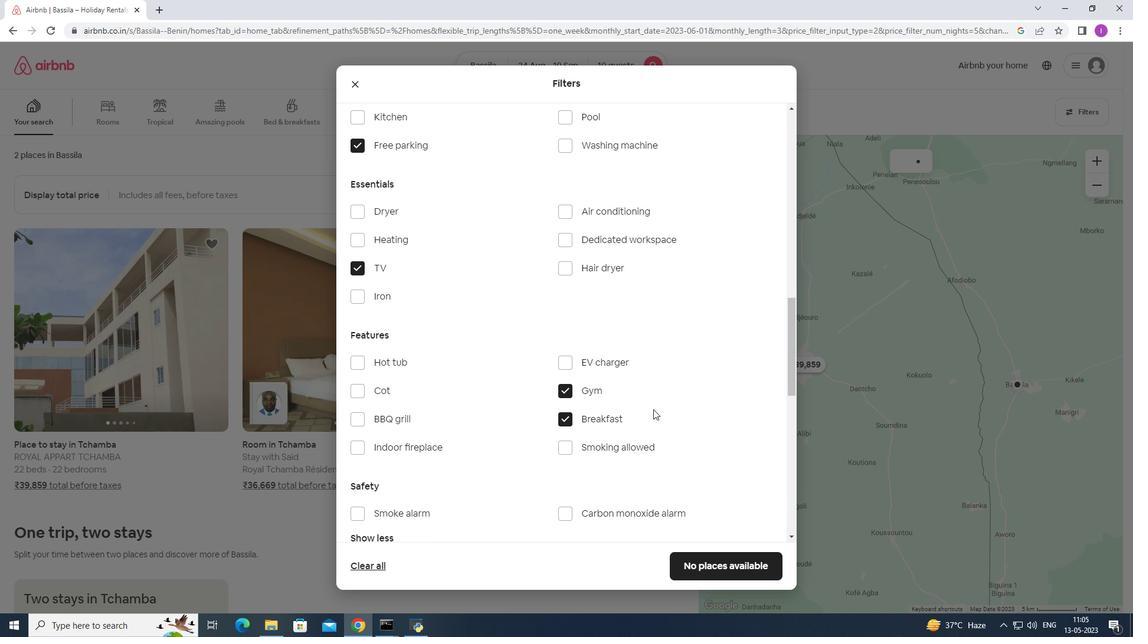 
Action: Mouse moved to (654, 409)
Screenshot: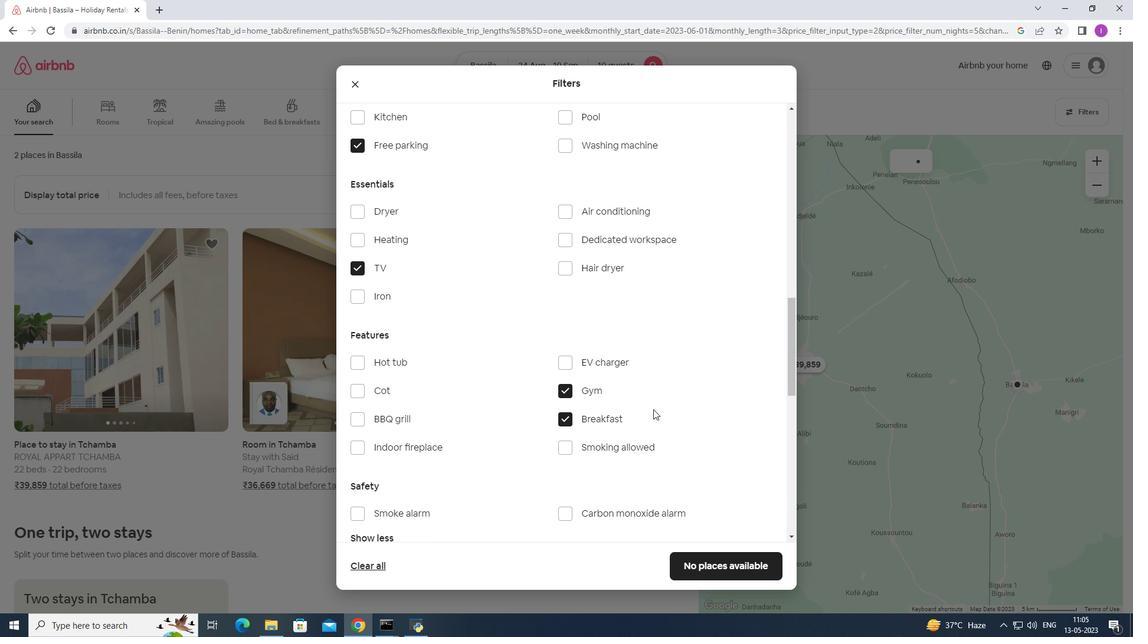 
Action: Mouse scrolled (654, 408) with delta (0, 0)
Screenshot: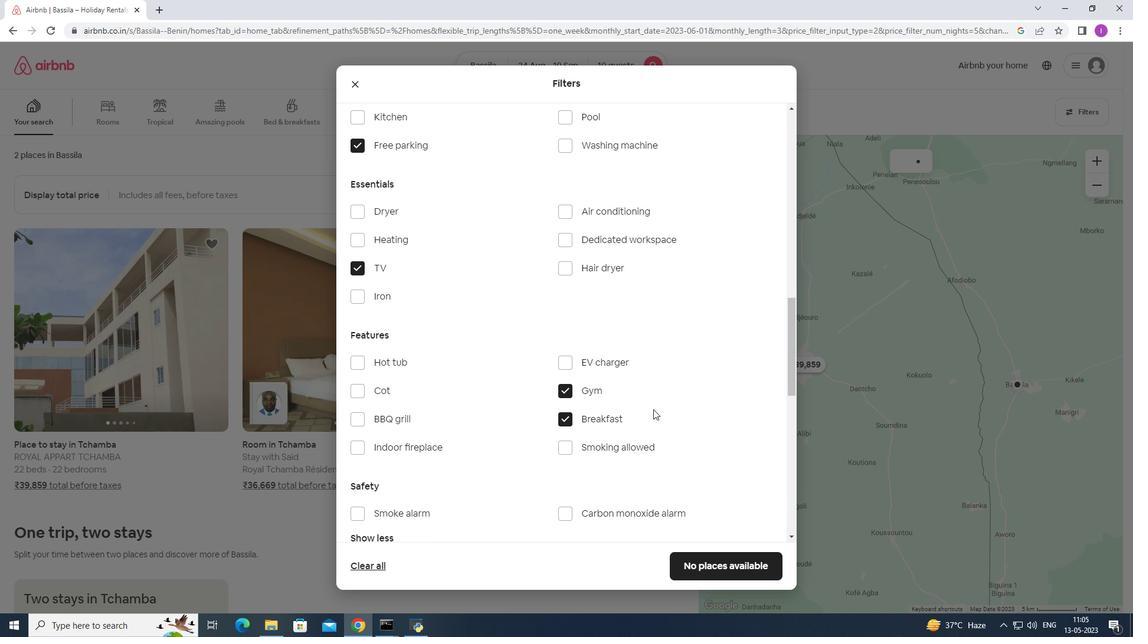
Action: Mouse moved to (768, 463)
Screenshot: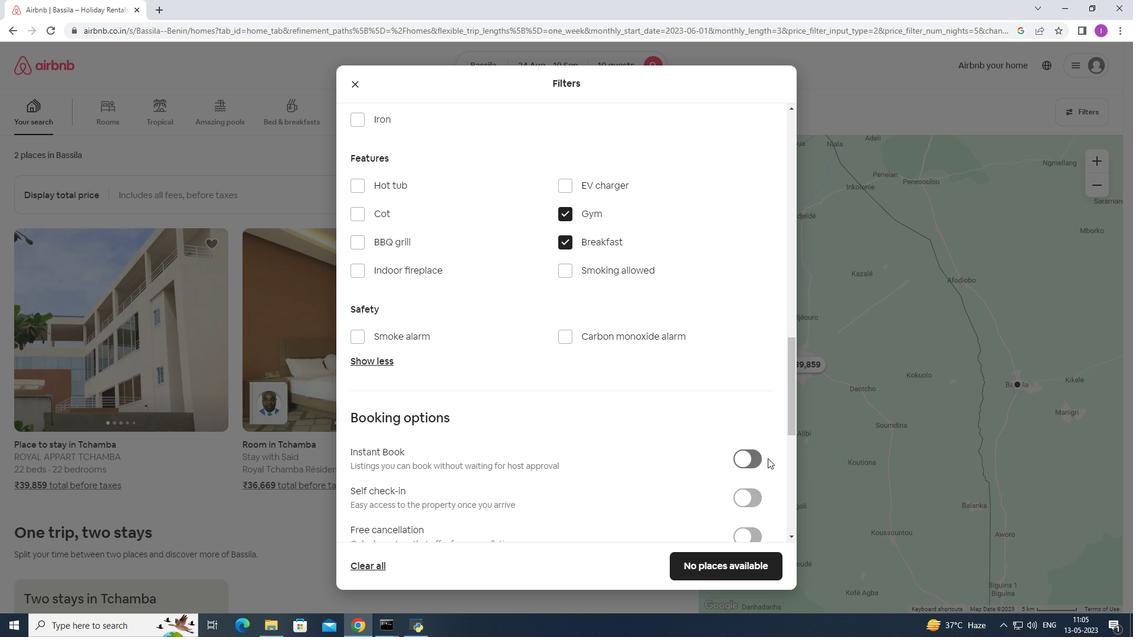 
Action: Mouse scrolled (768, 462) with delta (0, 0)
Screenshot: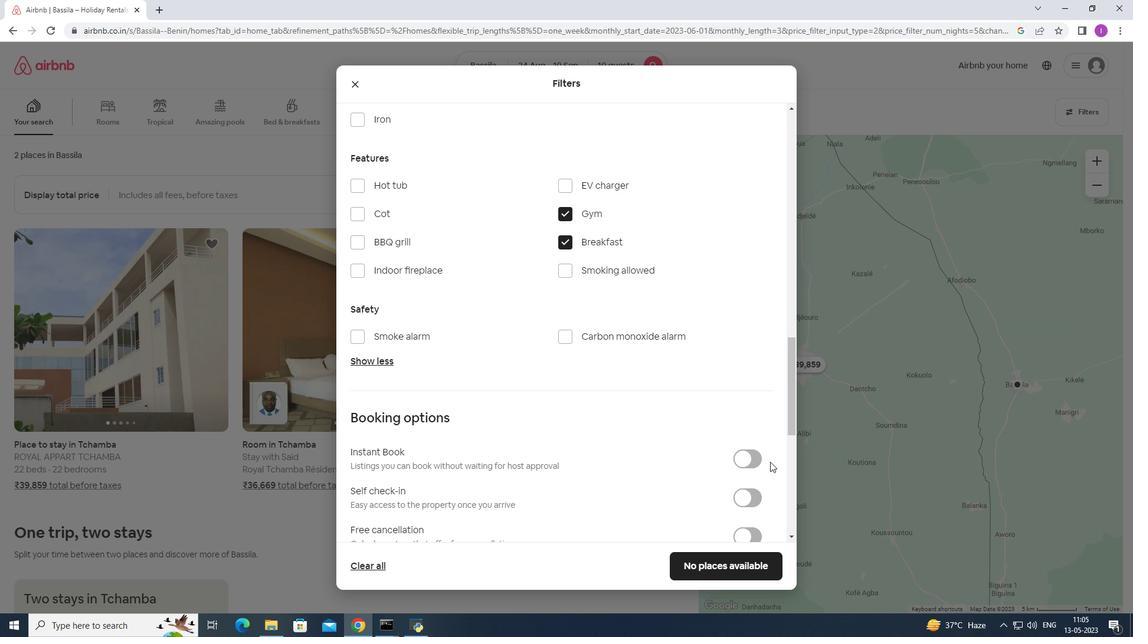 
Action: Mouse moved to (768, 463)
Screenshot: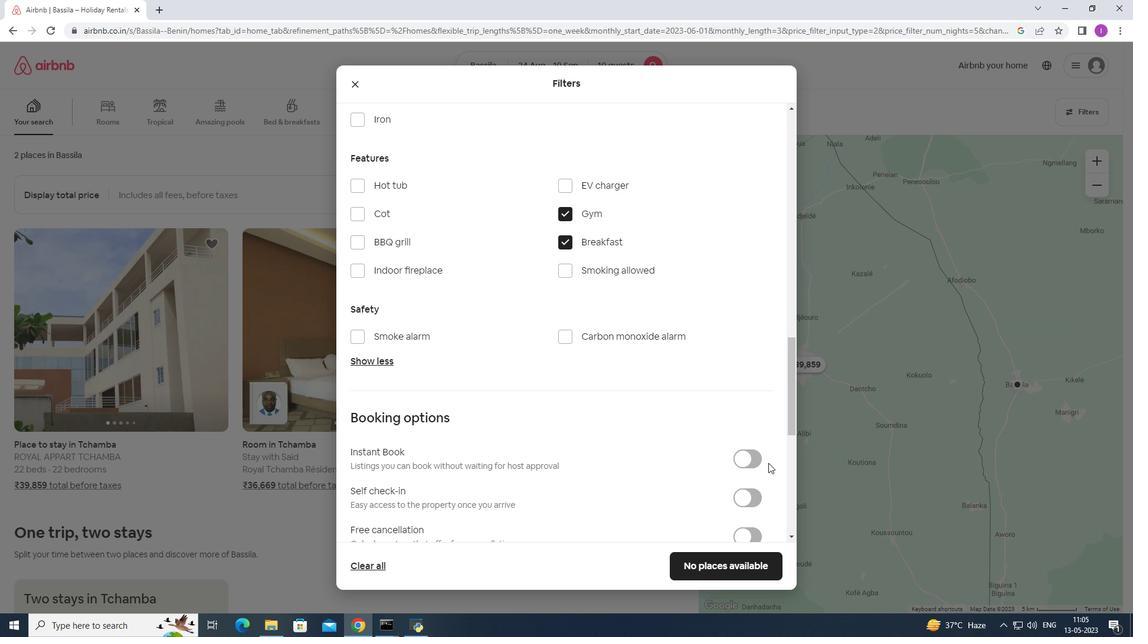 
Action: Mouse scrolled (768, 463) with delta (0, 0)
Screenshot: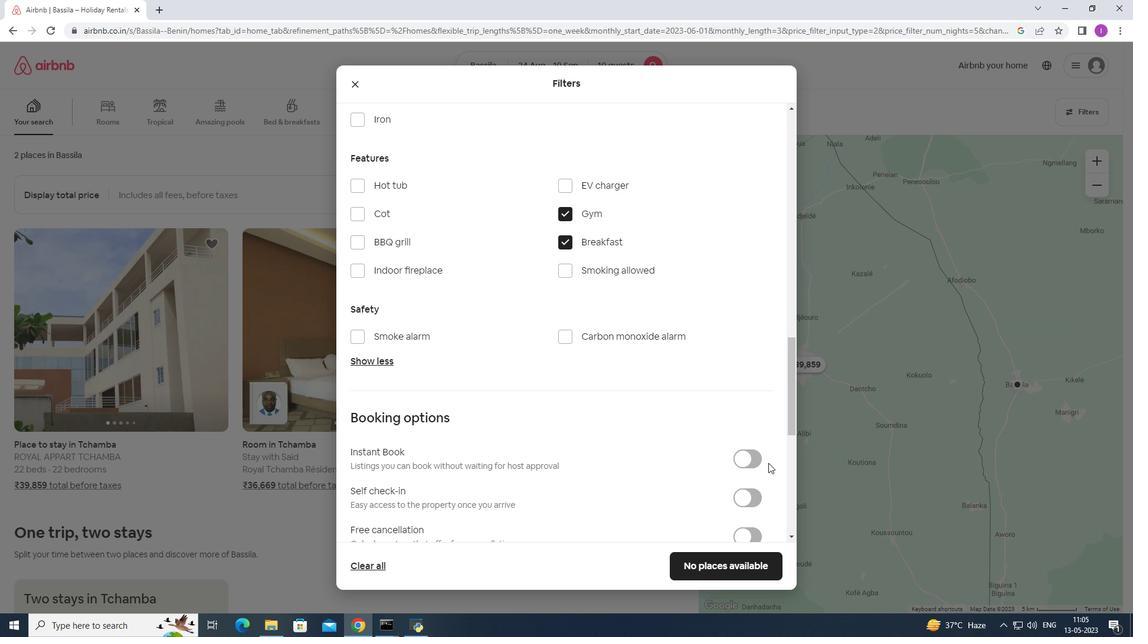 
Action: Mouse scrolled (768, 463) with delta (0, 0)
Screenshot: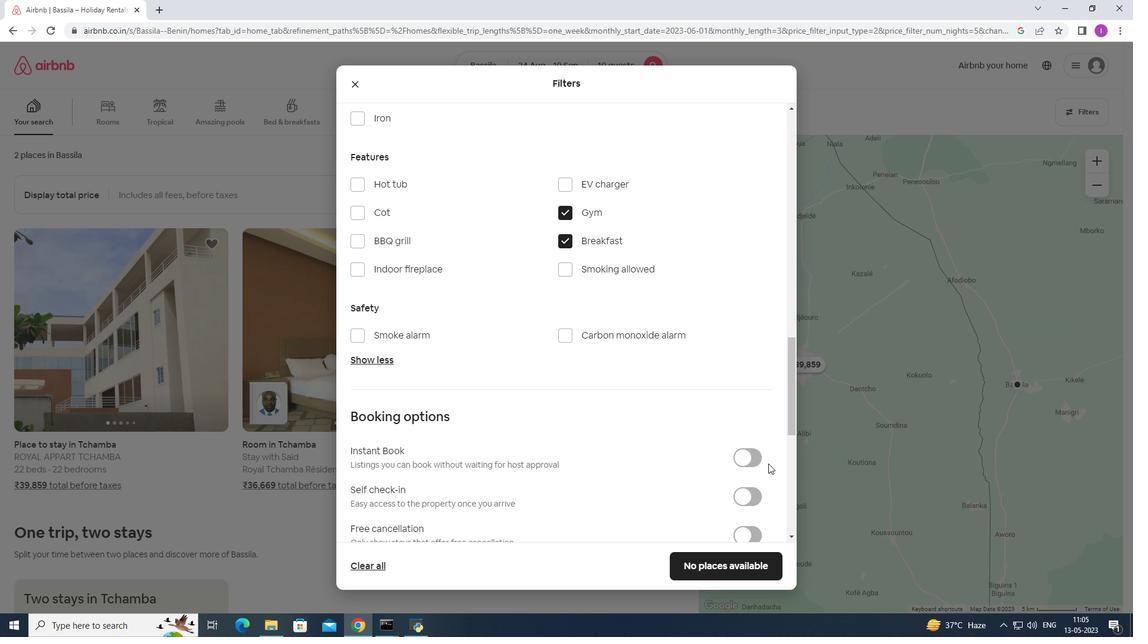 
Action: Mouse moved to (757, 324)
Screenshot: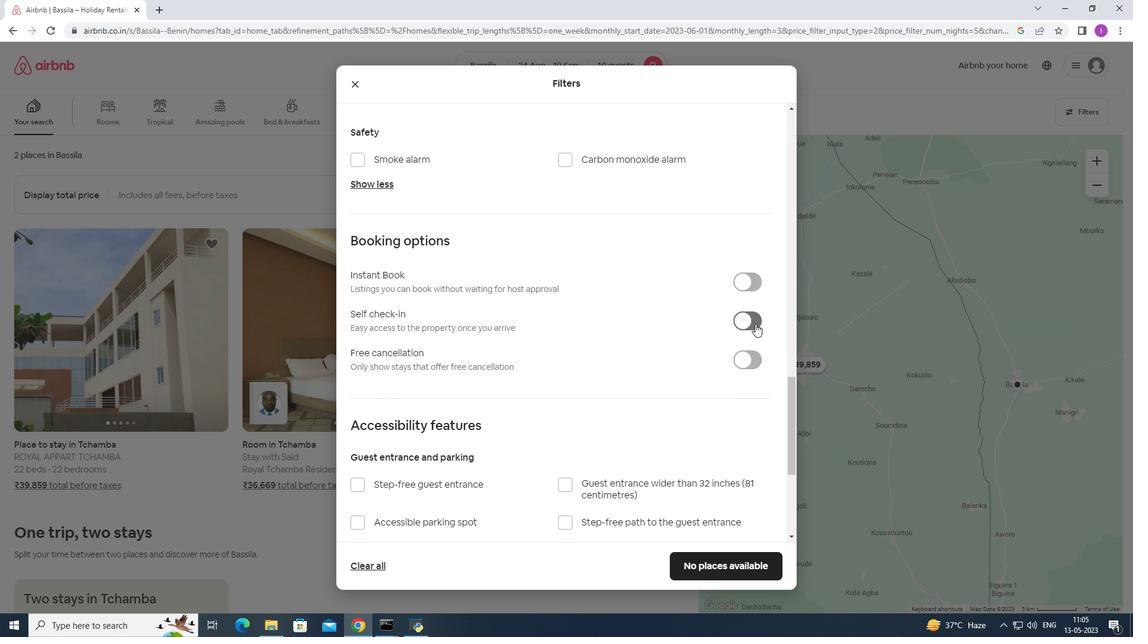 
Action: Mouse pressed left at (757, 324)
Screenshot: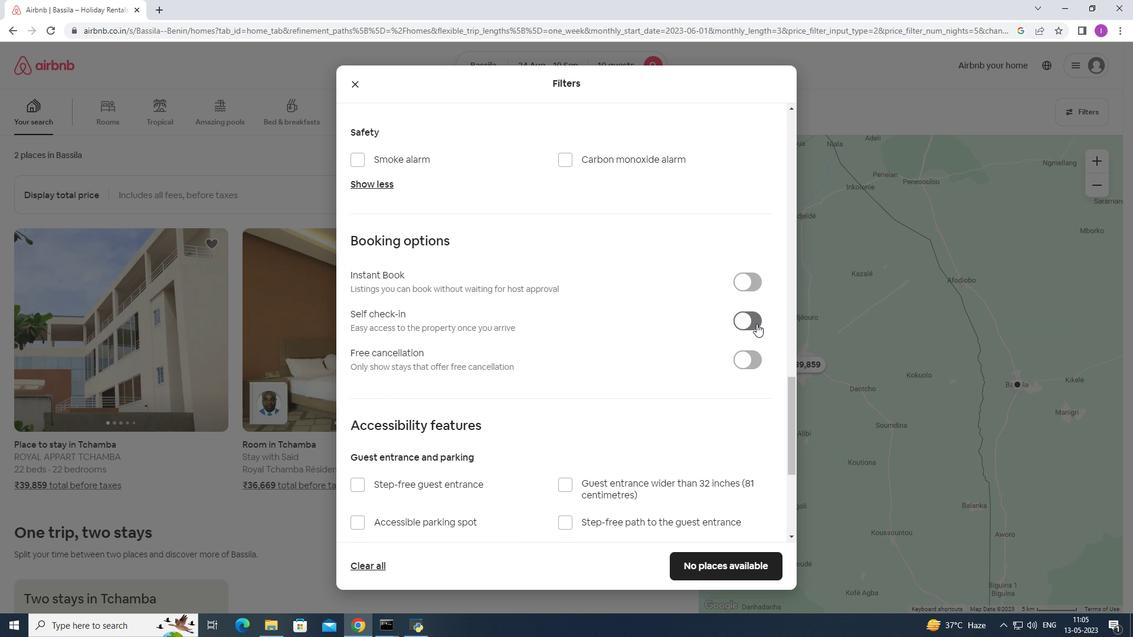
Action: Mouse moved to (541, 418)
Screenshot: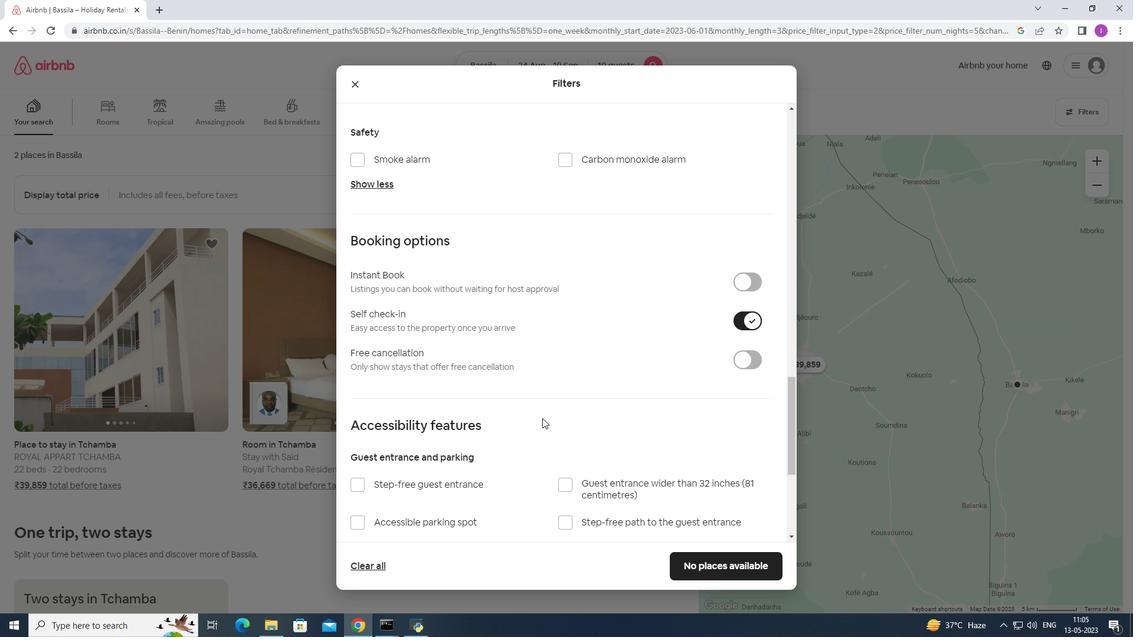 
Action: Mouse scrolled (541, 417) with delta (0, 0)
Screenshot: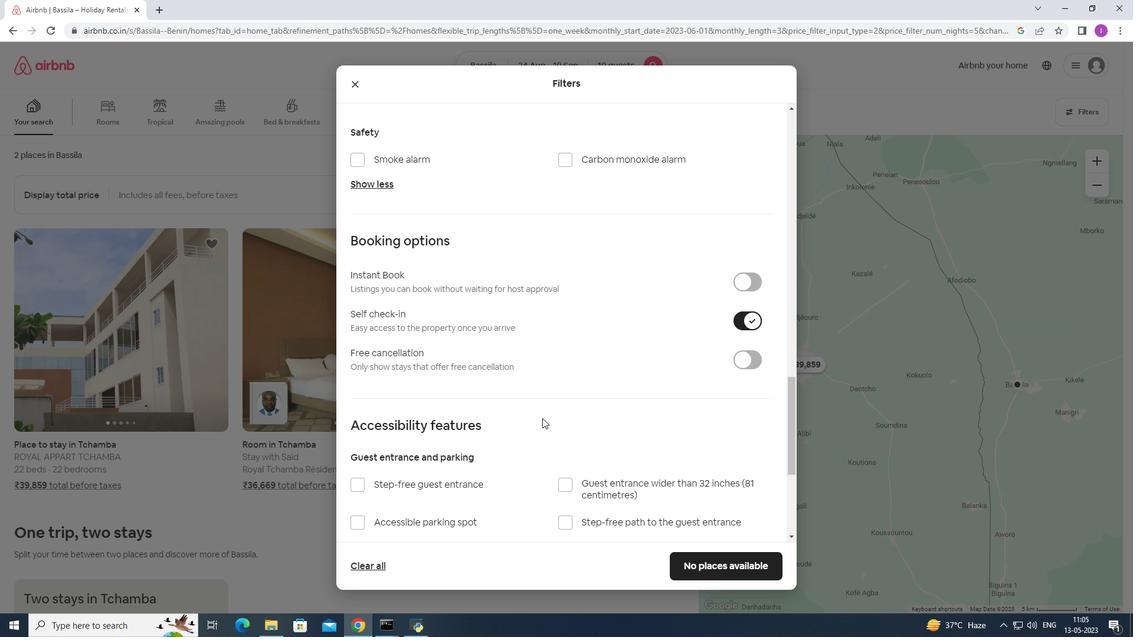 
Action: Mouse scrolled (541, 417) with delta (0, 0)
Screenshot: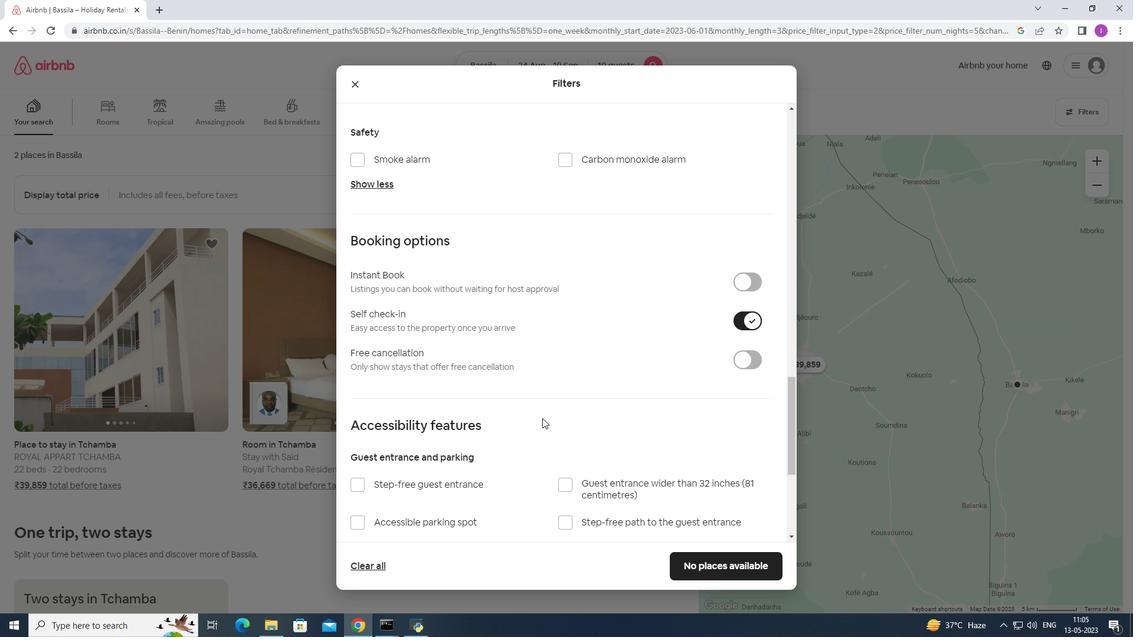 
Action: Mouse scrolled (541, 417) with delta (0, 0)
Screenshot: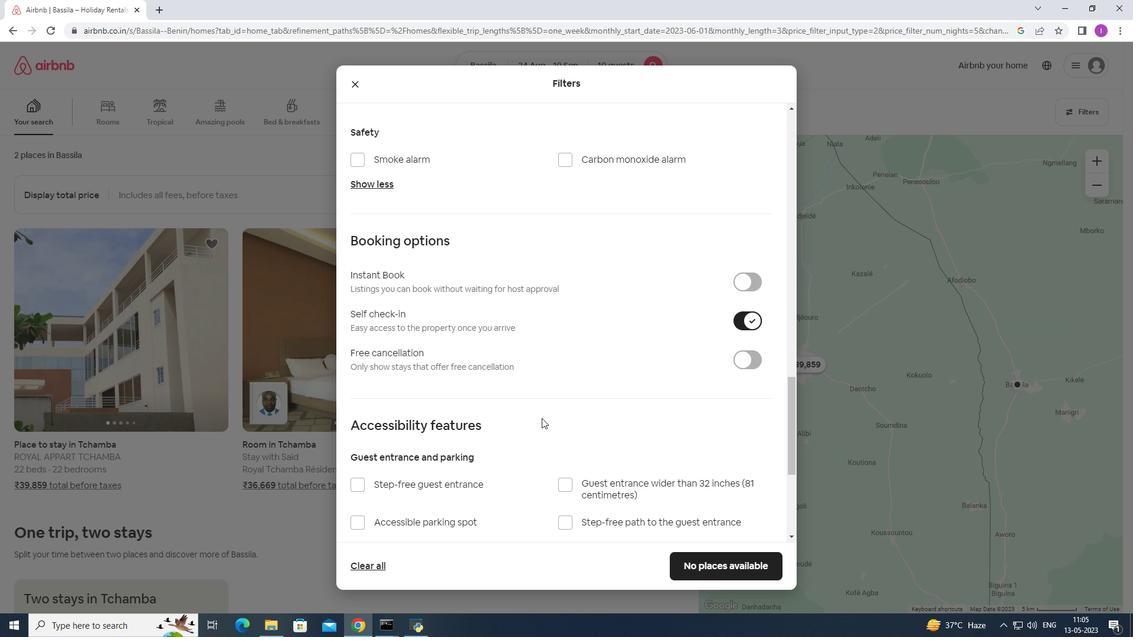 
Action: Mouse moved to (544, 414)
Screenshot: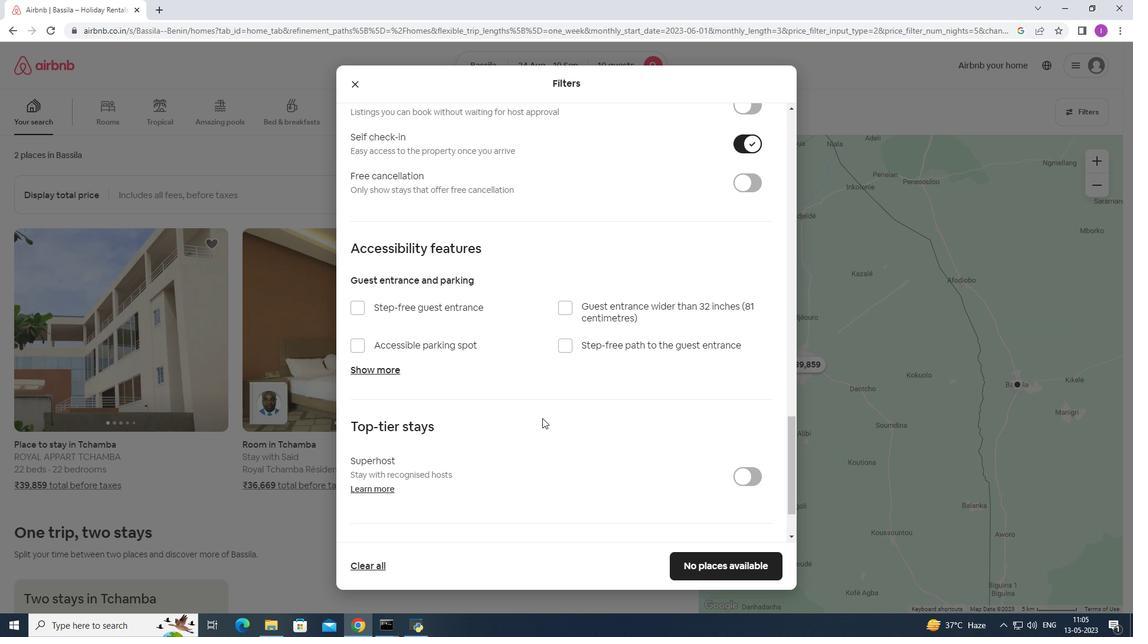 
Action: Mouse scrolled (544, 414) with delta (0, 0)
Screenshot: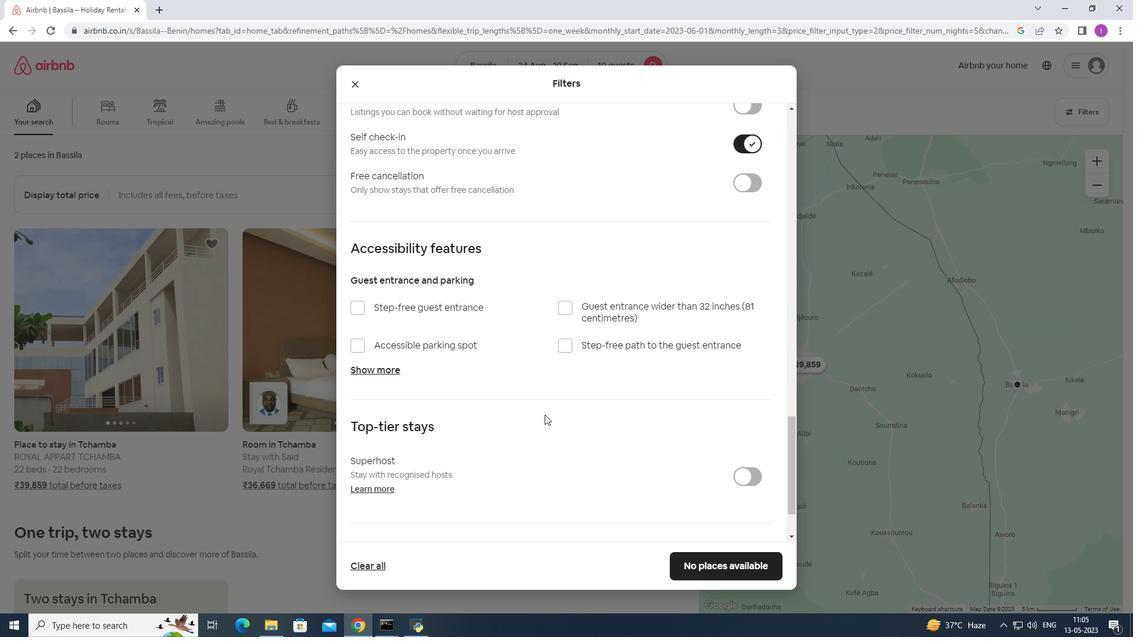 
Action: Mouse scrolled (544, 414) with delta (0, 0)
Screenshot: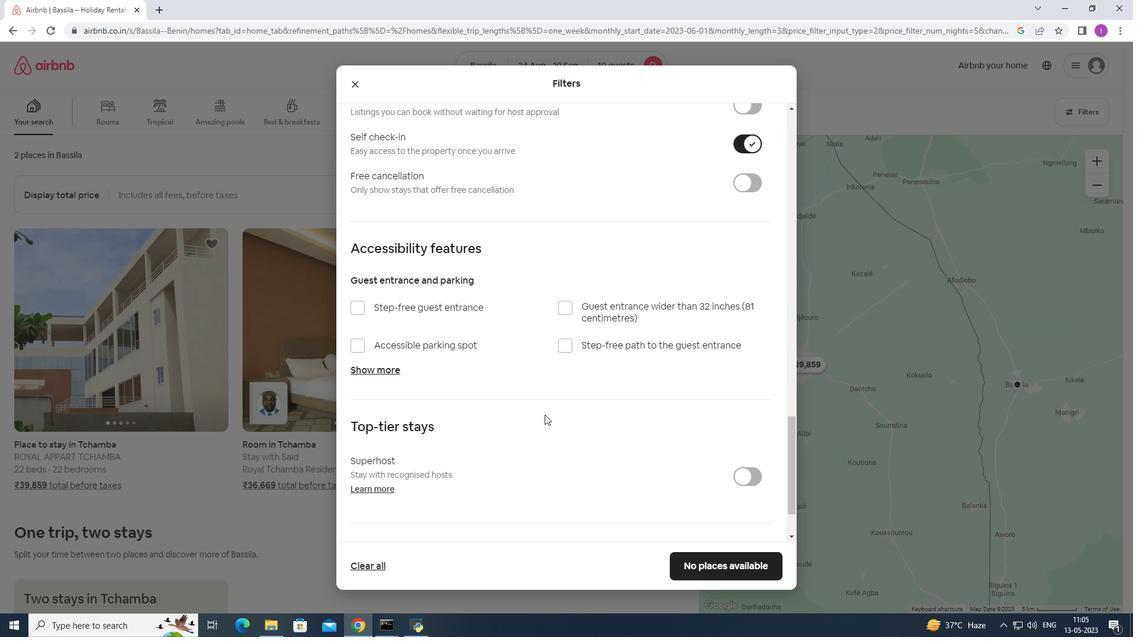 
Action: Mouse scrolled (544, 414) with delta (0, 0)
Screenshot: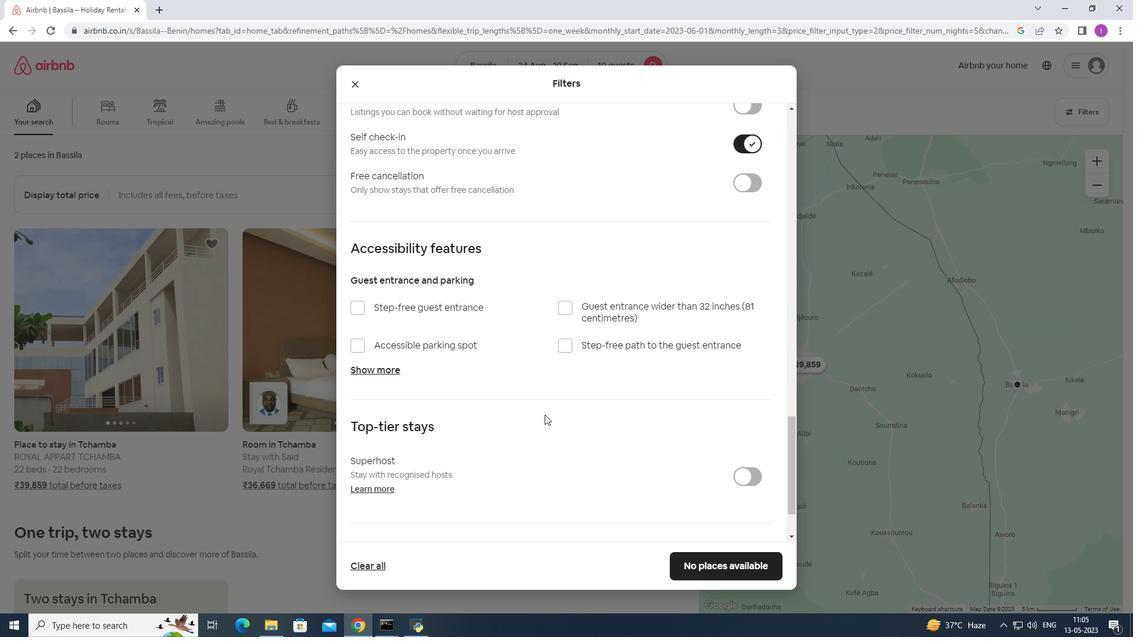 
Action: Mouse scrolled (544, 414) with delta (0, 0)
Screenshot: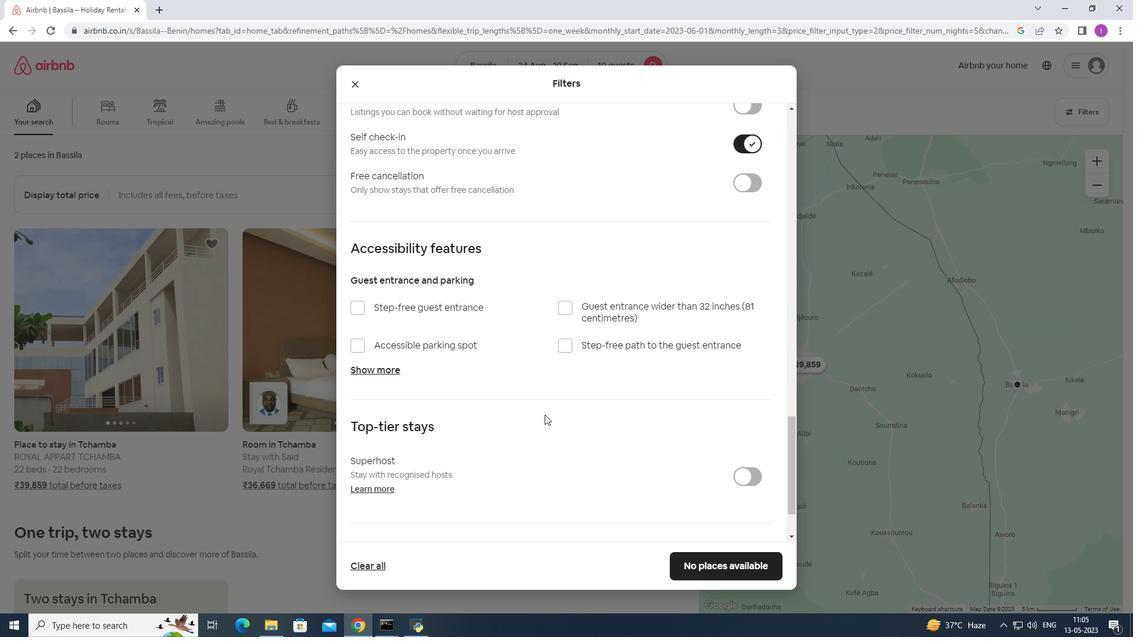 
Action: Mouse moved to (552, 401)
Screenshot: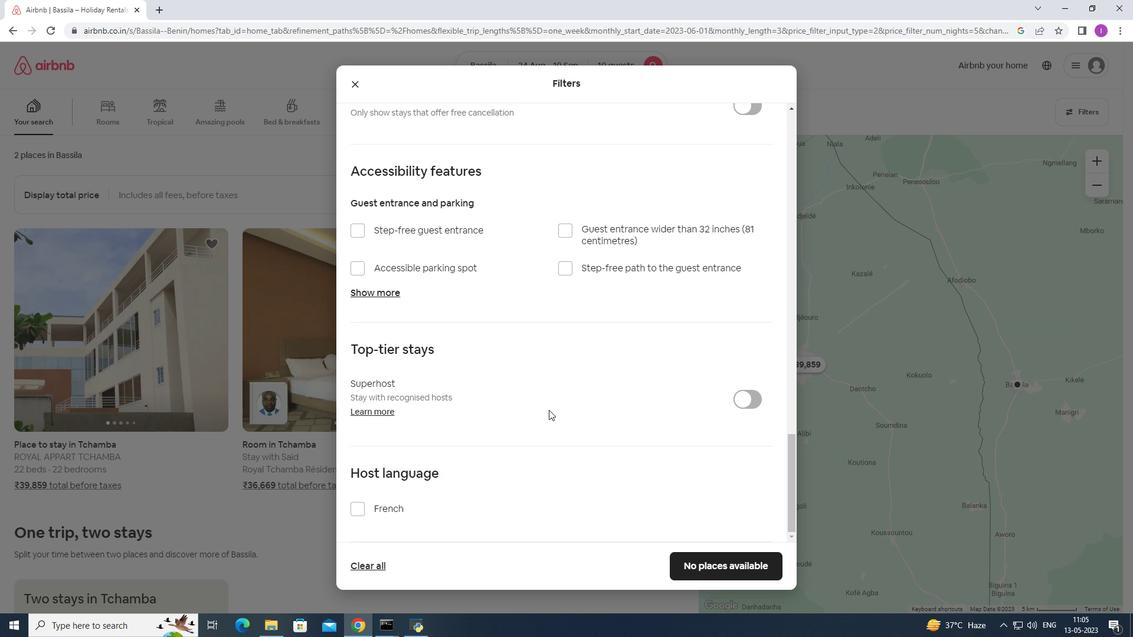 
Action: Mouse scrolled (552, 401) with delta (0, 0)
Screenshot: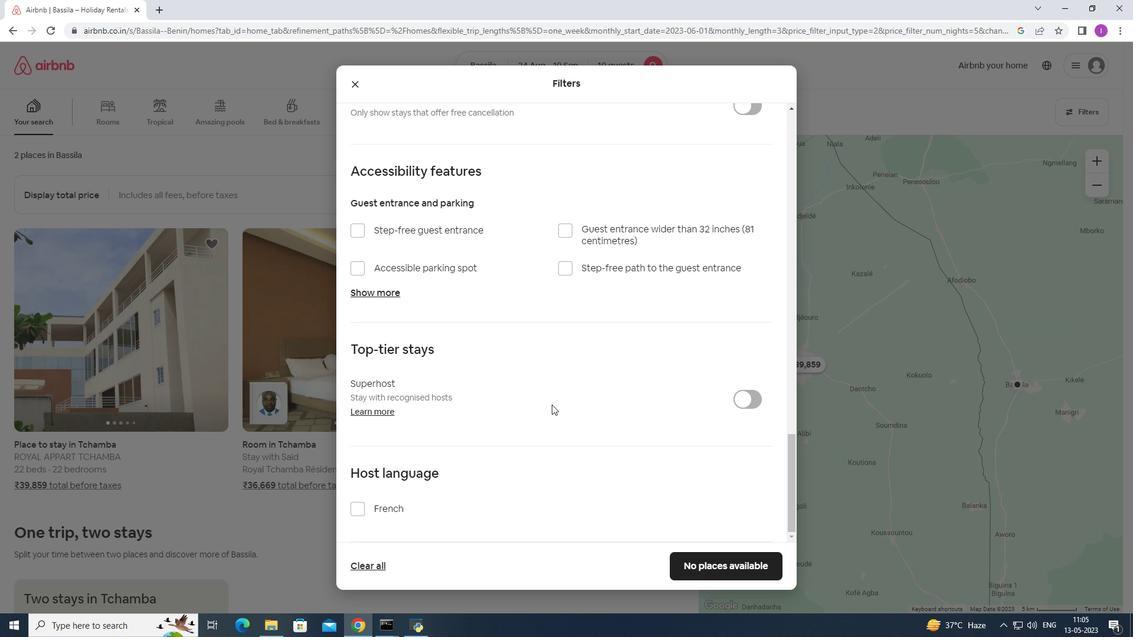 
Action: Mouse scrolled (552, 401) with delta (0, 0)
Screenshot: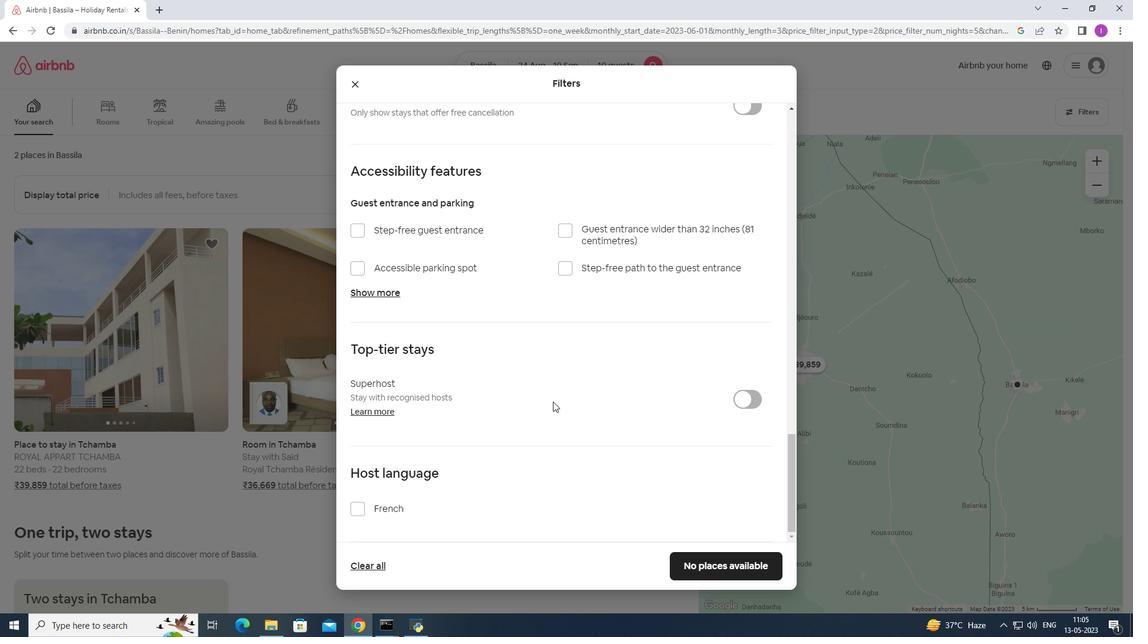 
Action: Mouse scrolled (552, 401) with delta (0, 0)
Screenshot: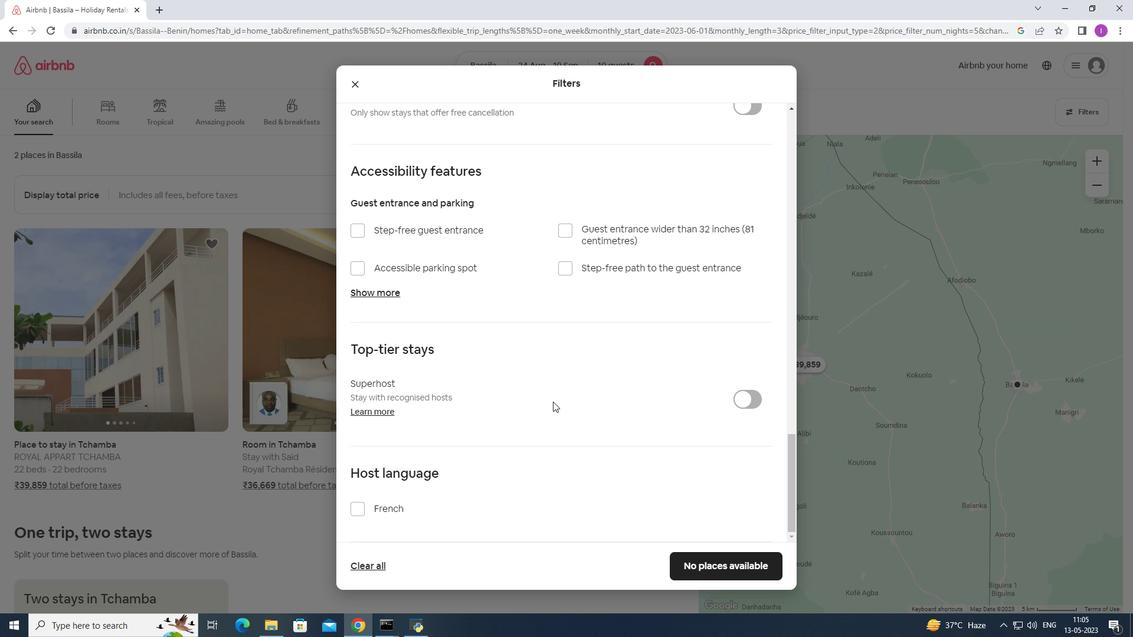 
Action: Mouse scrolled (552, 401) with delta (0, 0)
Screenshot: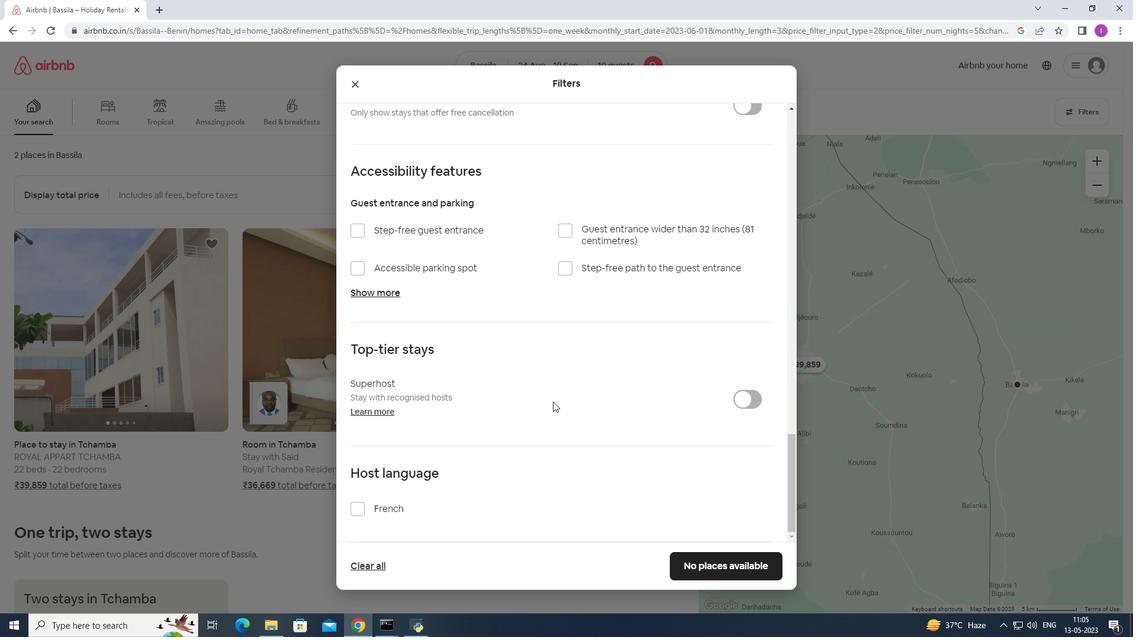 
Action: Mouse moved to (697, 567)
Screenshot: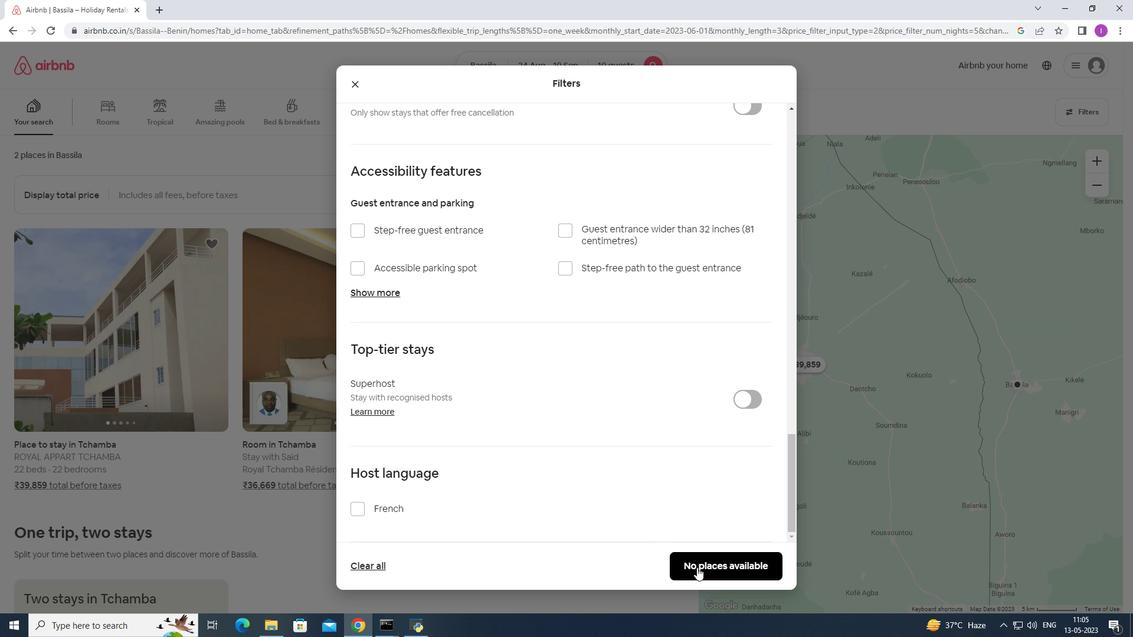 
Action: Mouse pressed left at (697, 567)
Screenshot: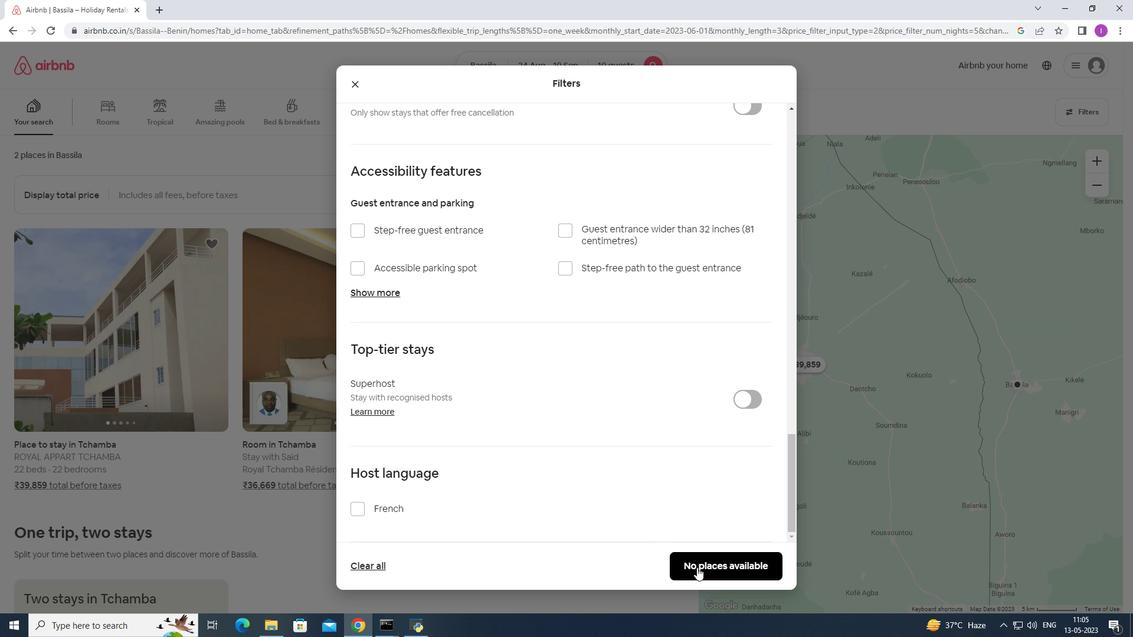 
Action: Mouse moved to (558, 209)
Screenshot: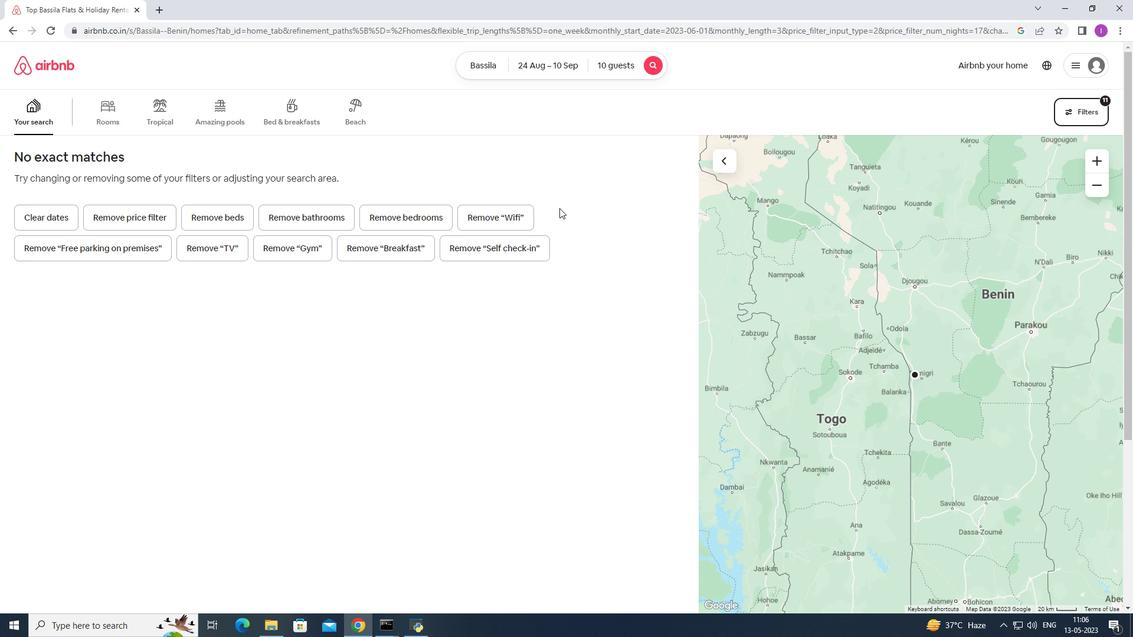 
